 Task: Find connections with filter location Mārkāpur with filter topic #Startupcompanywith filter profile language English with filter current company Ontario Teachers' Pension Plan with filter school Maharashtra Public School with filter industry Biotechnology Research with filter service category Headshot Photography with filter keywords title Concierge
Action: Mouse moved to (699, 97)
Screenshot: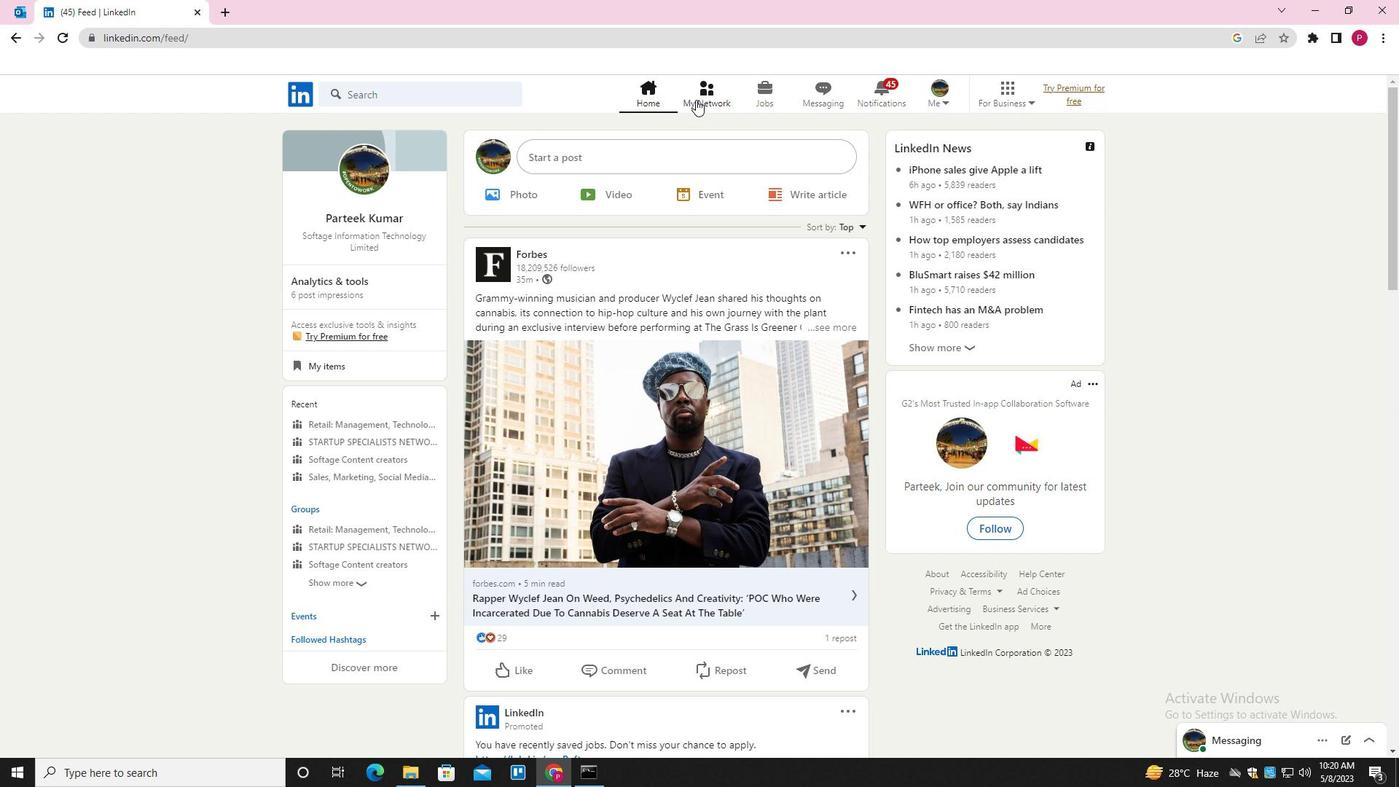 
Action: Mouse pressed left at (699, 97)
Screenshot: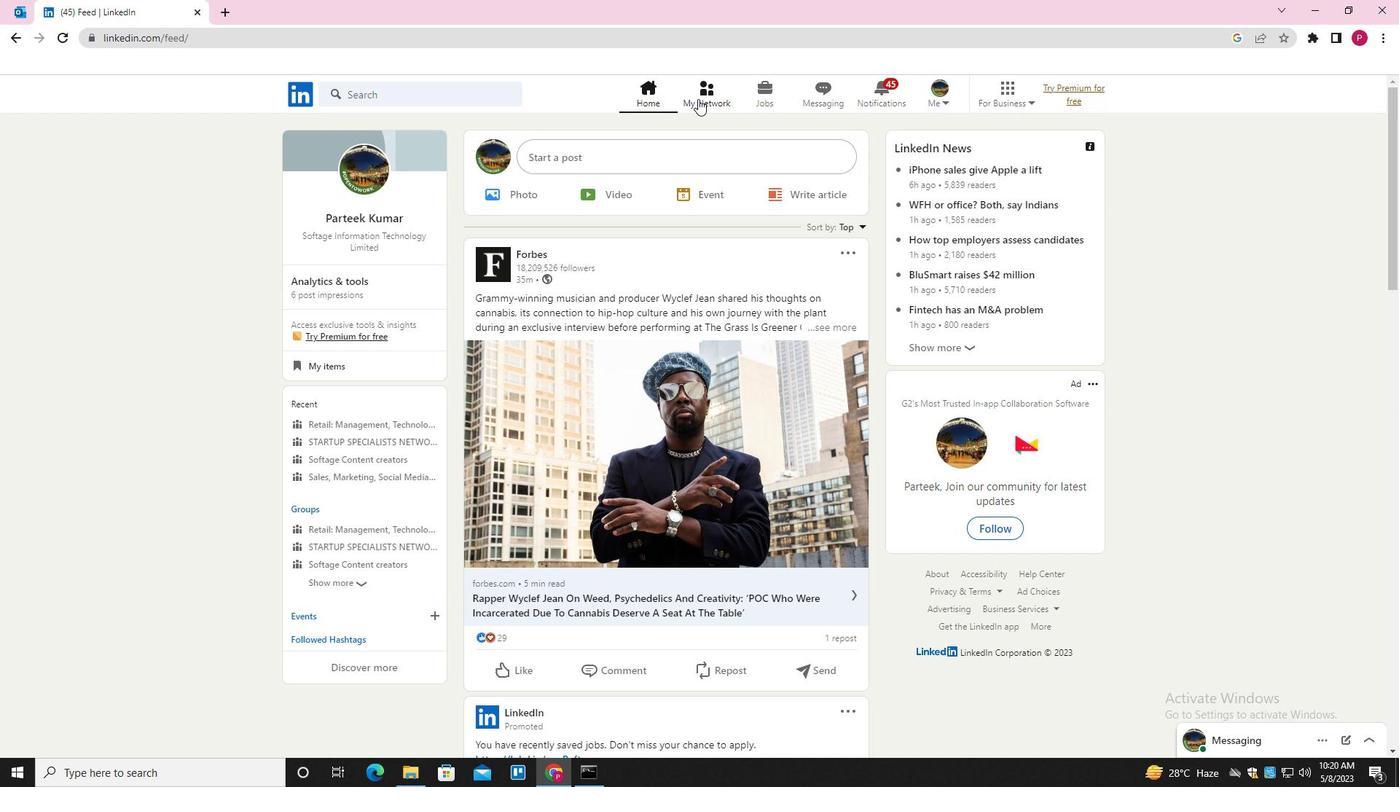 
Action: Mouse moved to (459, 184)
Screenshot: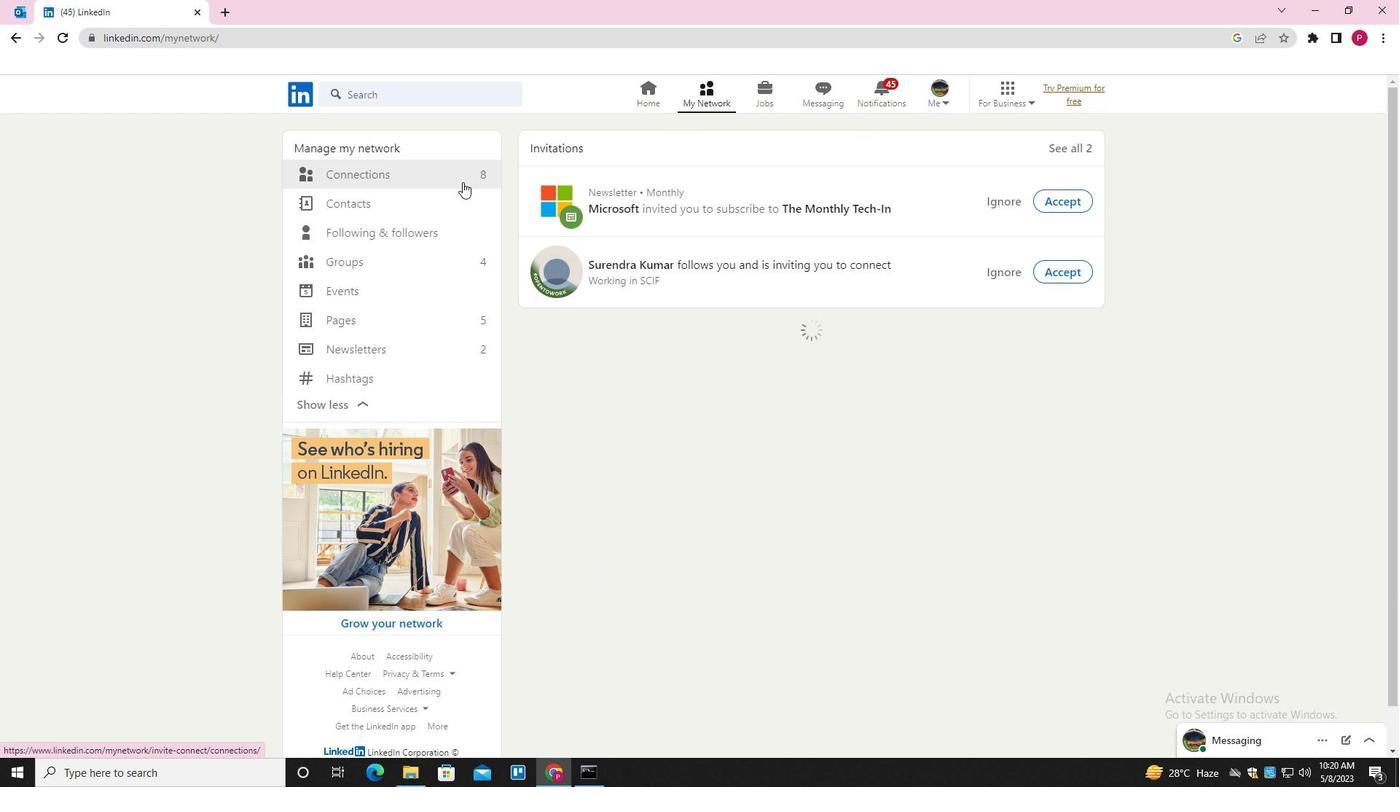 
Action: Mouse pressed left at (459, 184)
Screenshot: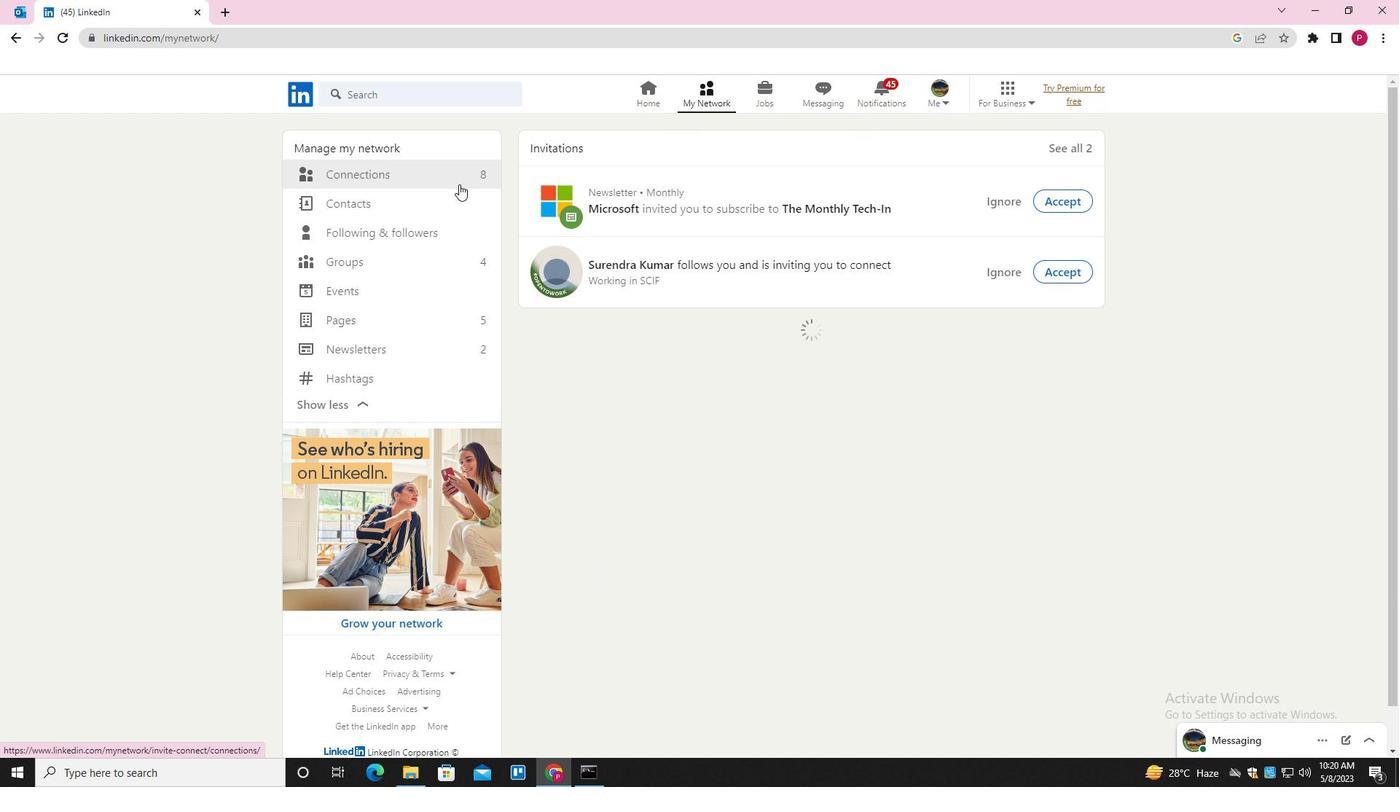 
Action: Mouse moved to (459, 177)
Screenshot: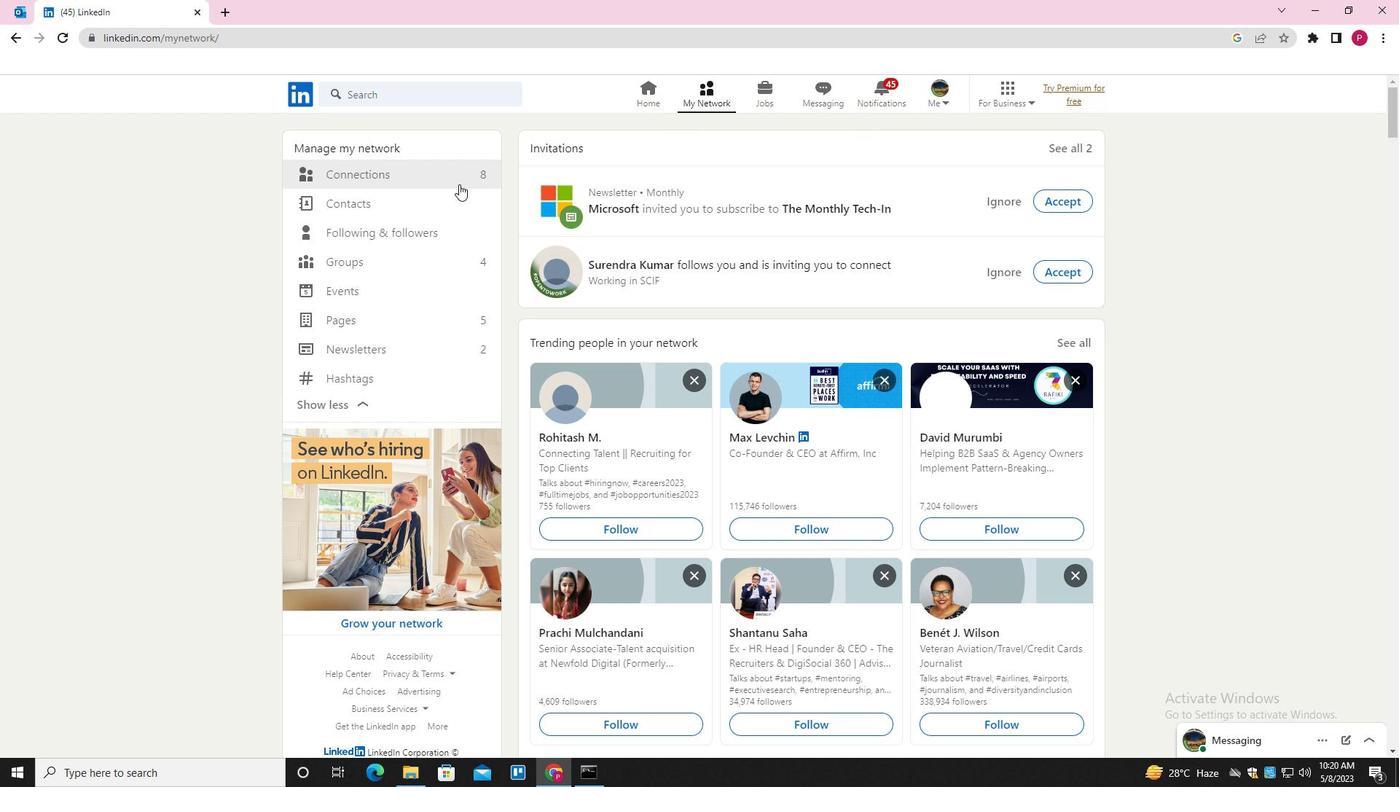 
Action: Mouse pressed left at (459, 177)
Screenshot: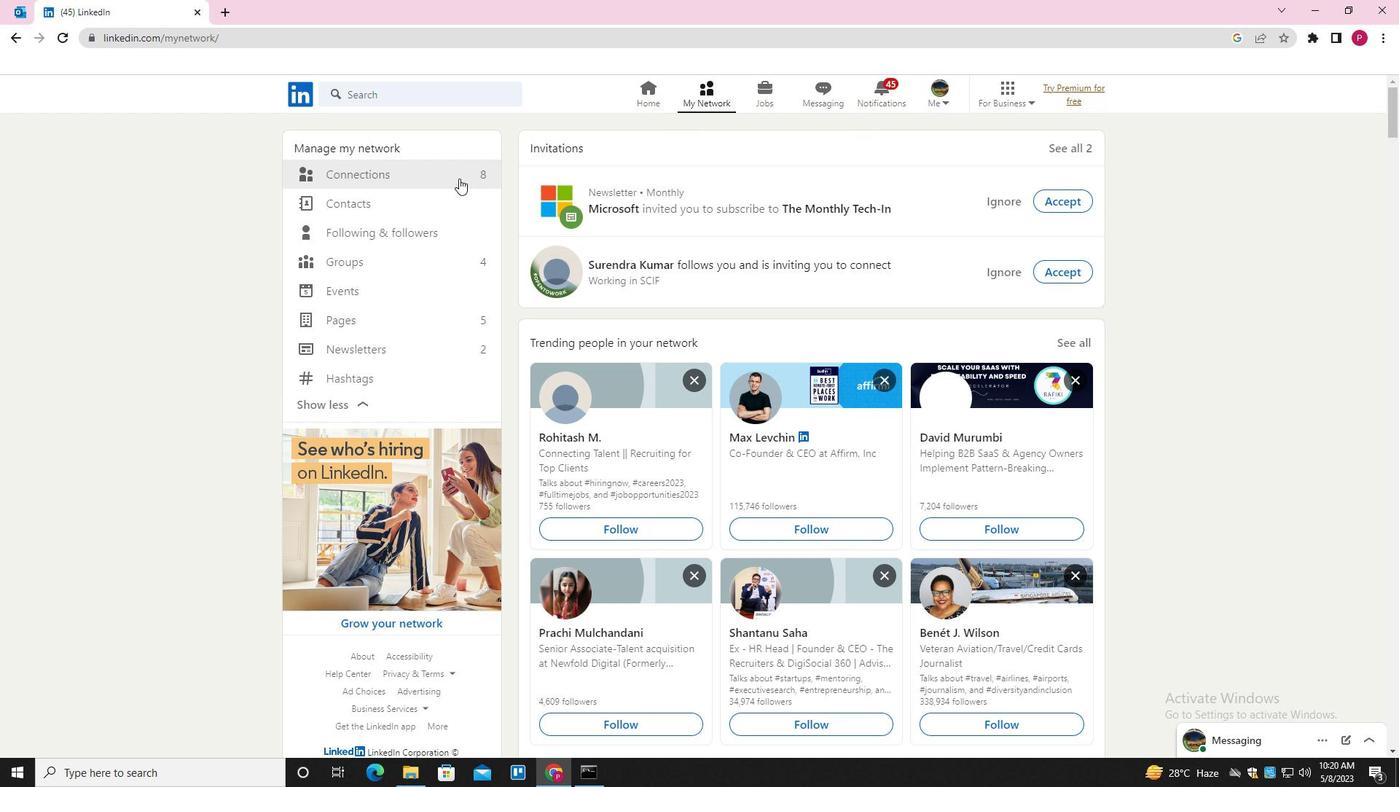 
Action: Mouse moved to (817, 176)
Screenshot: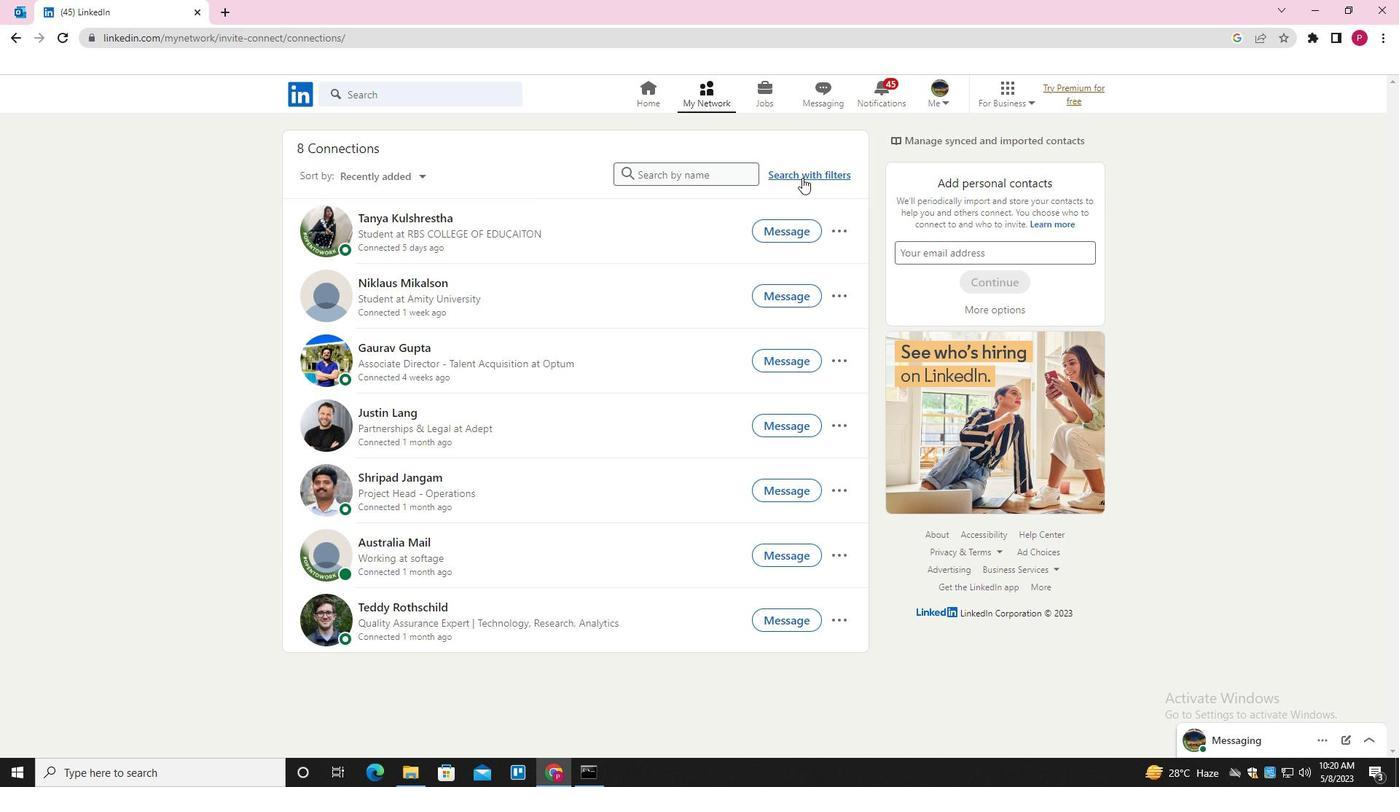 
Action: Mouse pressed left at (817, 176)
Screenshot: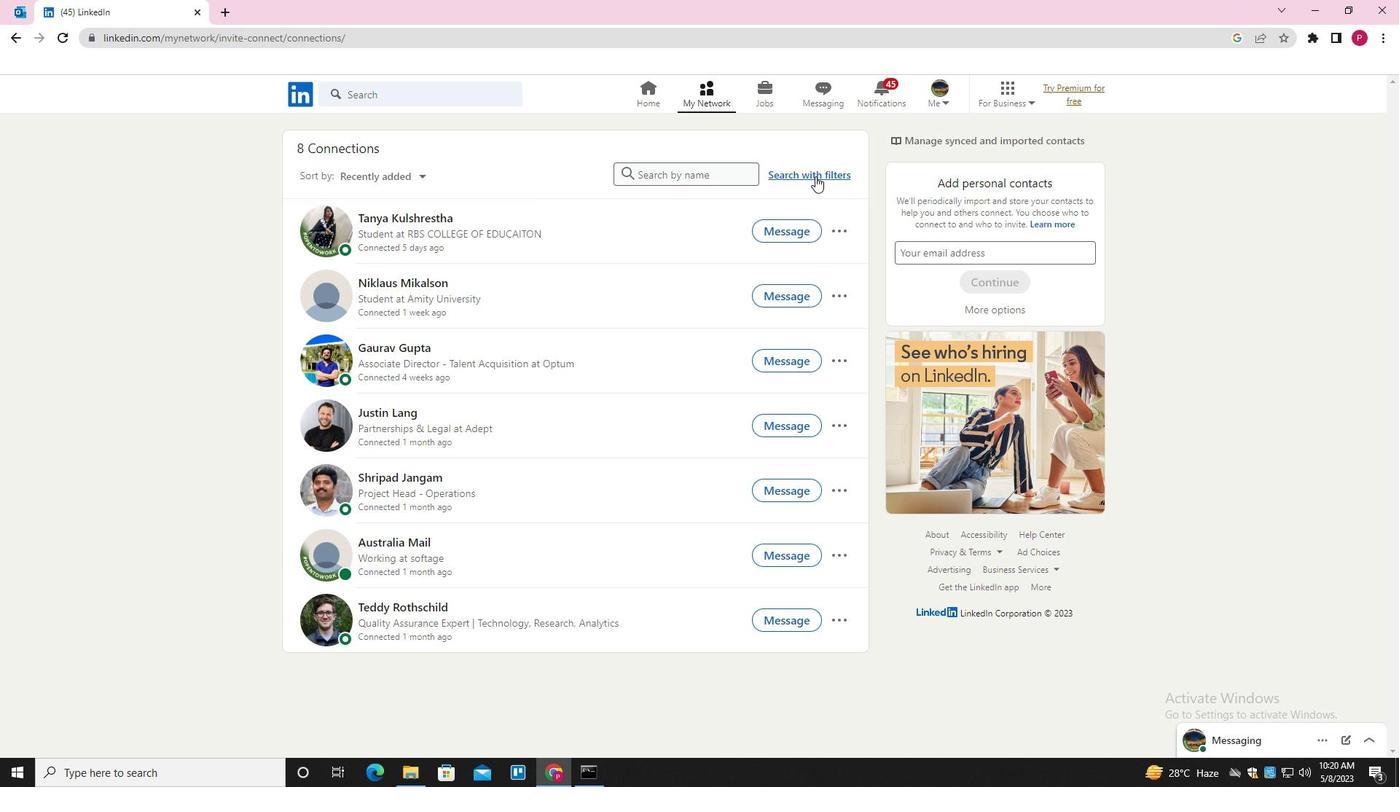 
Action: Mouse moved to (754, 134)
Screenshot: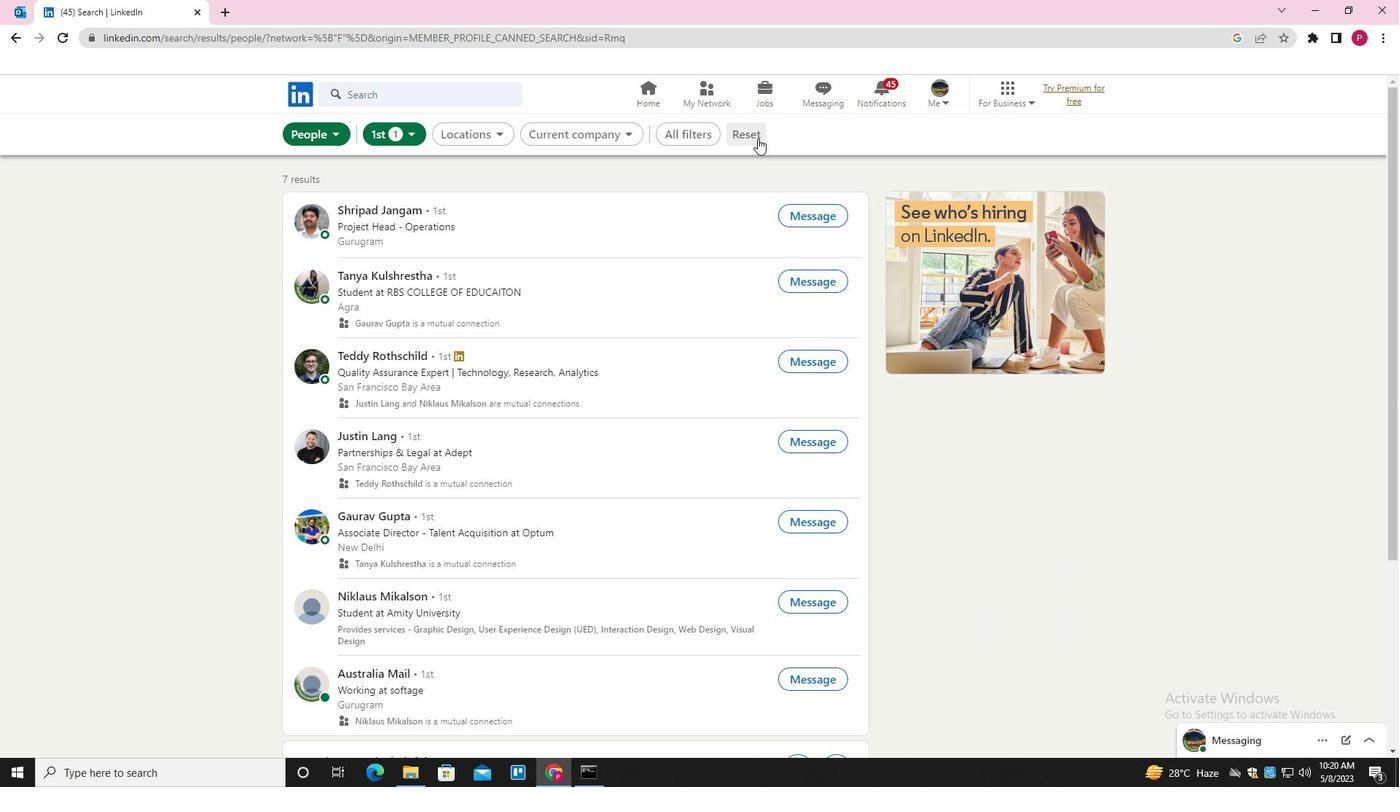 
Action: Mouse pressed left at (754, 134)
Screenshot: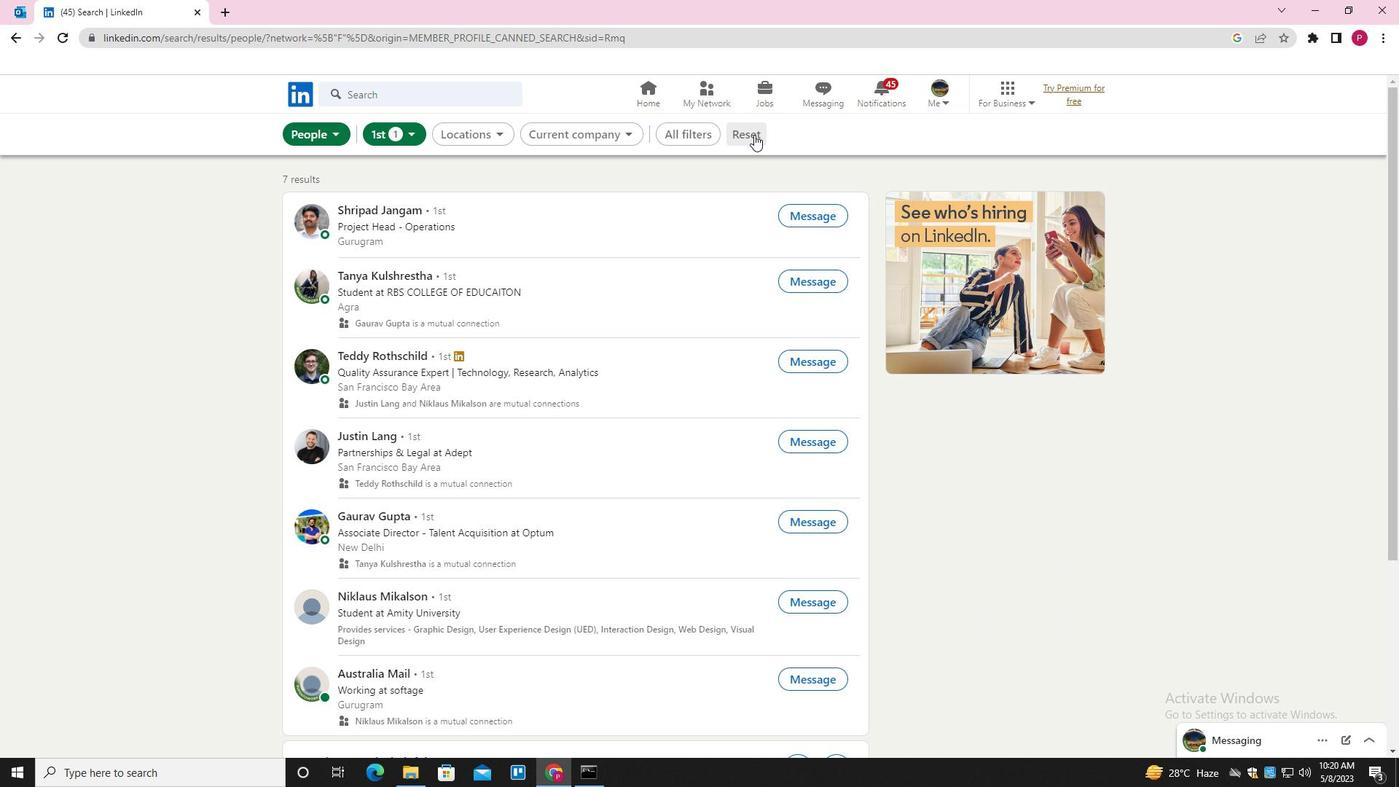 
Action: Mouse moved to (725, 136)
Screenshot: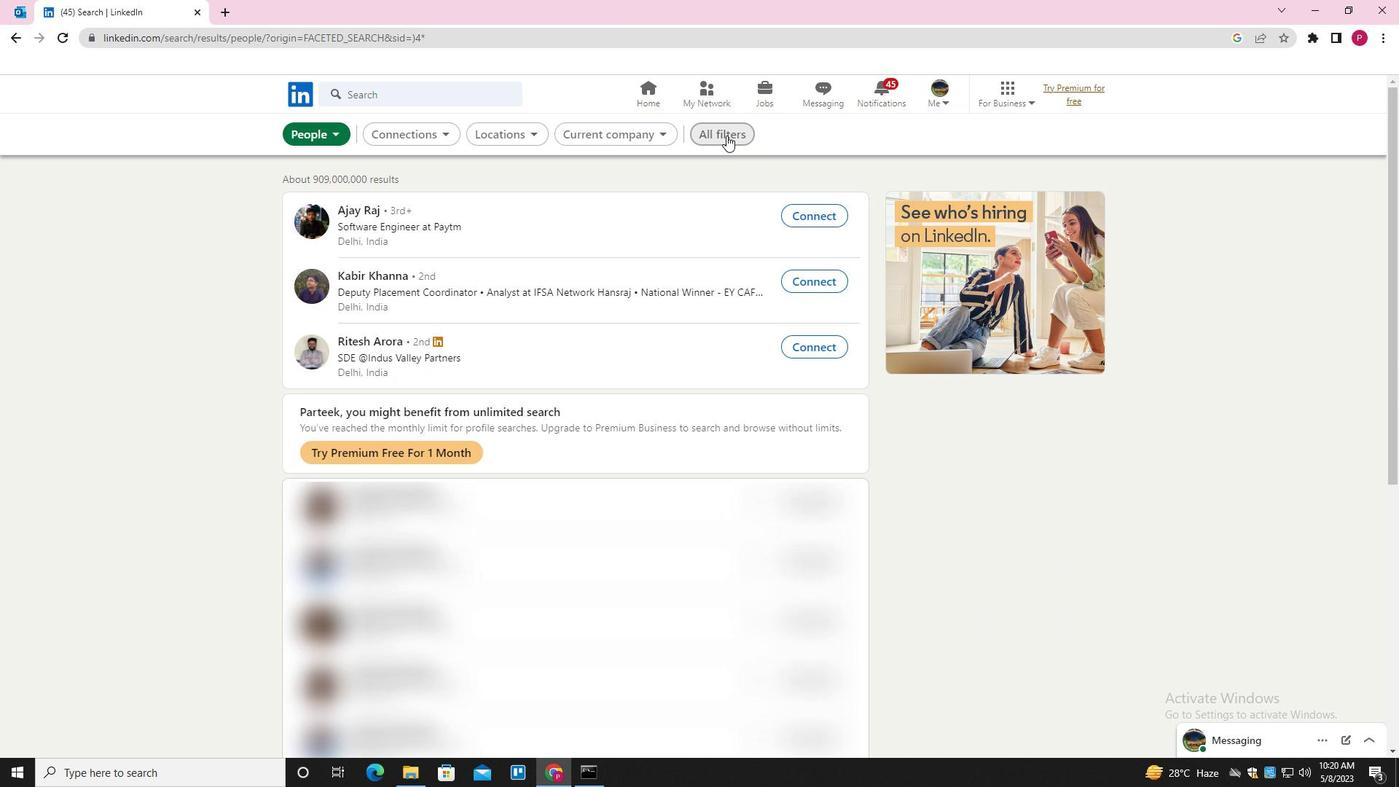 
Action: Mouse pressed left at (725, 136)
Screenshot: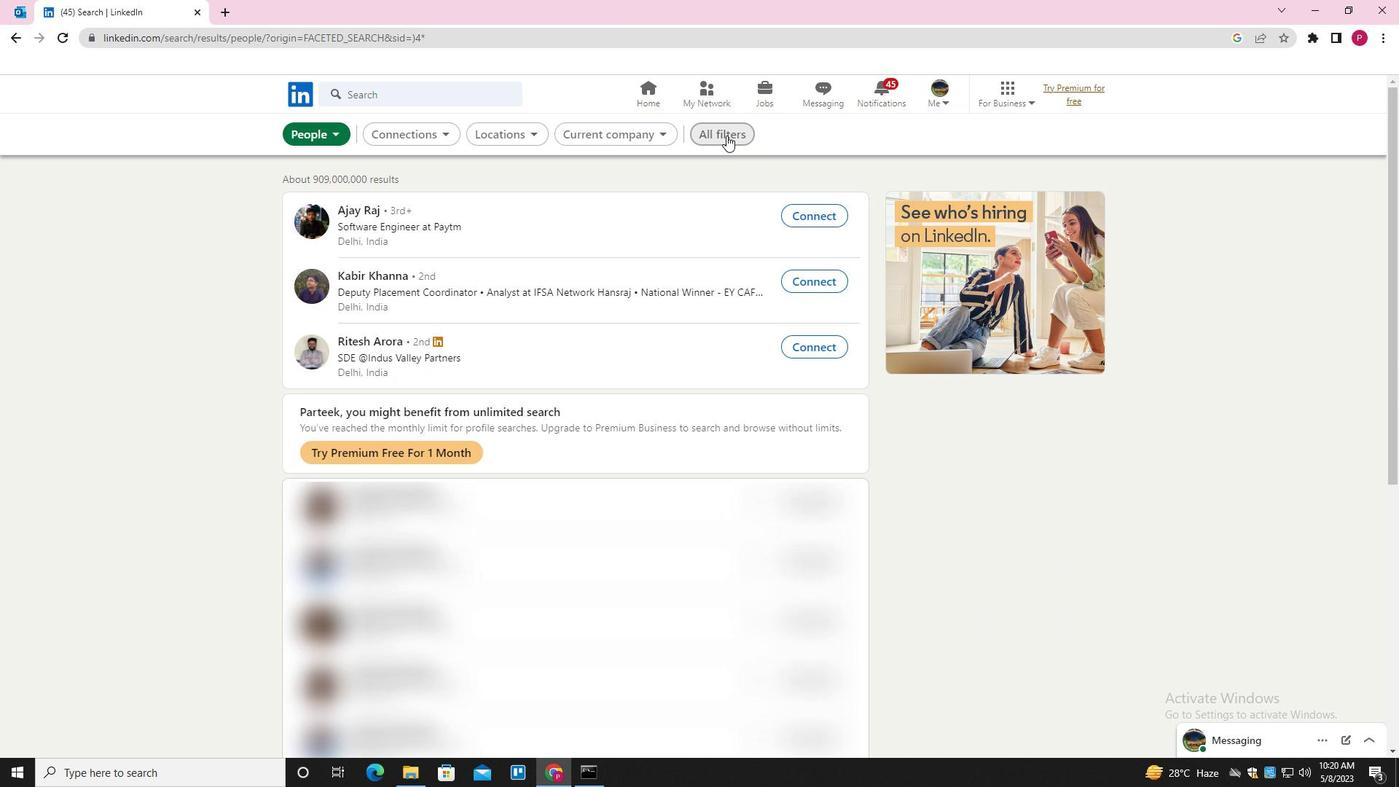 
Action: Mouse moved to (1055, 334)
Screenshot: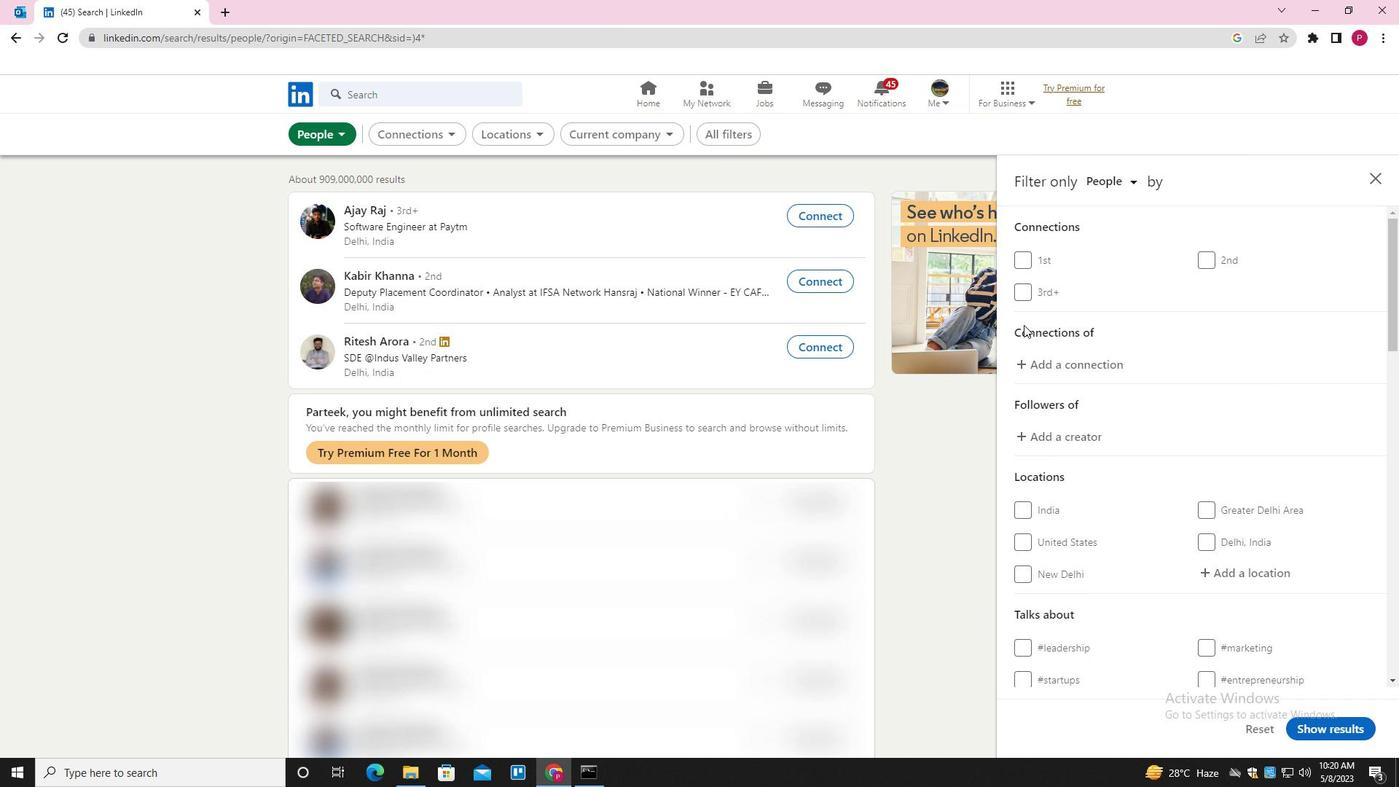 
Action: Mouse scrolled (1055, 333) with delta (0, 0)
Screenshot: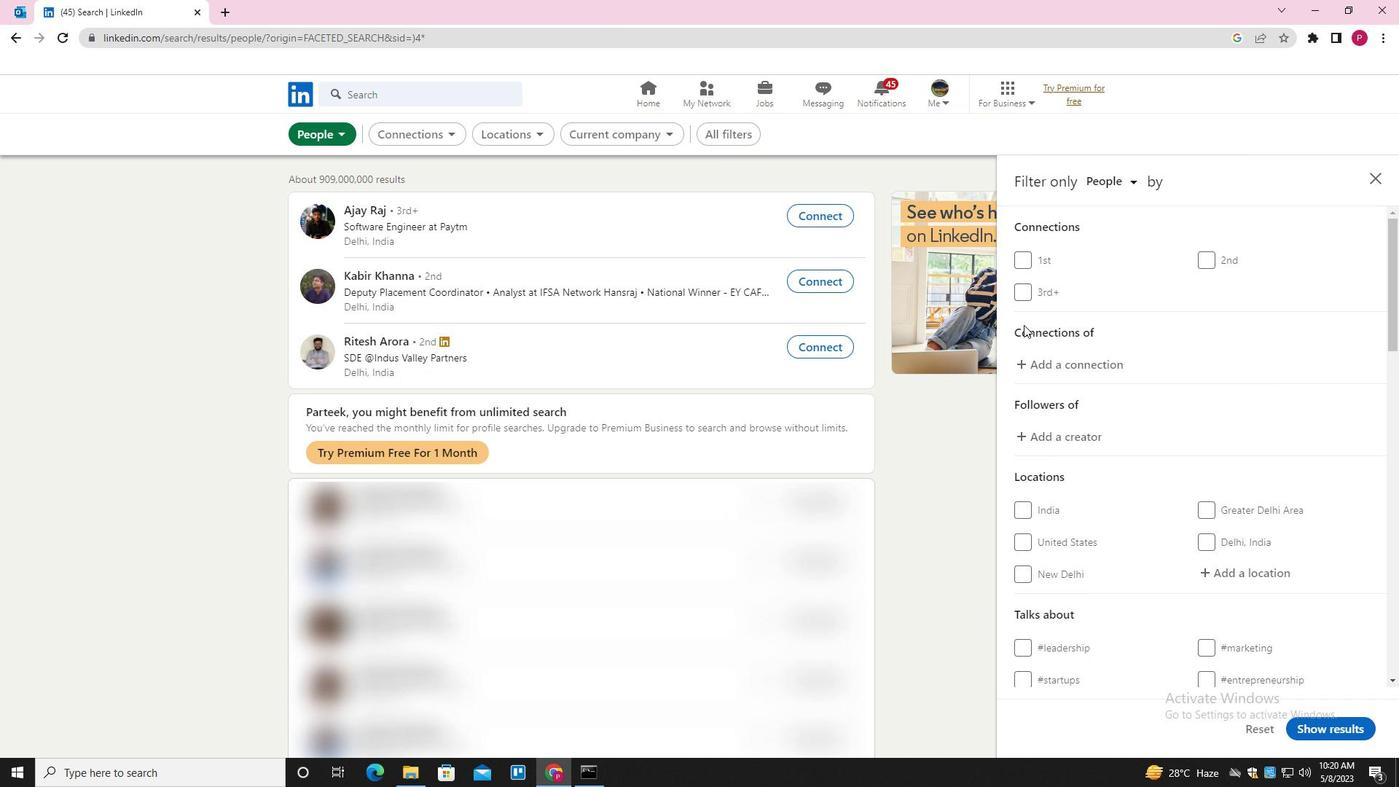 
Action: Mouse moved to (1072, 341)
Screenshot: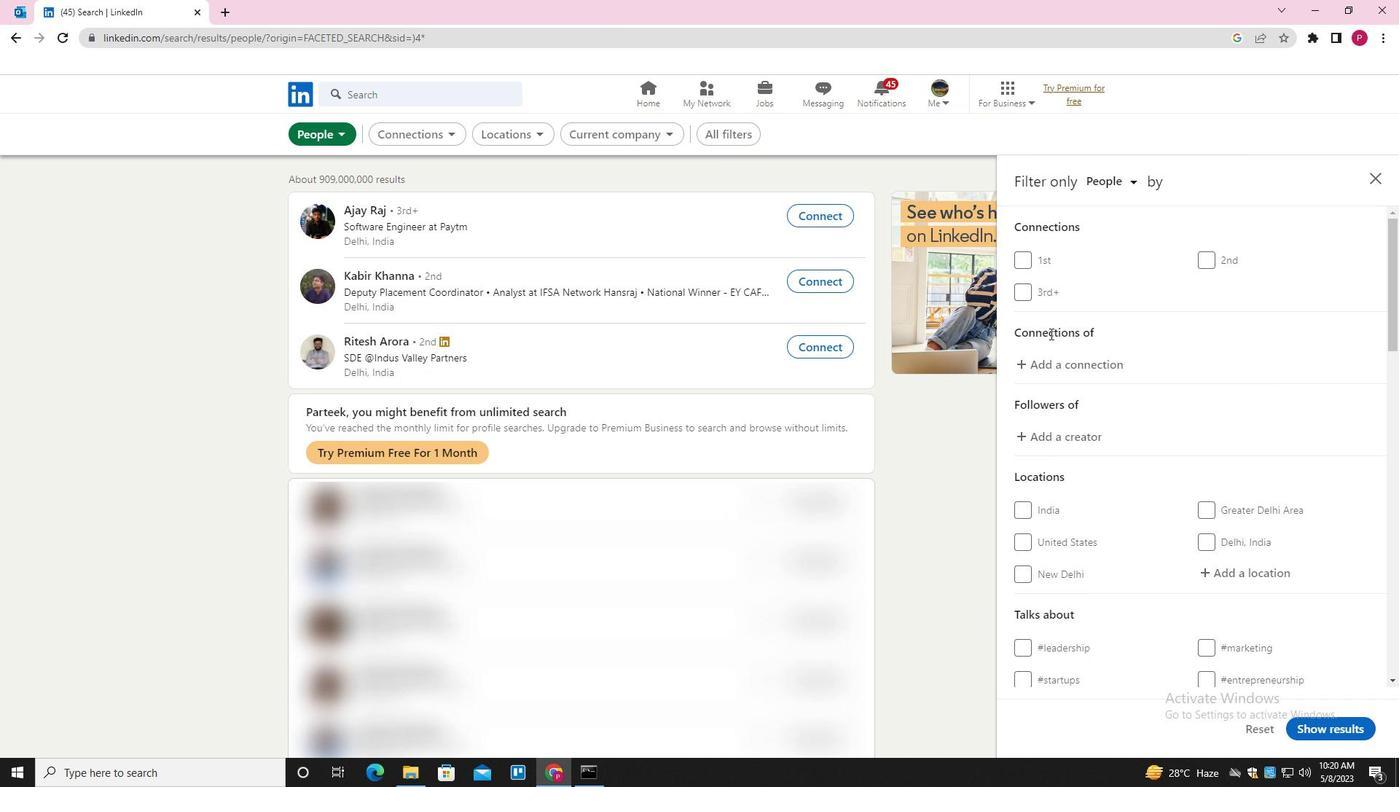 
Action: Mouse scrolled (1072, 340) with delta (0, 0)
Screenshot: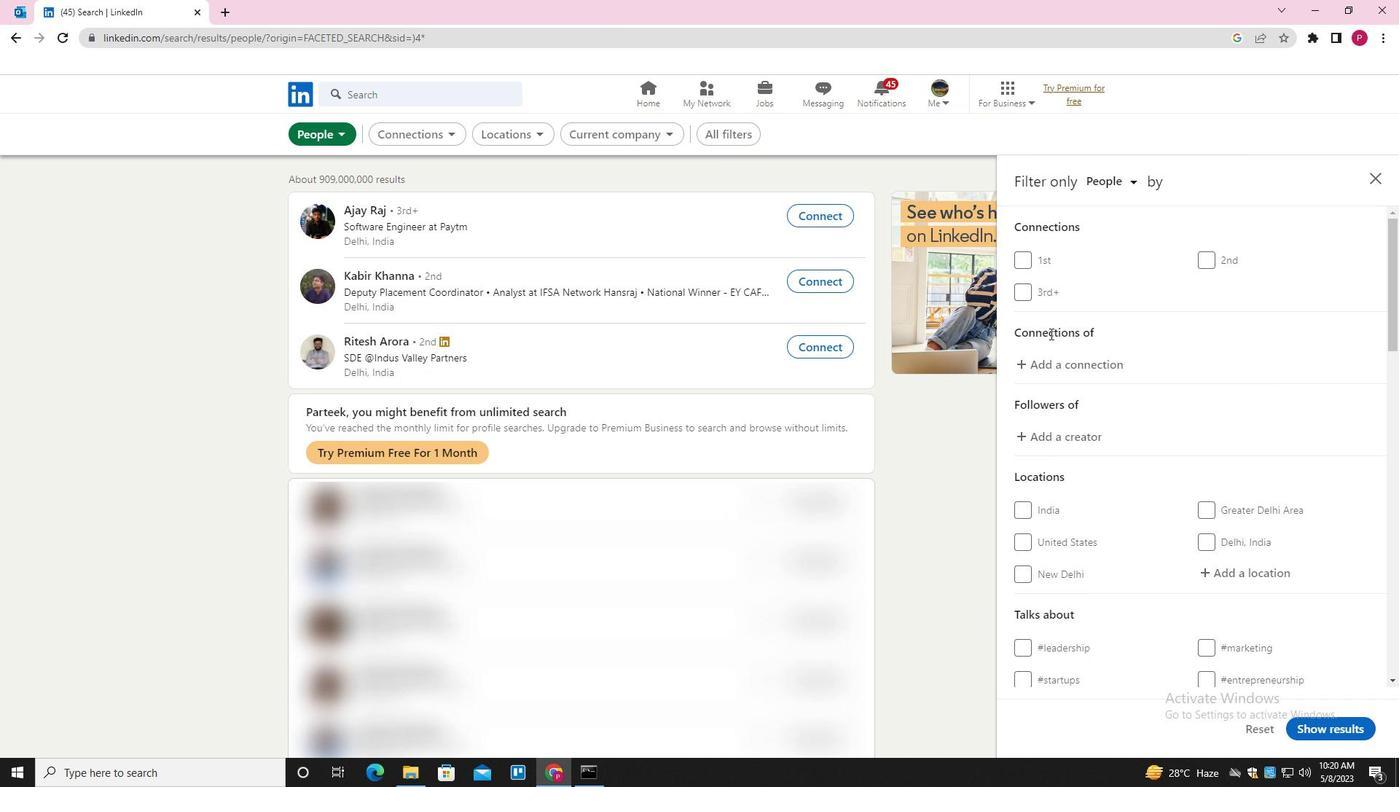
Action: Mouse moved to (1082, 344)
Screenshot: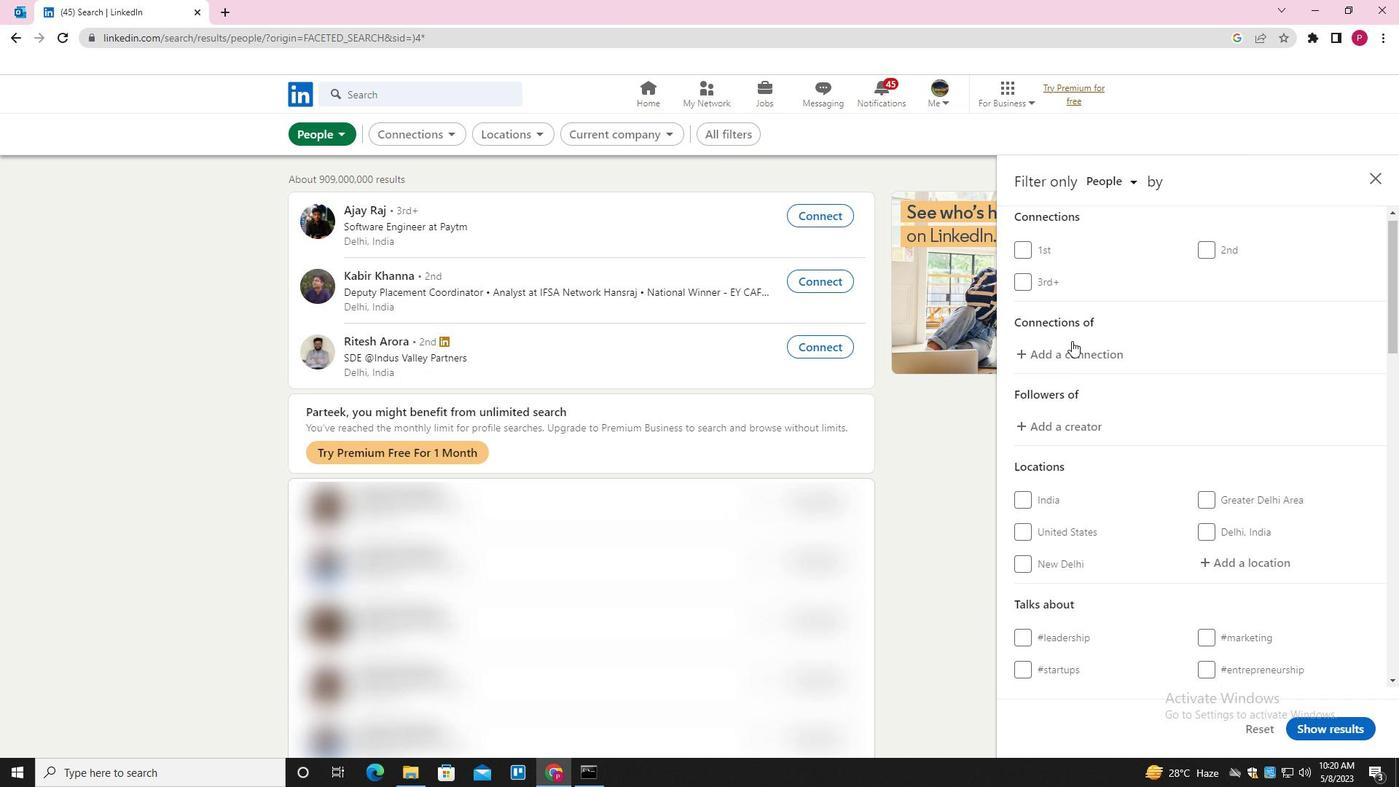 
Action: Mouse scrolled (1082, 344) with delta (0, 0)
Screenshot: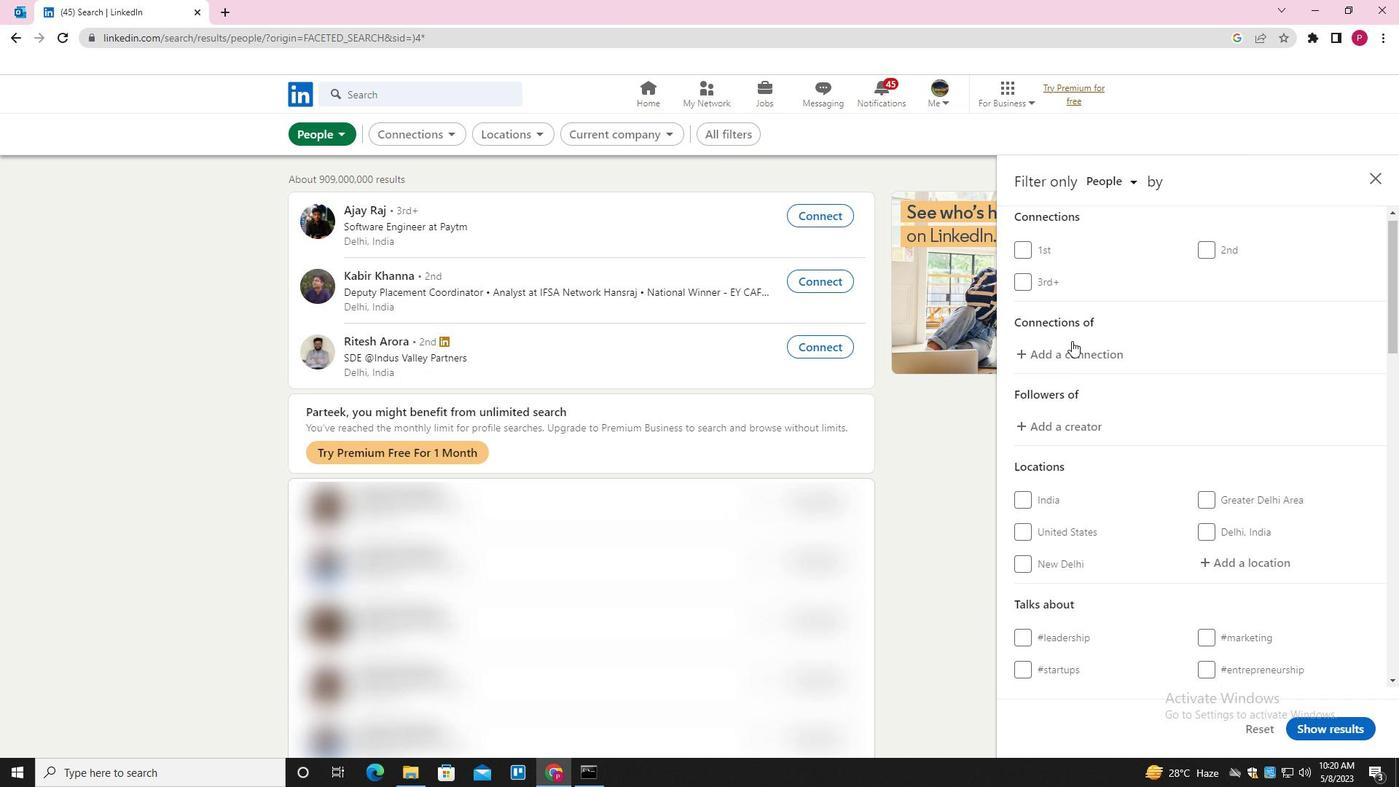
Action: Mouse moved to (1214, 353)
Screenshot: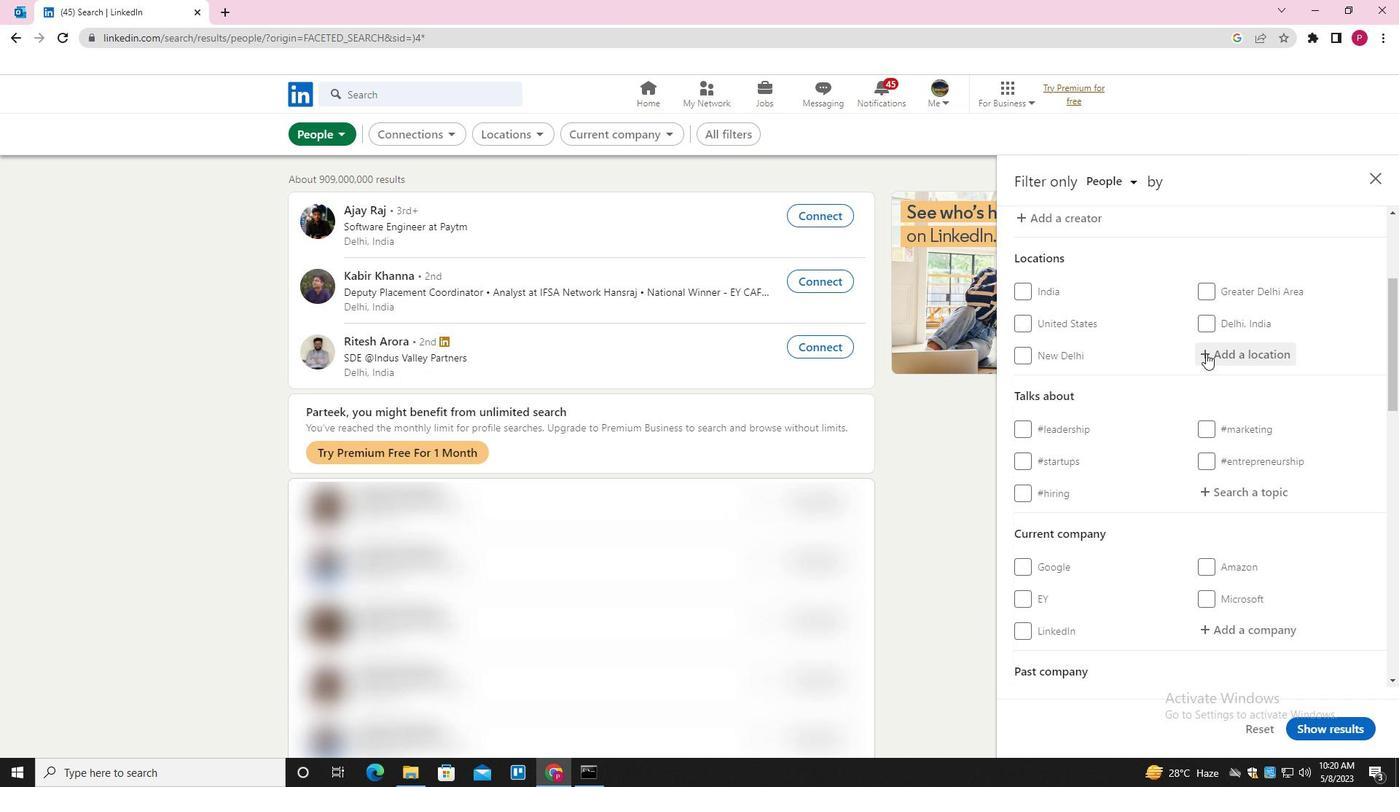 
Action: Mouse pressed left at (1214, 353)
Screenshot: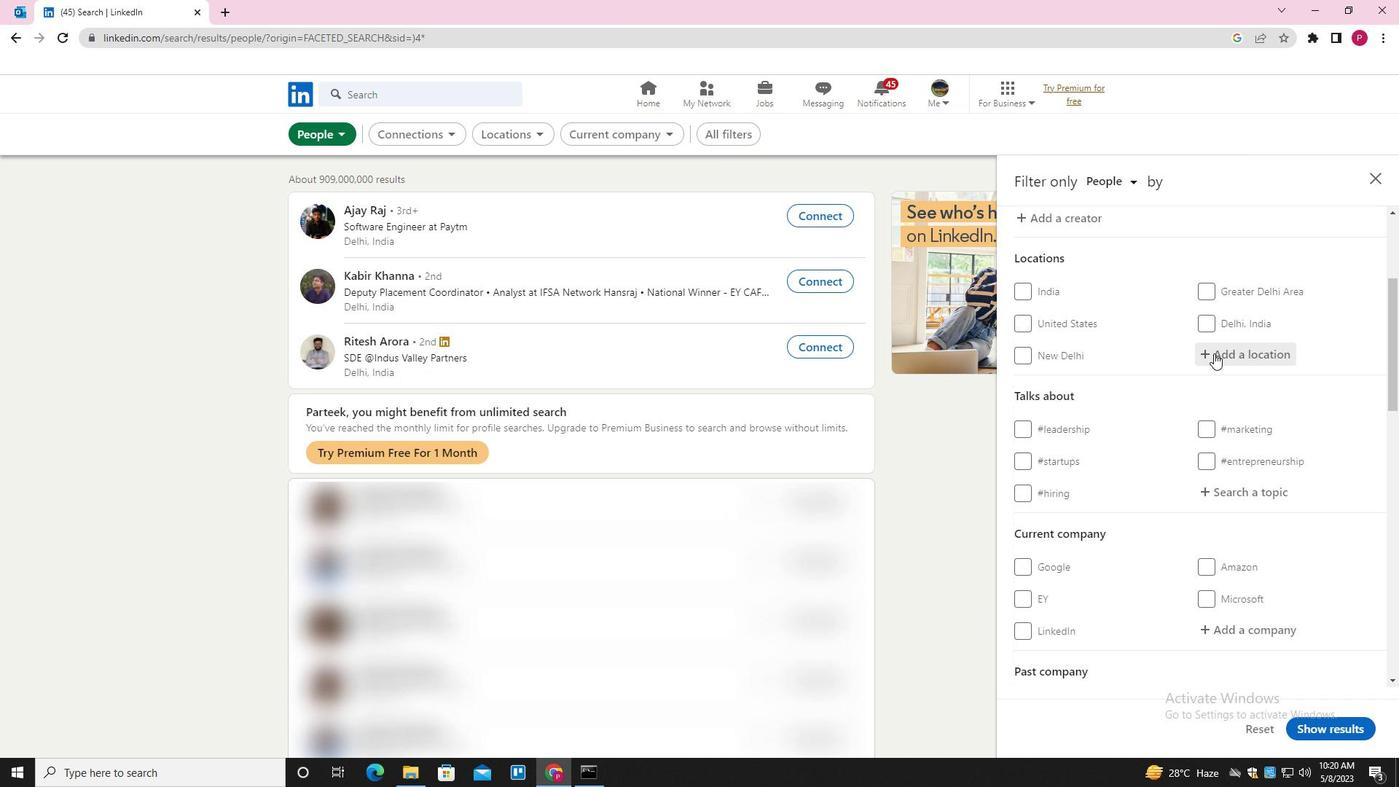 
Action: Key pressed <Key.shift>MARKAPUR<Key.down><Key.enter>
Screenshot: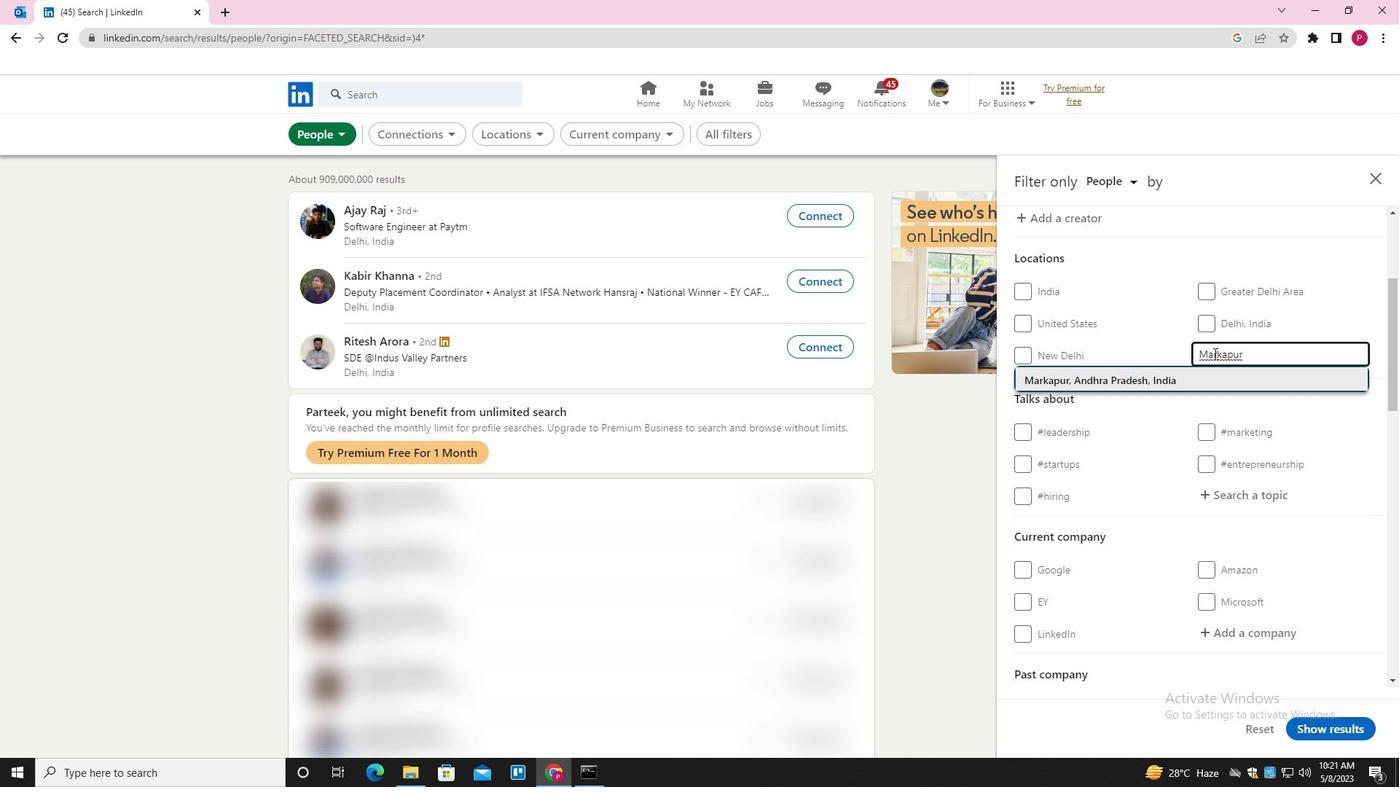
Action: Mouse moved to (1237, 394)
Screenshot: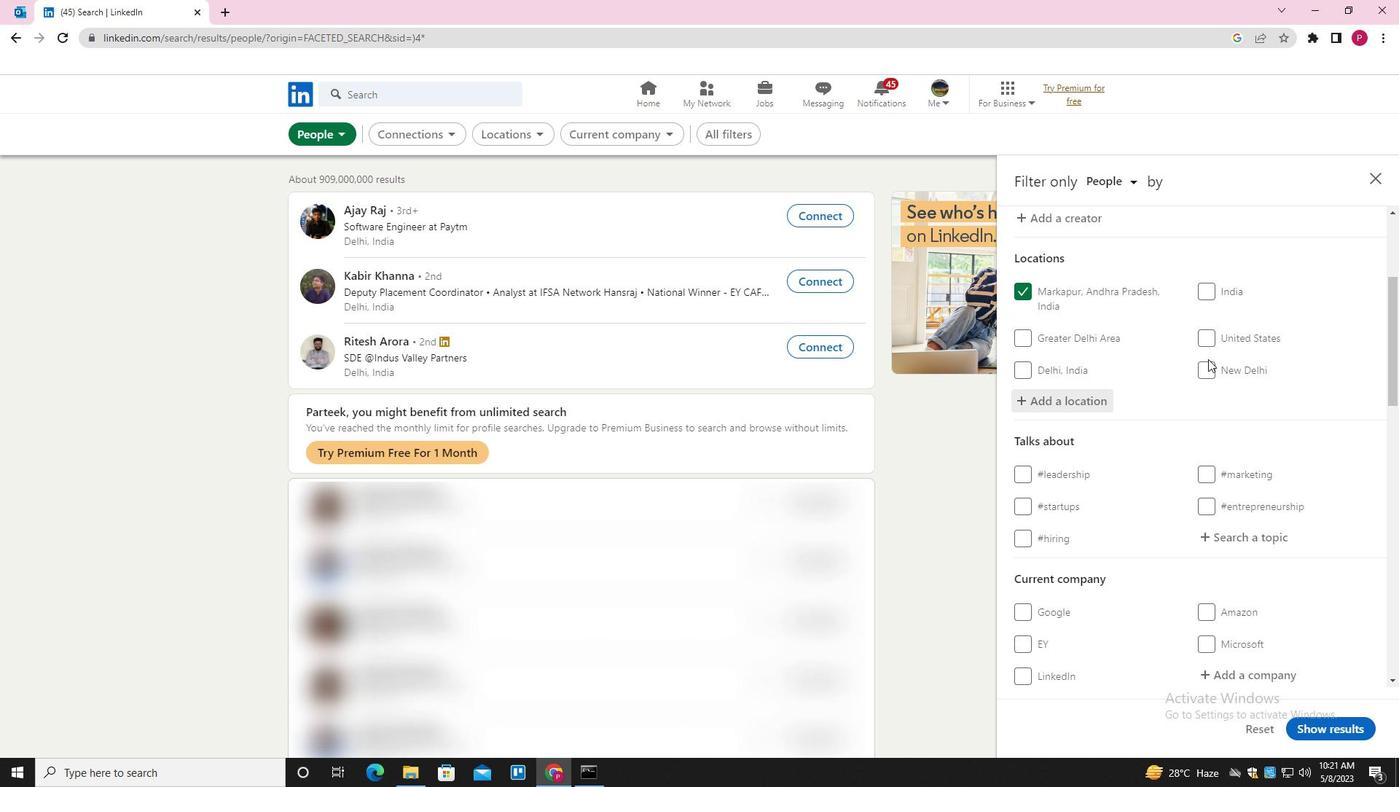 
Action: Mouse scrolled (1237, 393) with delta (0, 0)
Screenshot: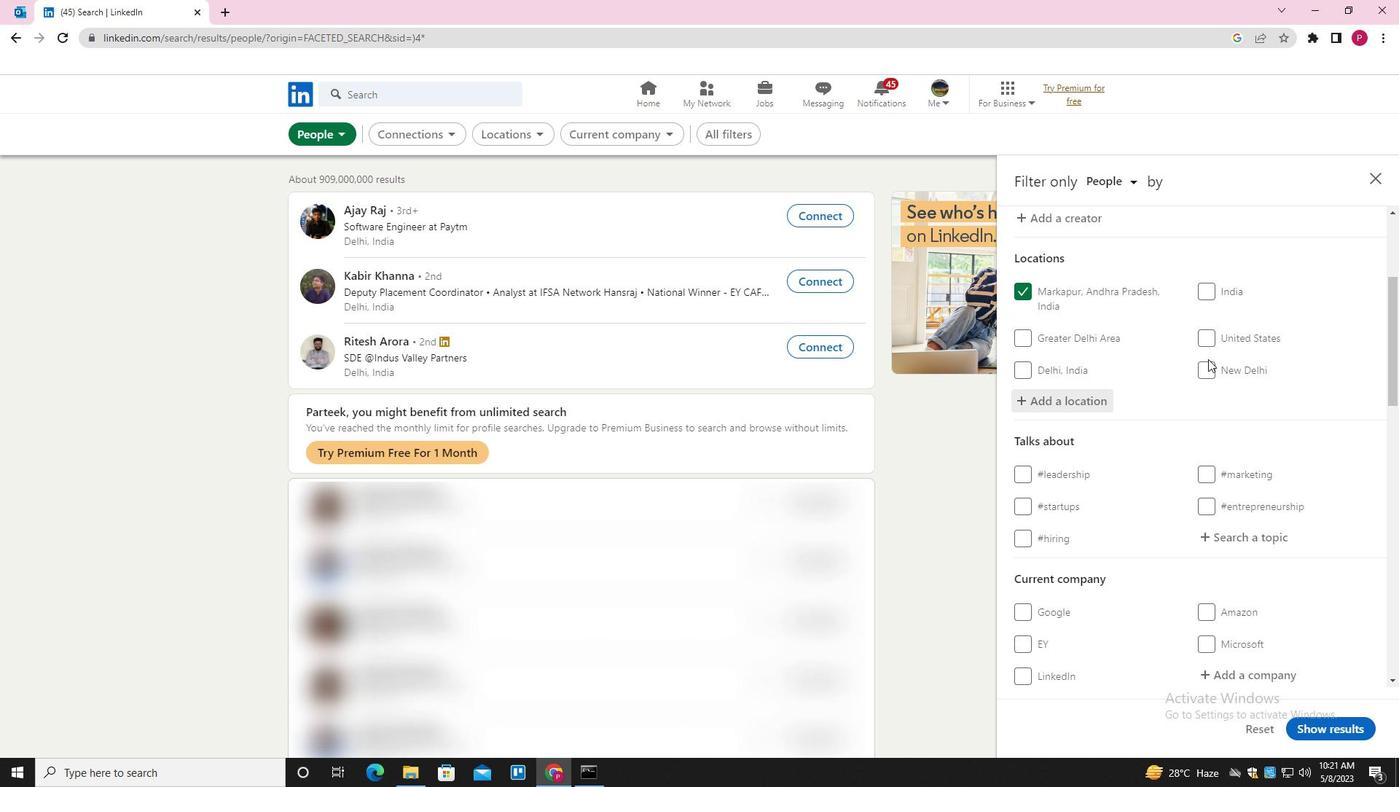 
Action: Mouse moved to (1240, 402)
Screenshot: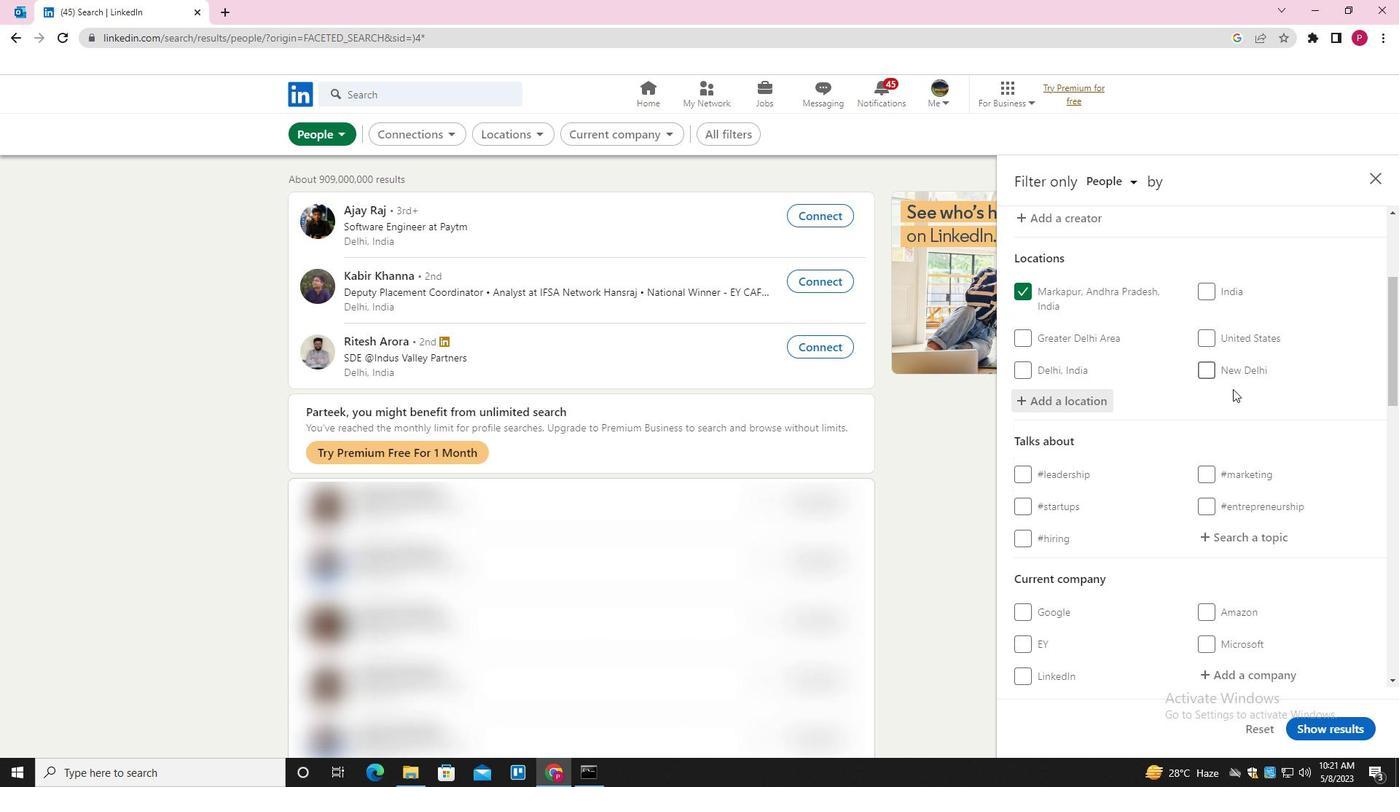 
Action: Mouse scrolled (1240, 401) with delta (0, 0)
Screenshot: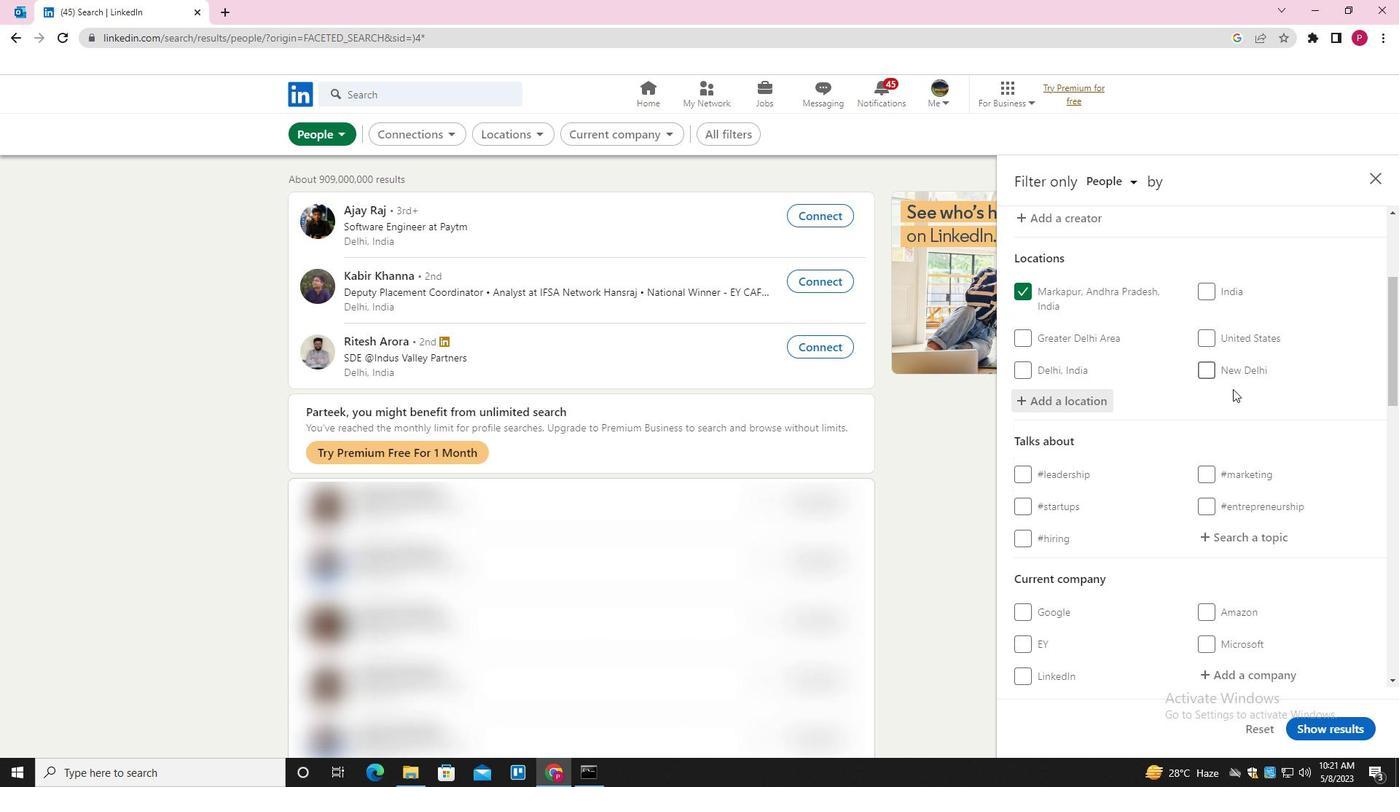 
Action: Mouse moved to (1275, 390)
Screenshot: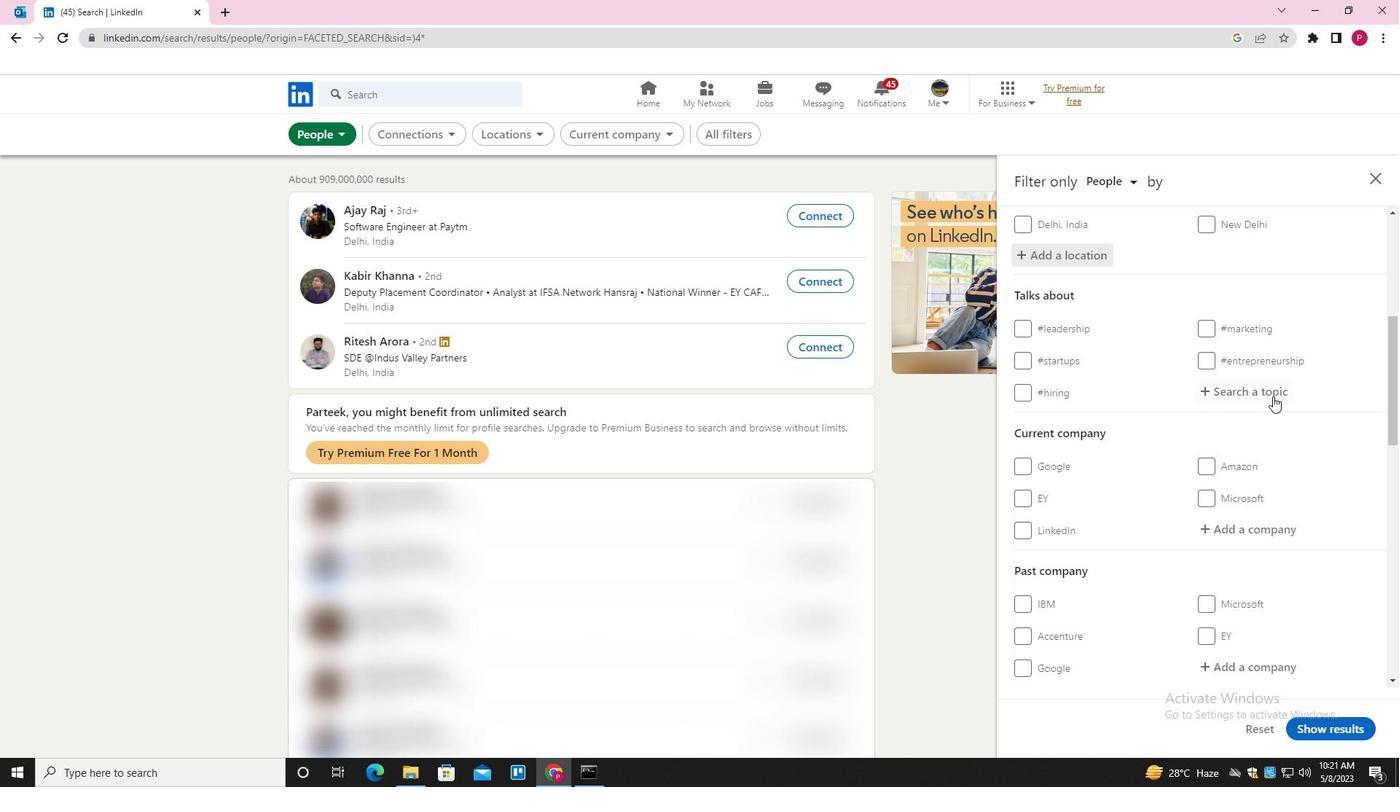 
Action: Mouse pressed left at (1275, 390)
Screenshot: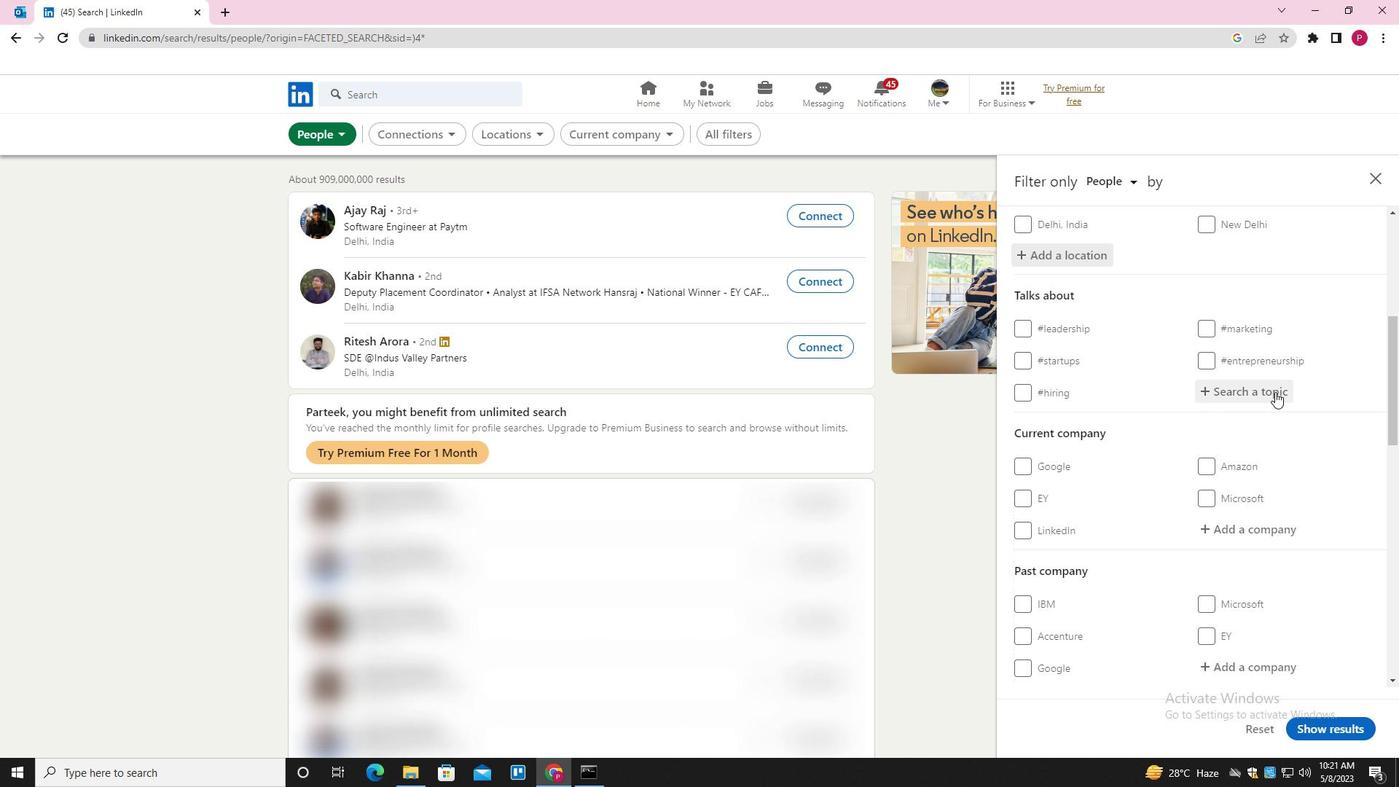 
Action: Key pressed <Key.shift>STARTUPCOMPANY<Key.down><Key.down><Key.enter>
Screenshot: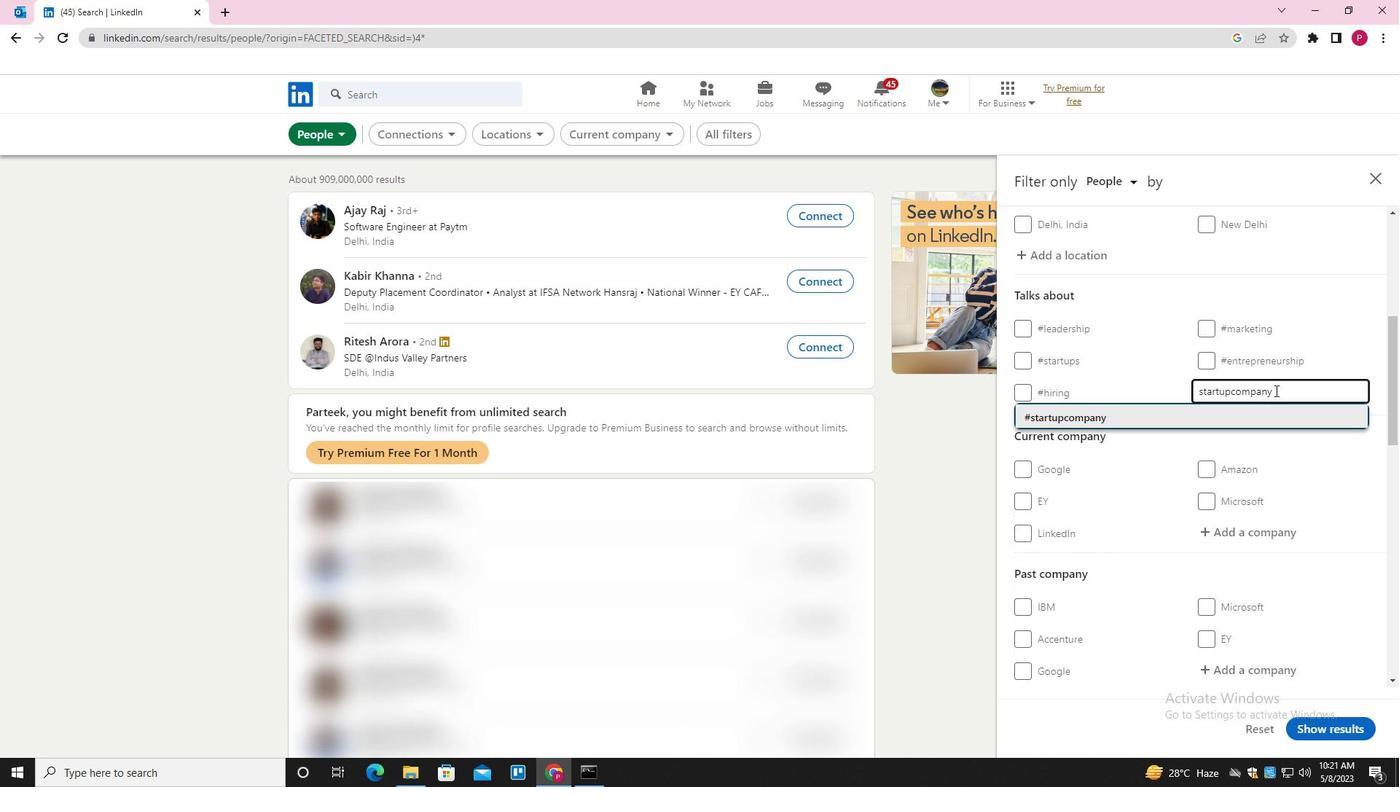 
Action: Mouse moved to (1112, 430)
Screenshot: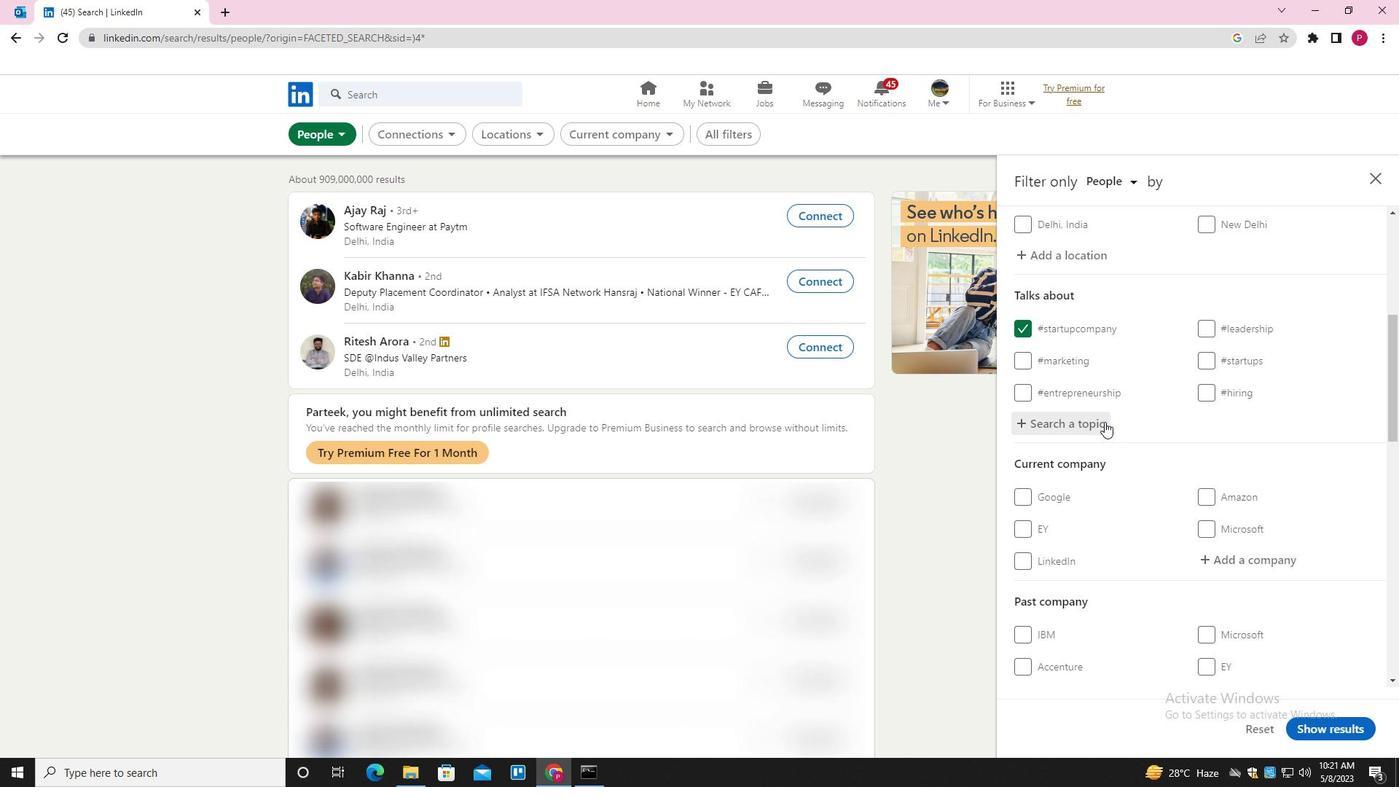 
Action: Mouse scrolled (1112, 430) with delta (0, 0)
Screenshot: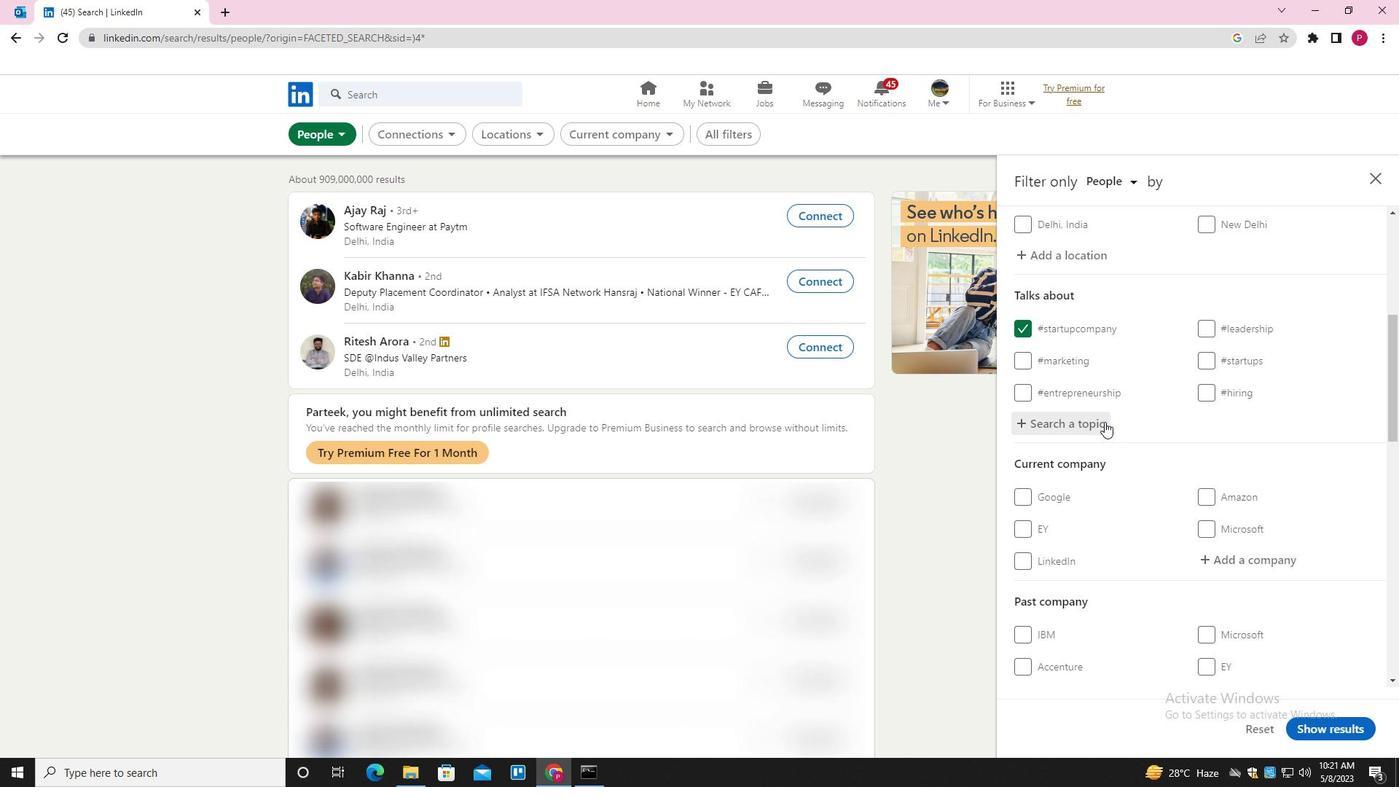 
Action: Mouse moved to (1114, 432)
Screenshot: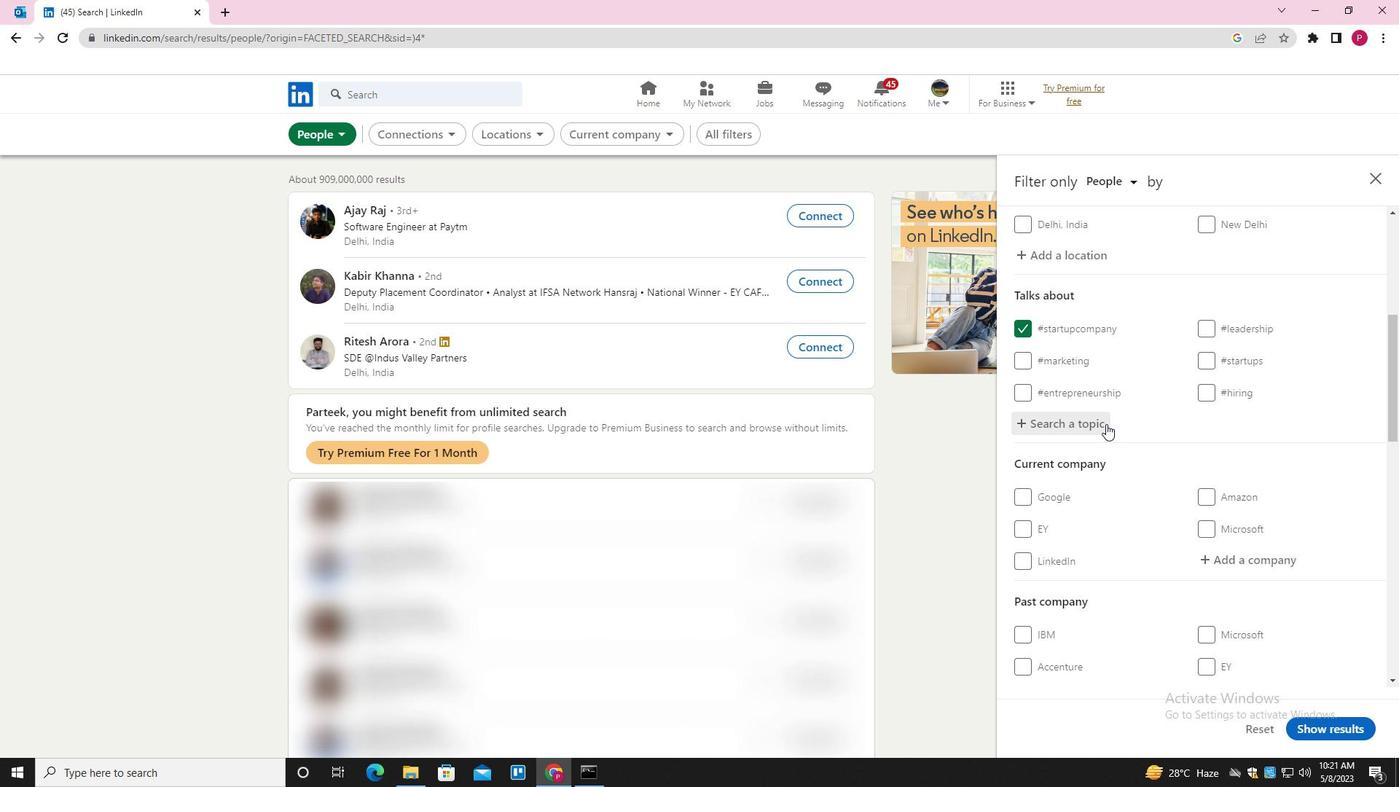 
Action: Mouse scrolled (1114, 431) with delta (0, 0)
Screenshot: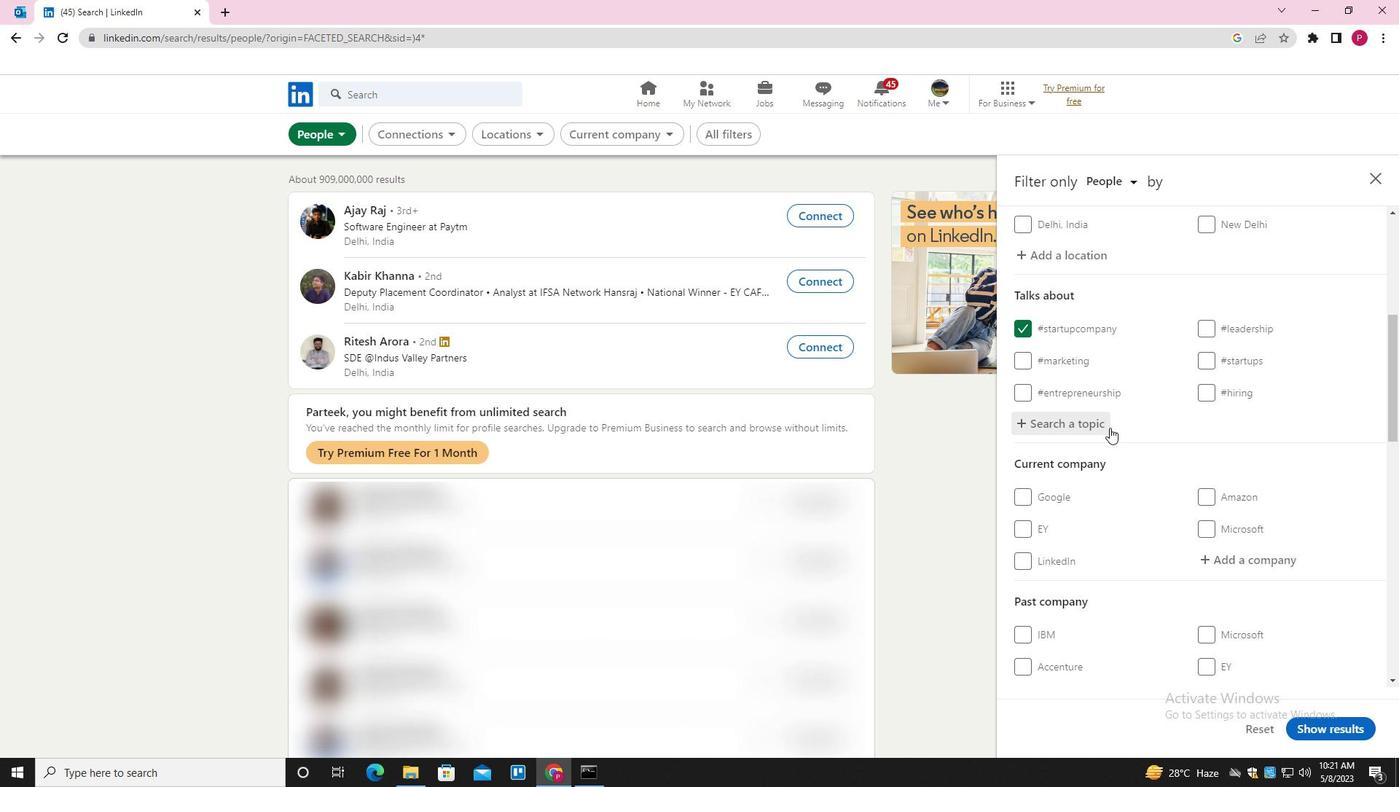 
Action: Mouse moved to (1117, 436)
Screenshot: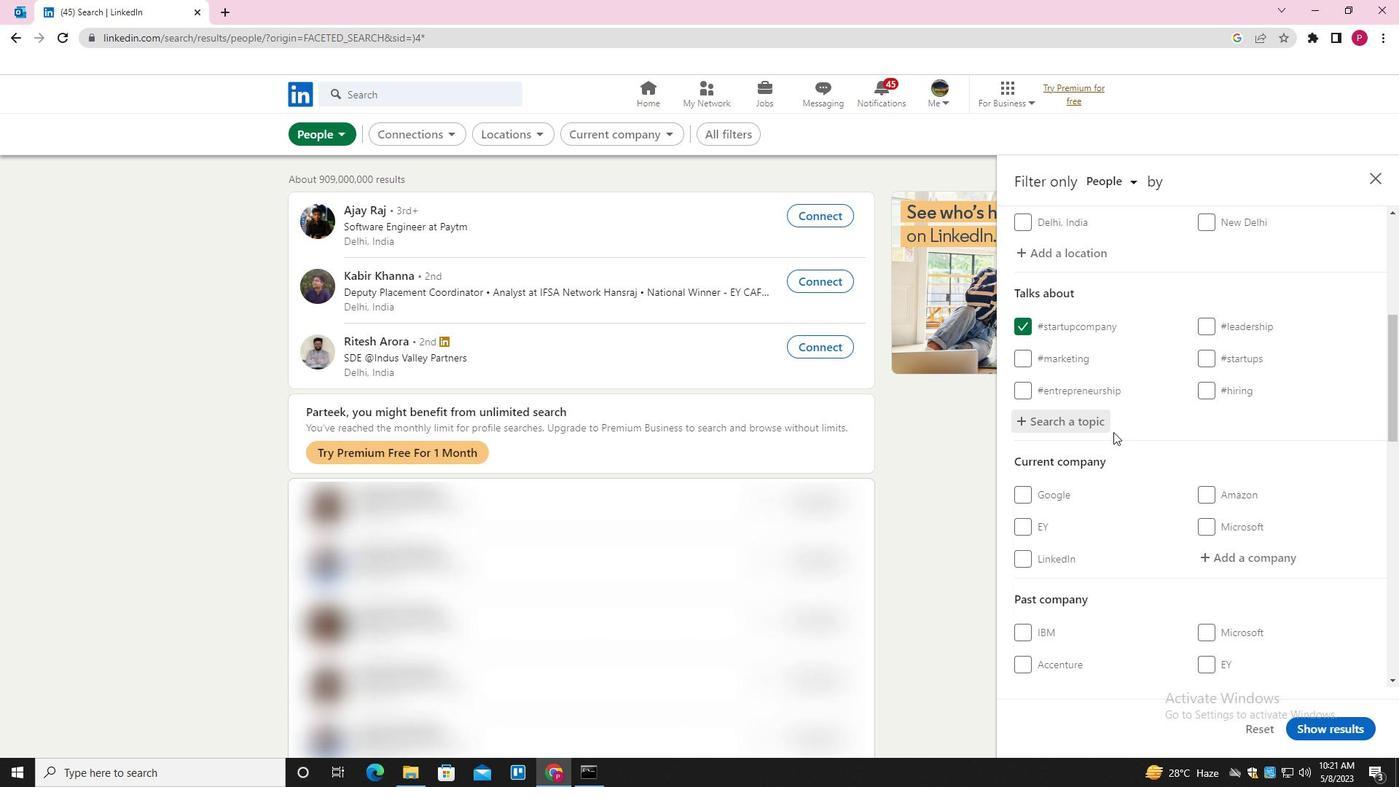 
Action: Mouse scrolled (1117, 435) with delta (0, 0)
Screenshot: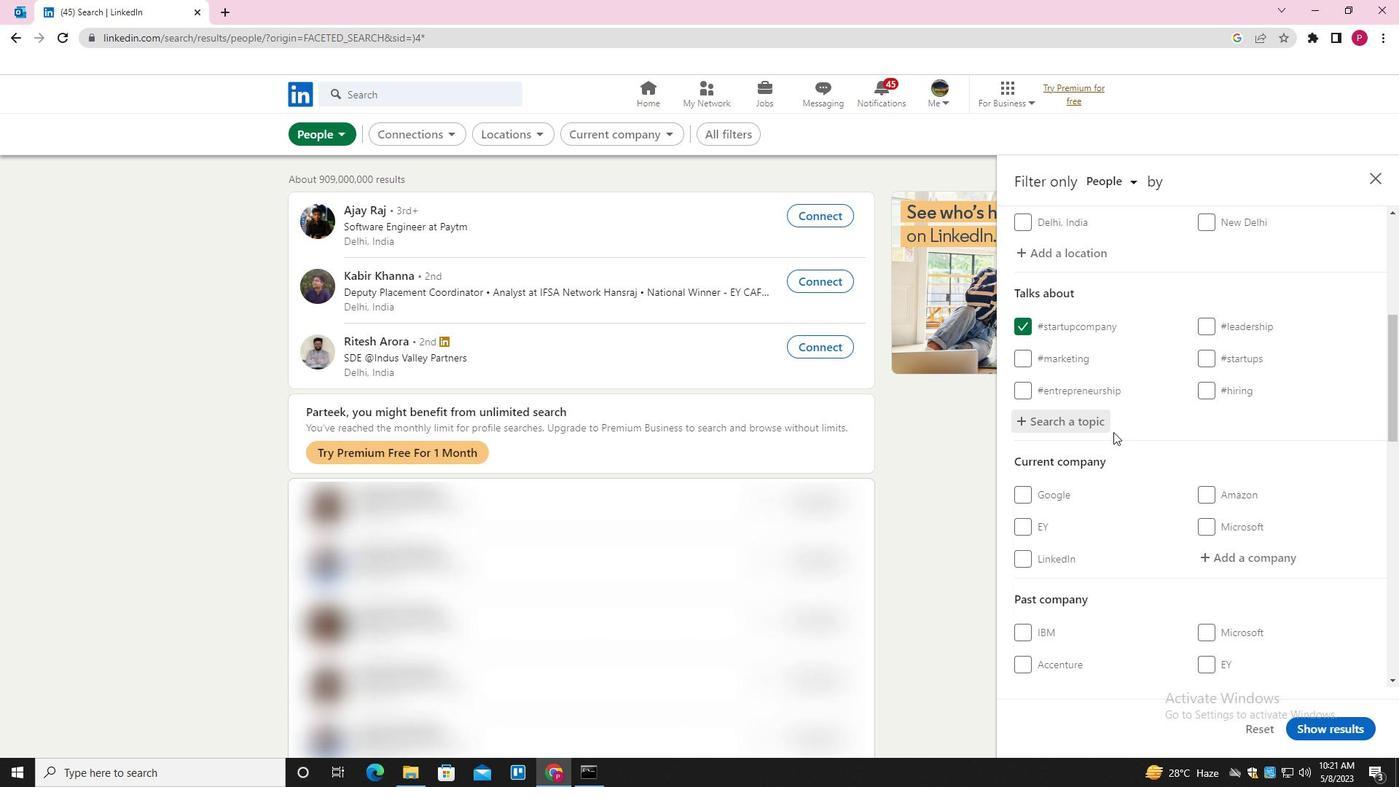 
Action: Mouse moved to (1118, 436)
Screenshot: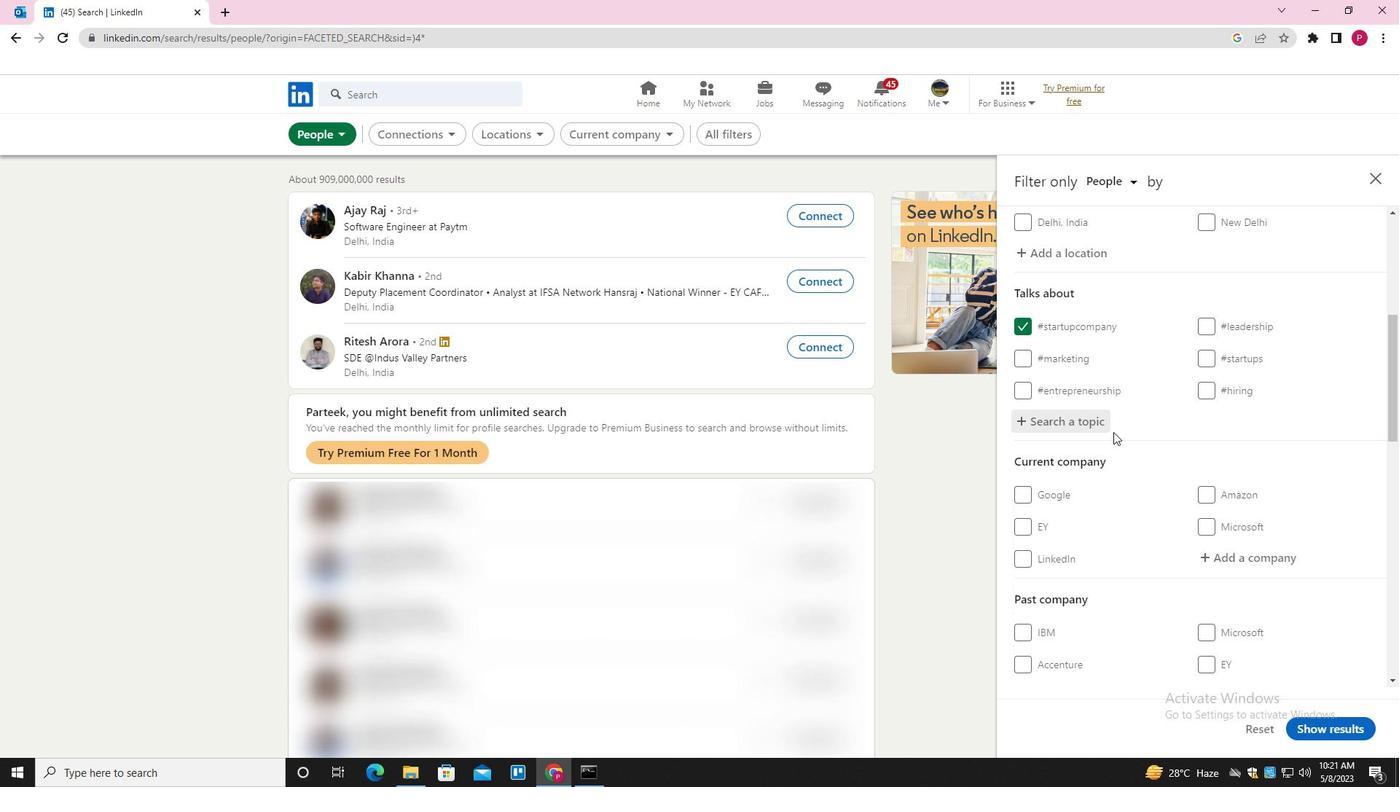 
Action: Mouse scrolled (1118, 435) with delta (0, 0)
Screenshot: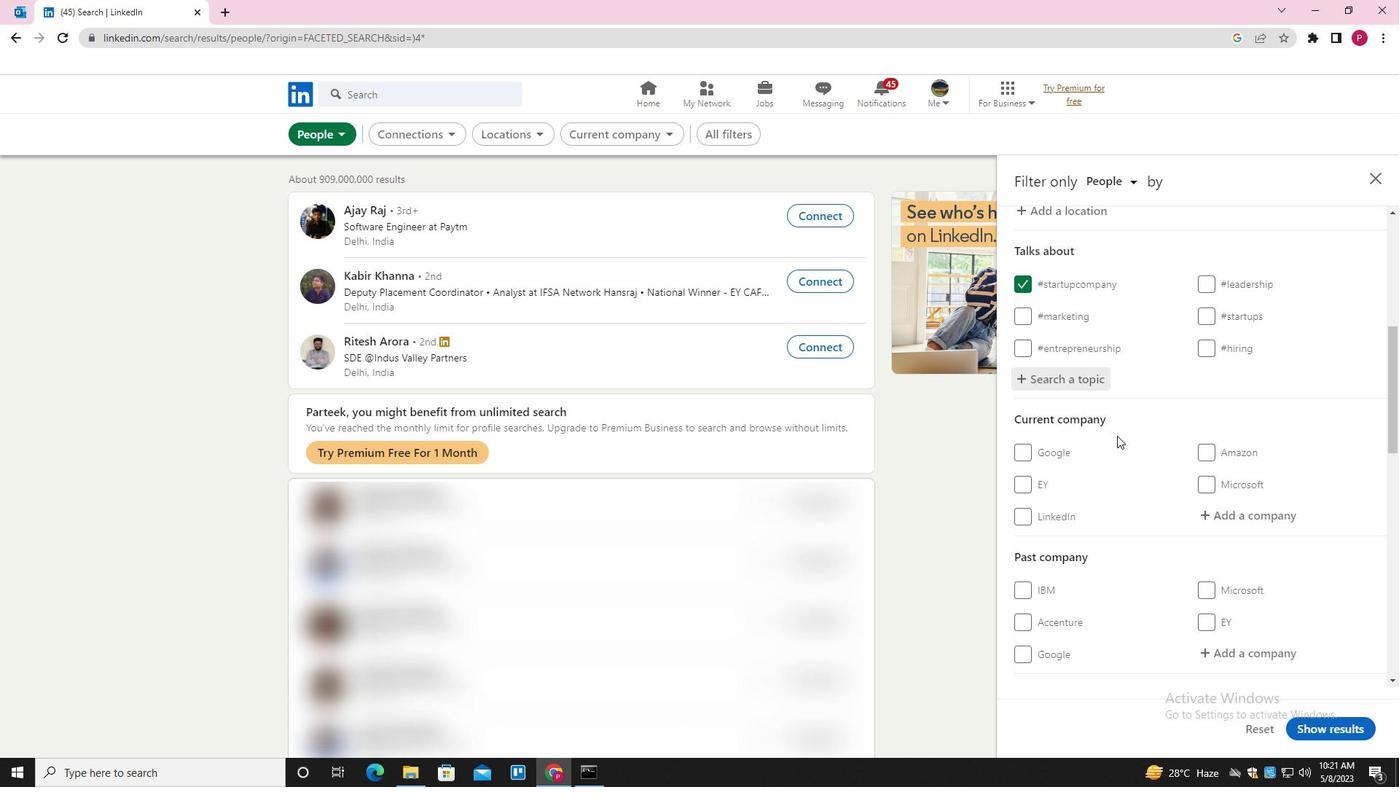 
Action: Mouse moved to (1118, 436)
Screenshot: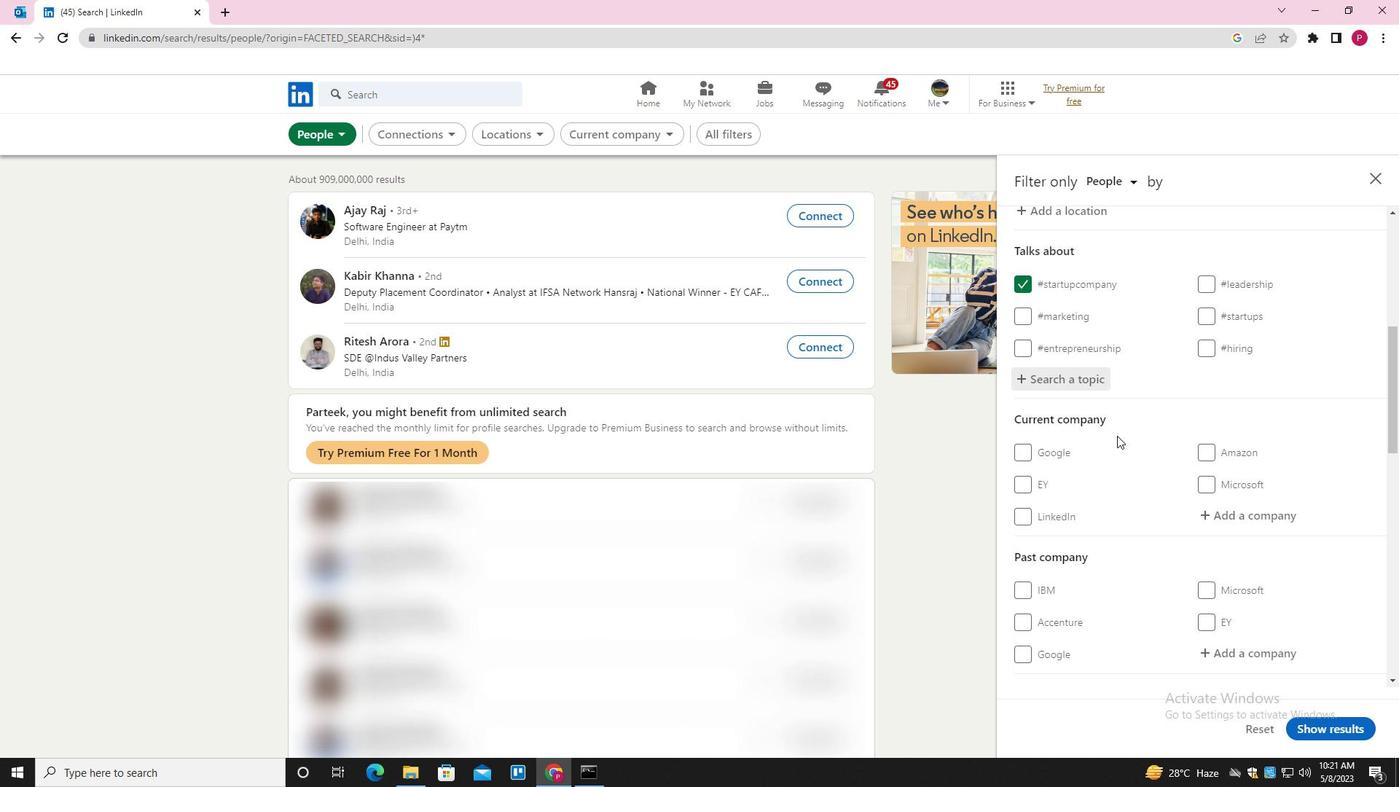 
Action: Mouse scrolled (1118, 436) with delta (0, 0)
Screenshot: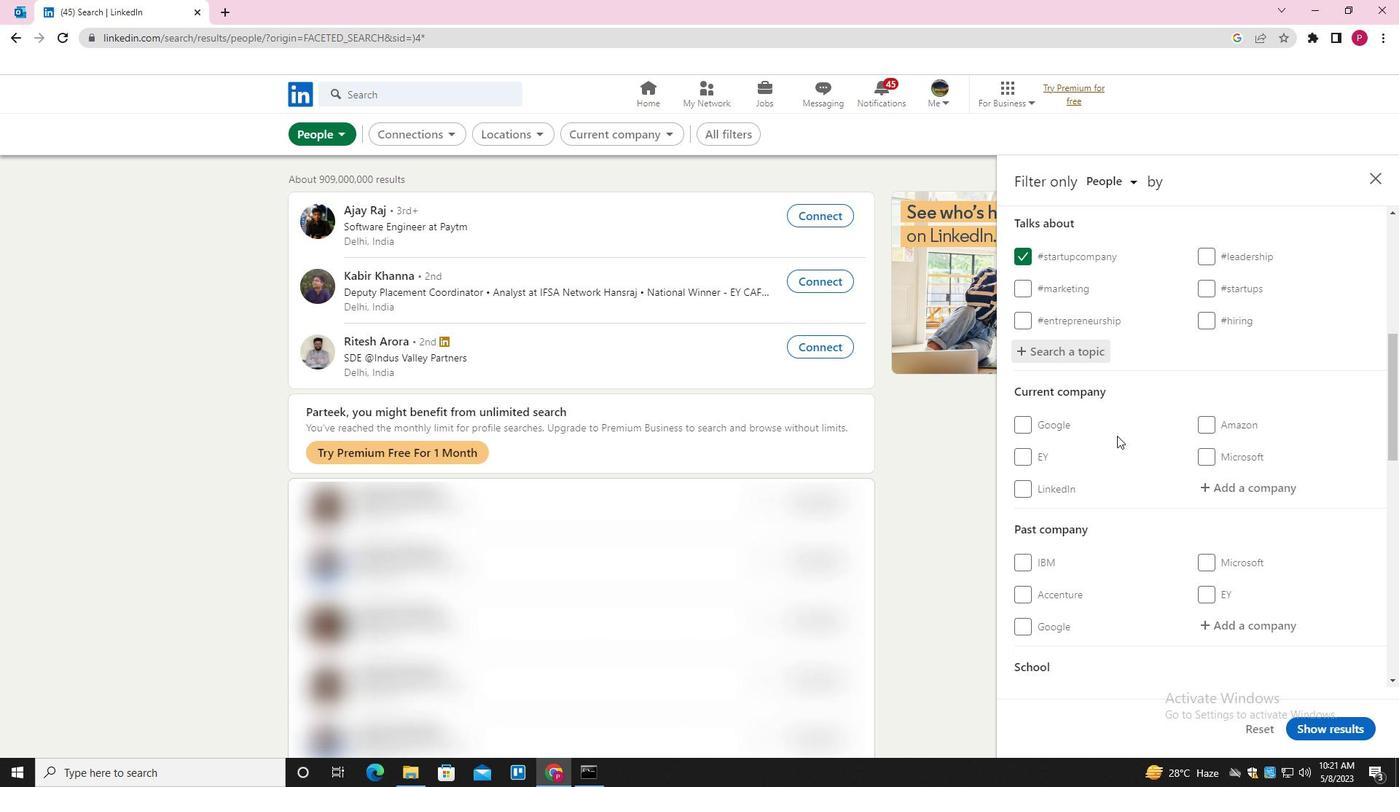 
Action: Mouse moved to (1121, 438)
Screenshot: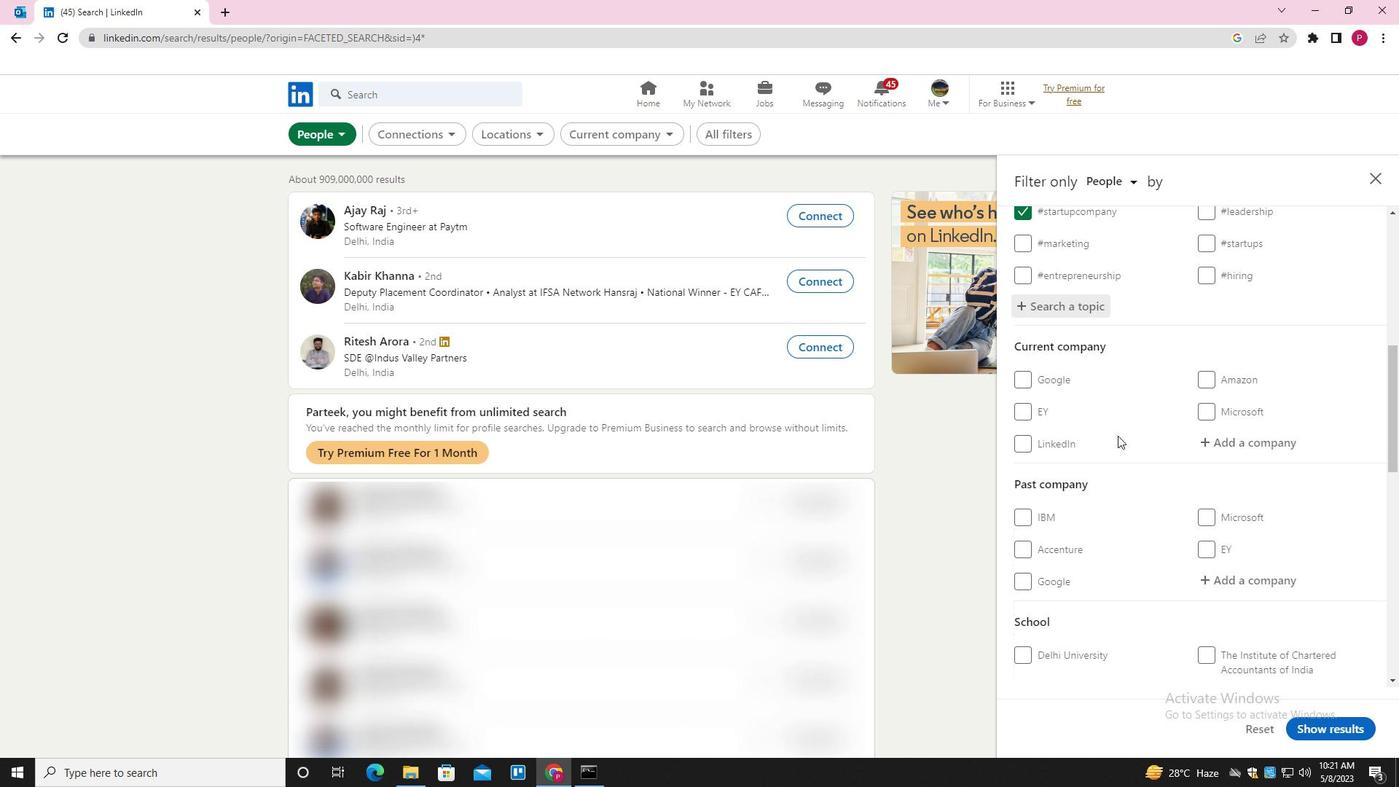 
Action: Mouse scrolled (1121, 438) with delta (0, 0)
Screenshot: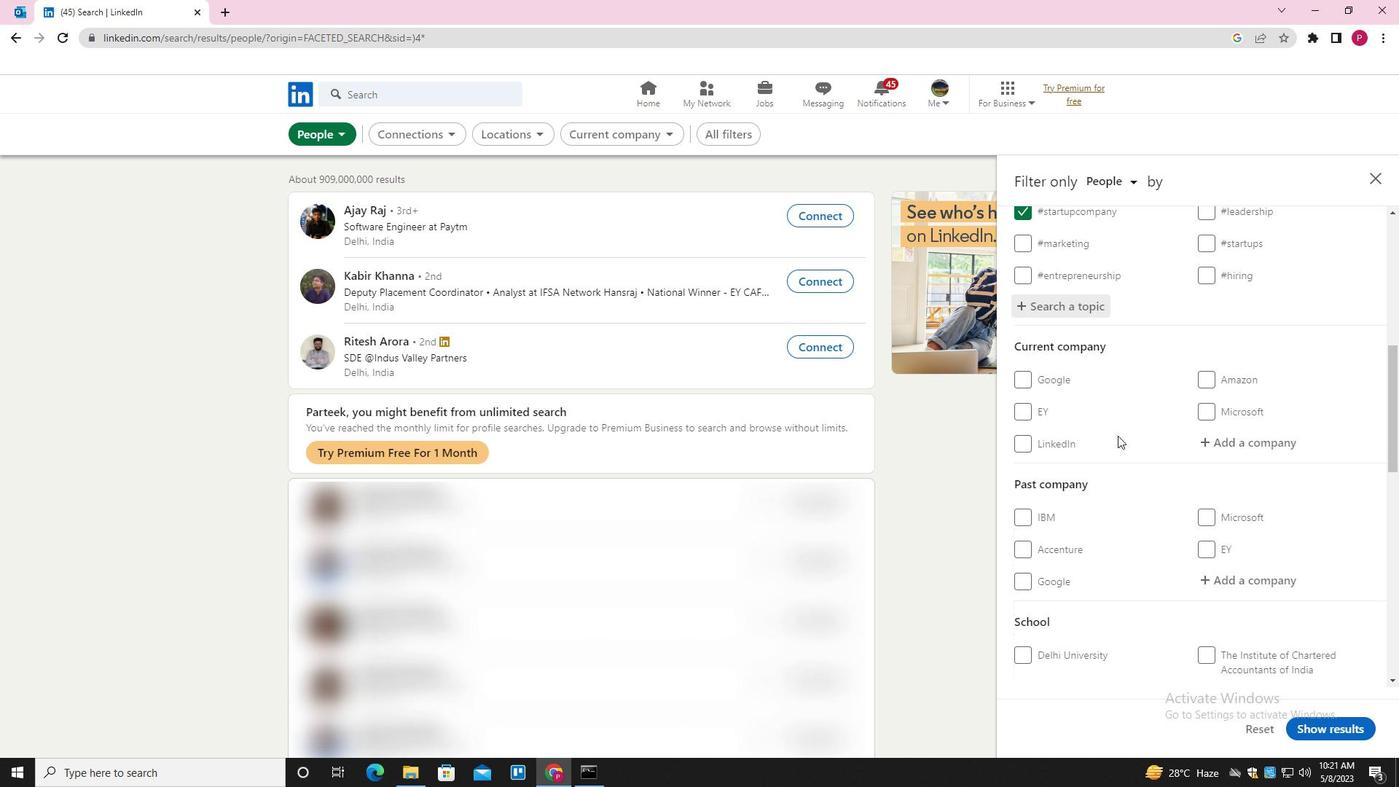 
Action: Mouse moved to (1122, 446)
Screenshot: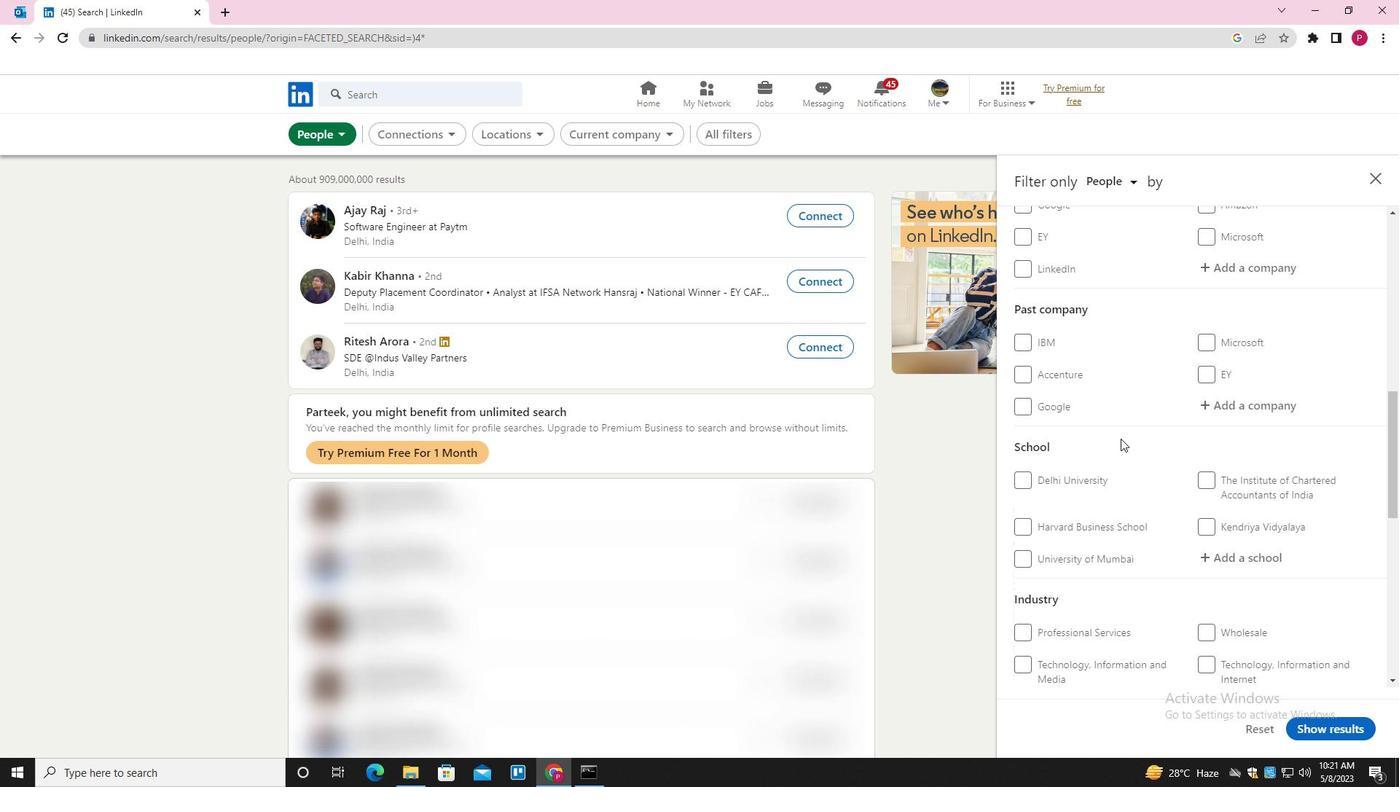 
Action: Mouse scrolled (1122, 445) with delta (0, 0)
Screenshot: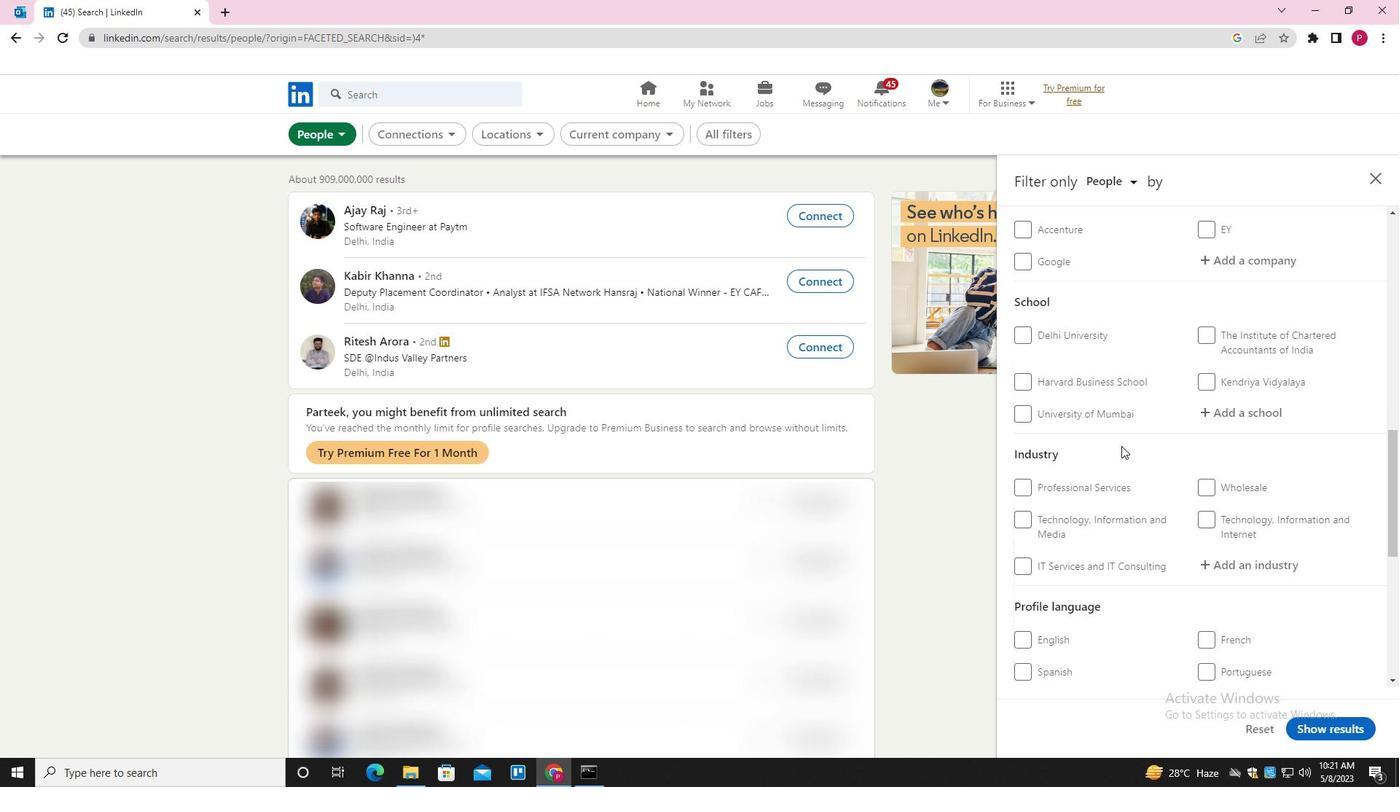 
Action: Mouse scrolled (1122, 445) with delta (0, 0)
Screenshot: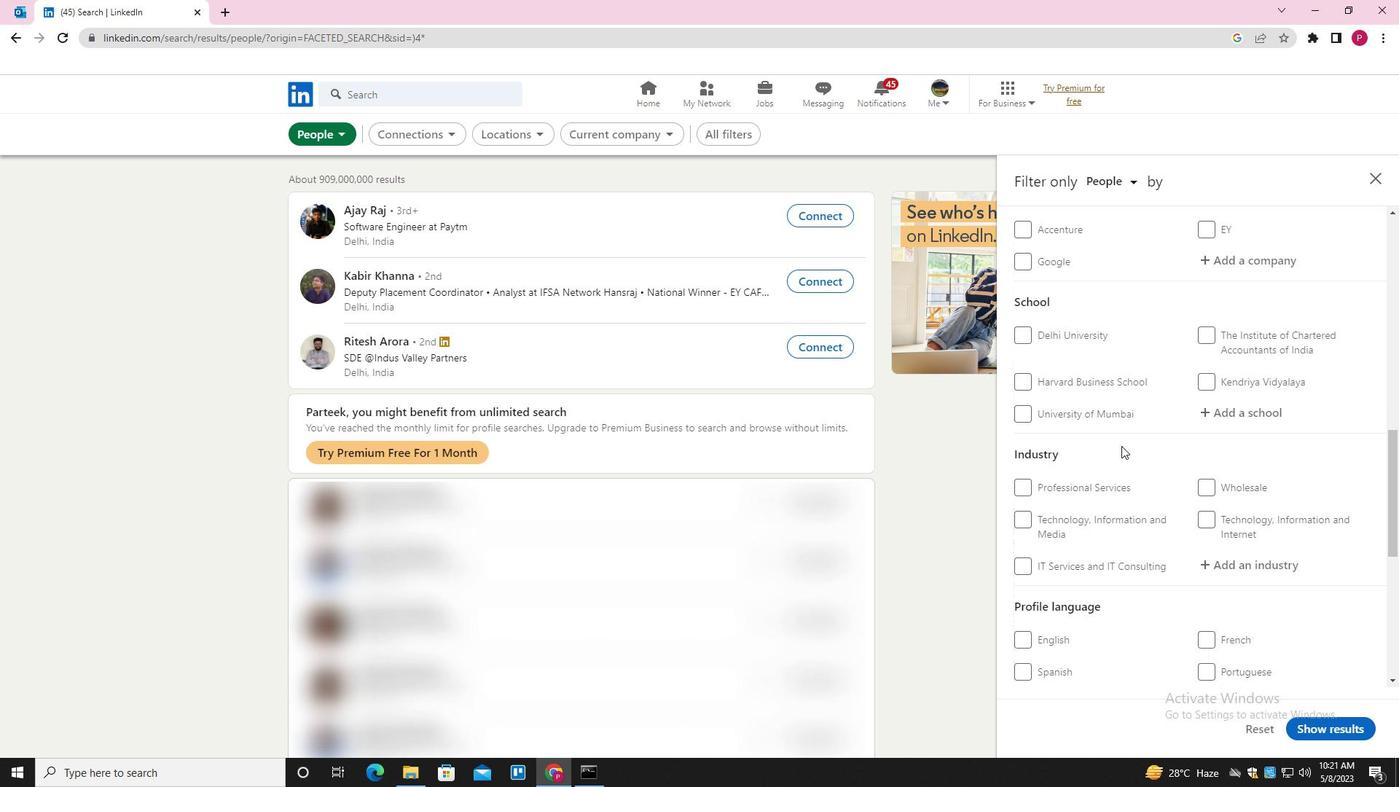 
Action: Mouse scrolled (1122, 445) with delta (0, 0)
Screenshot: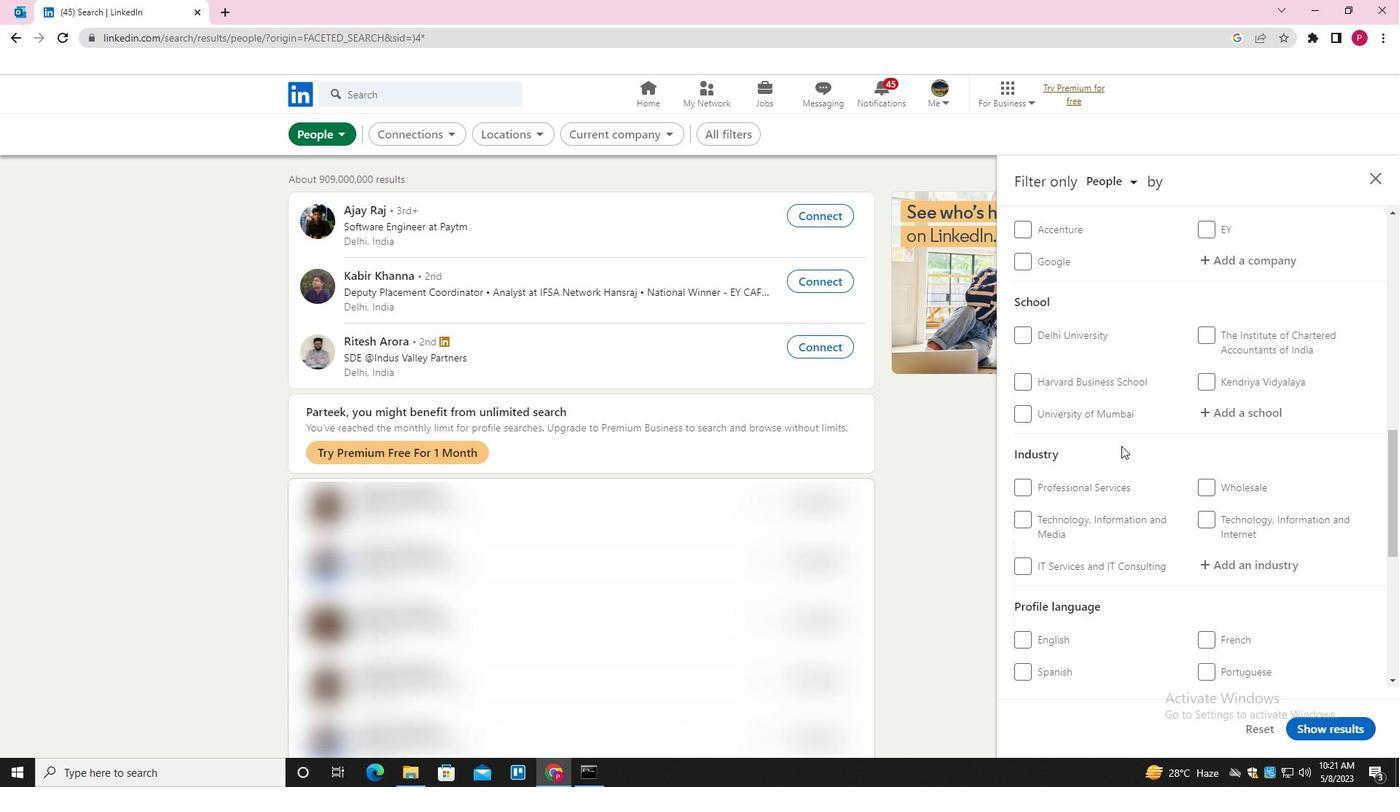 
Action: Mouse moved to (1024, 425)
Screenshot: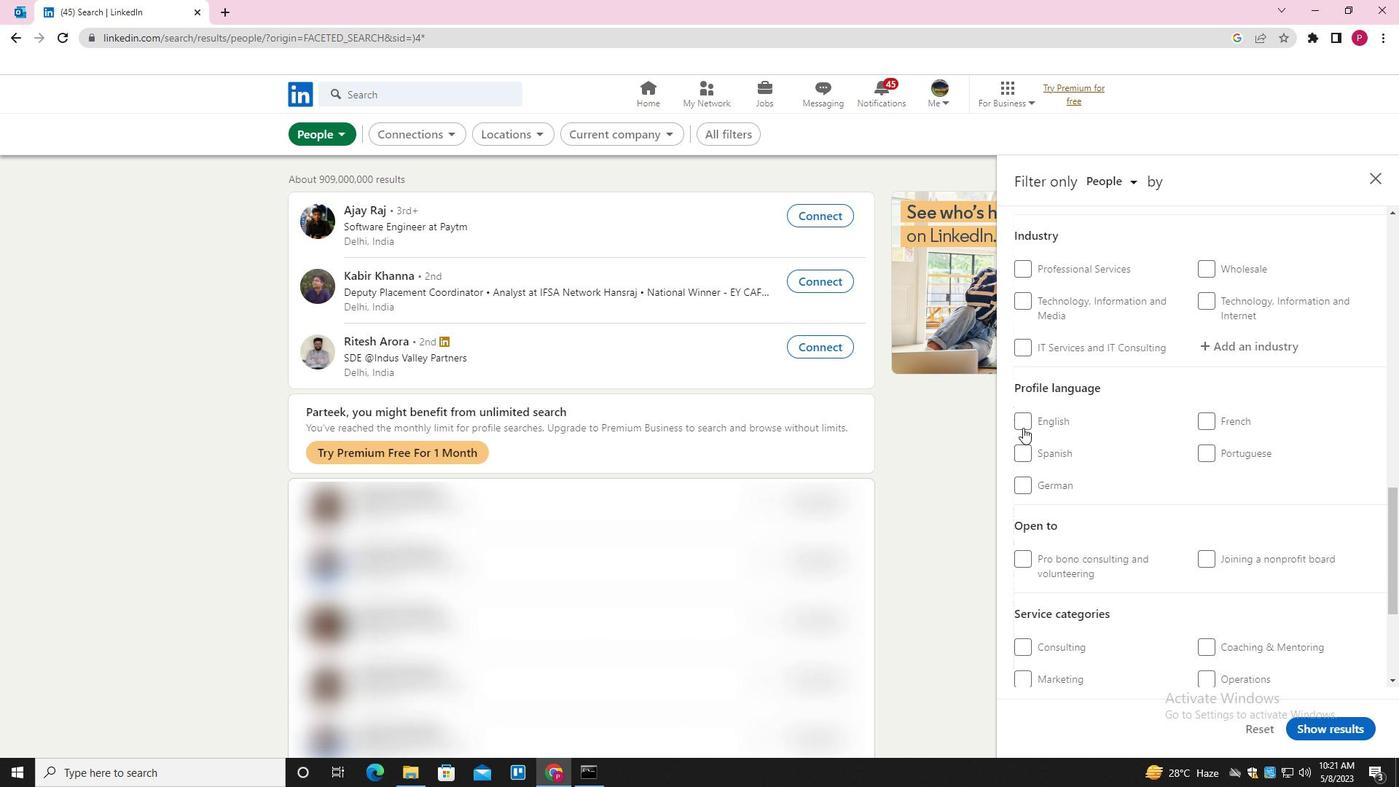 
Action: Mouse pressed left at (1024, 425)
Screenshot: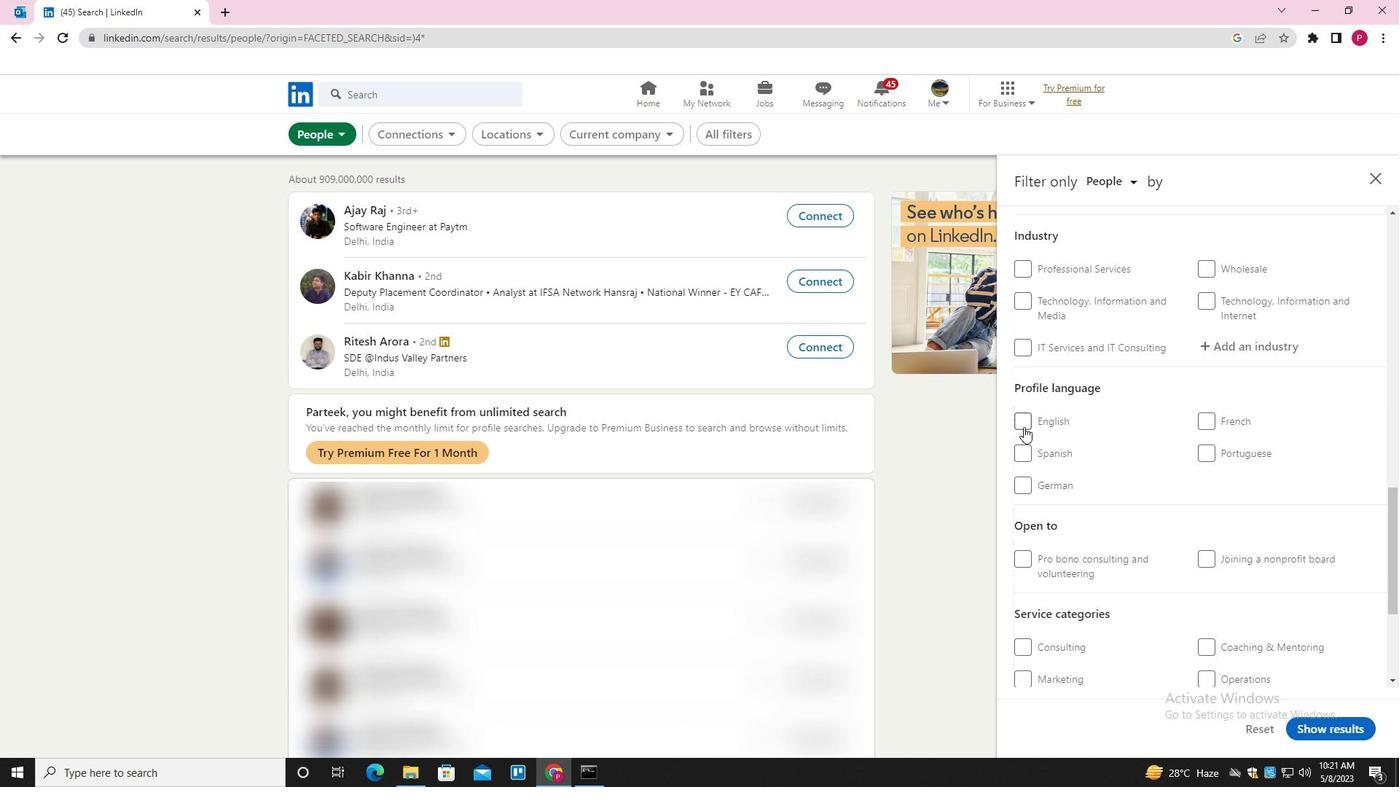 
Action: Mouse moved to (1064, 446)
Screenshot: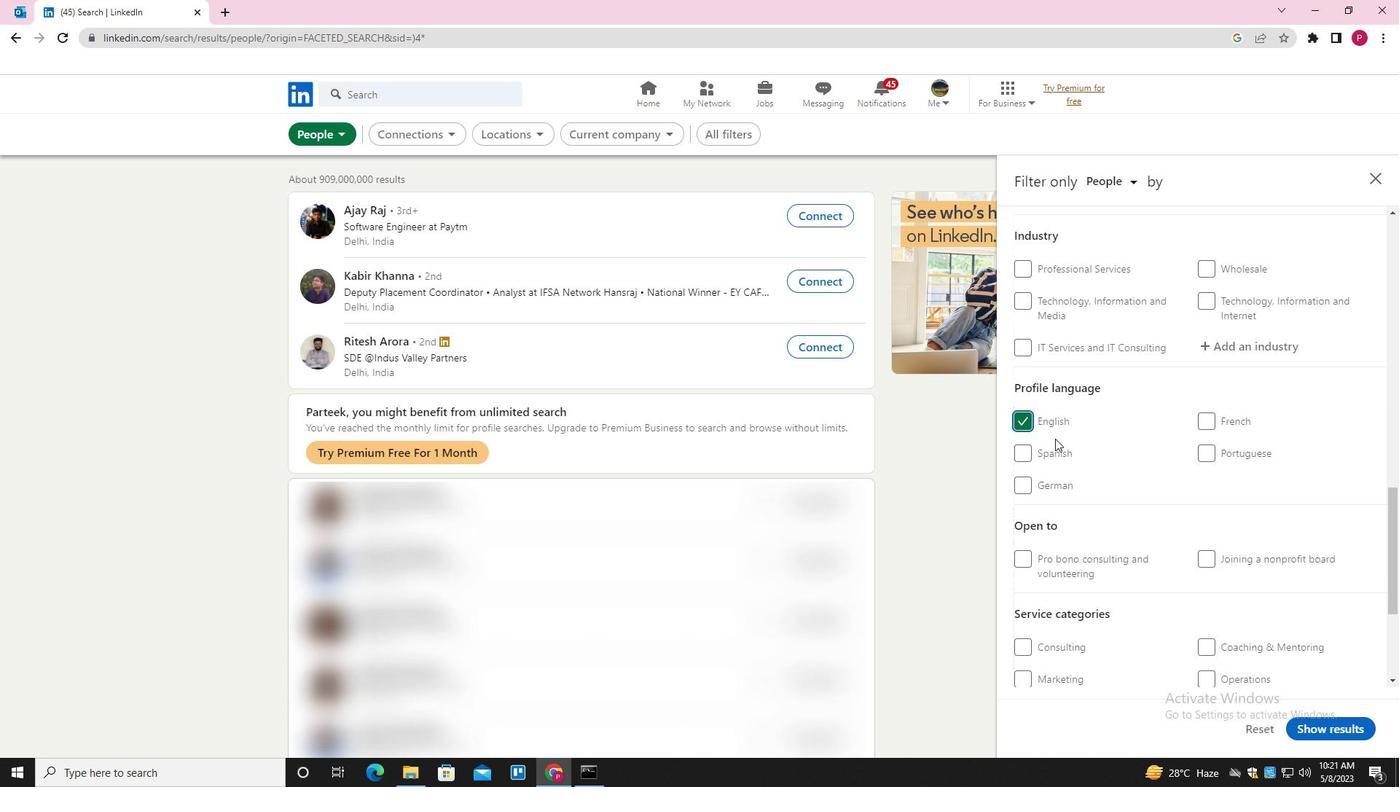 
Action: Mouse scrolled (1064, 446) with delta (0, 0)
Screenshot: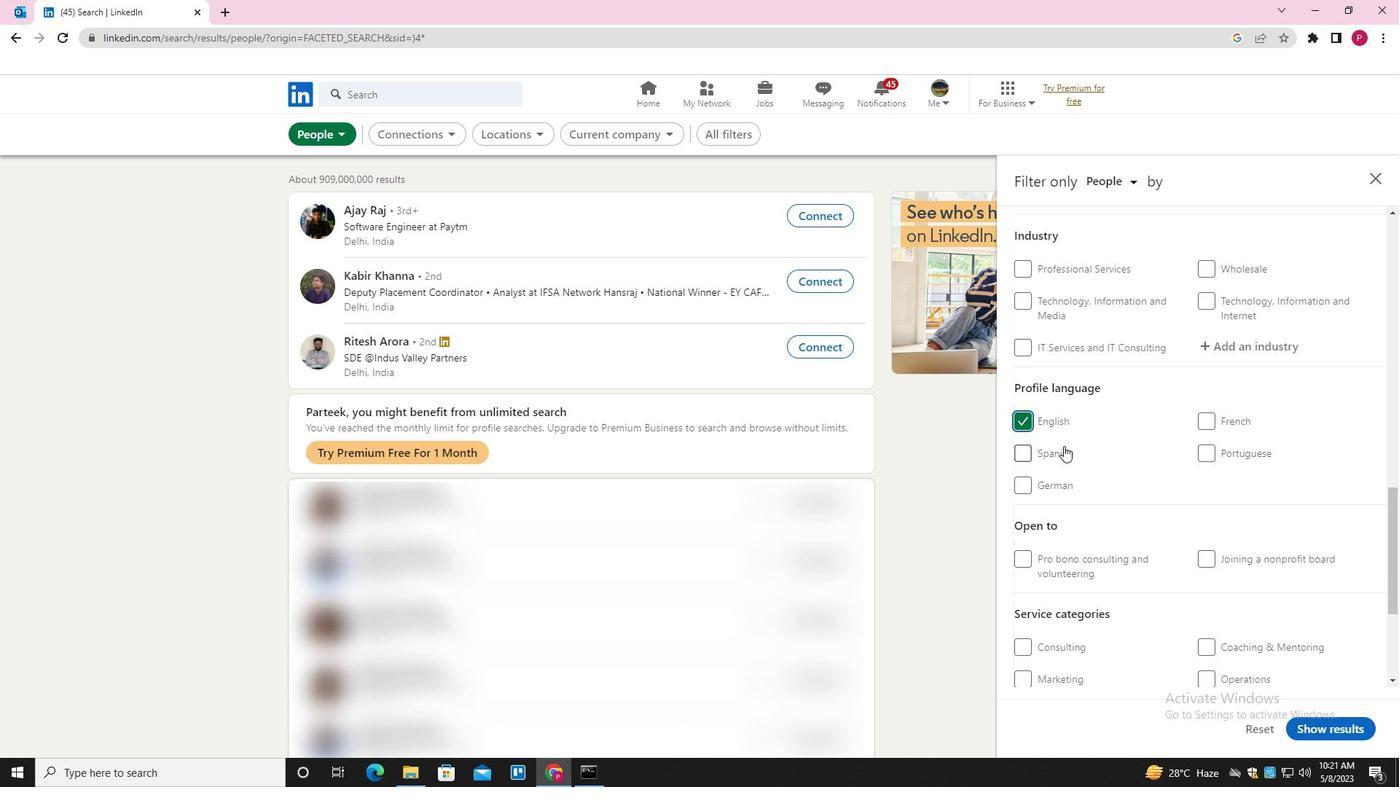 
Action: Mouse scrolled (1064, 446) with delta (0, 0)
Screenshot: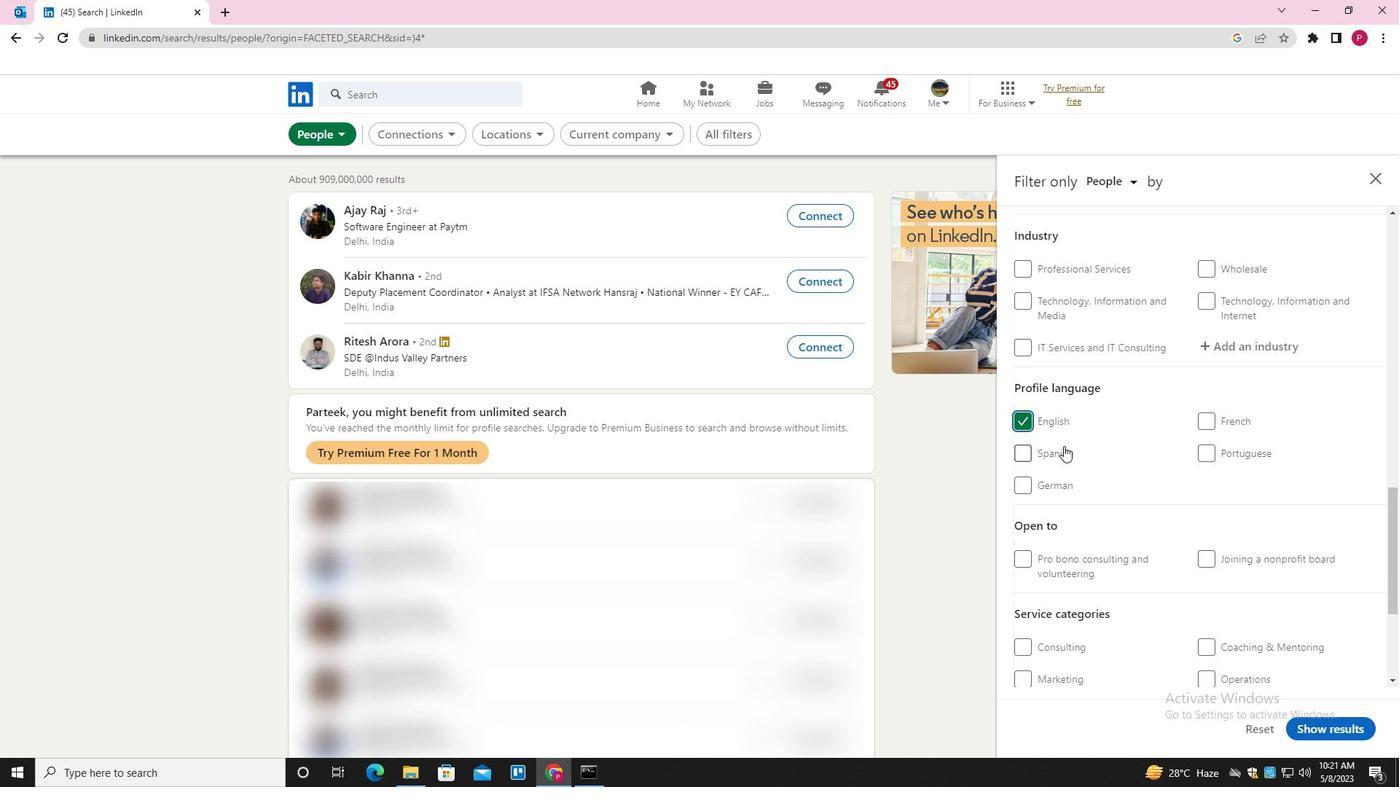 
Action: Mouse scrolled (1064, 446) with delta (0, 0)
Screenshot: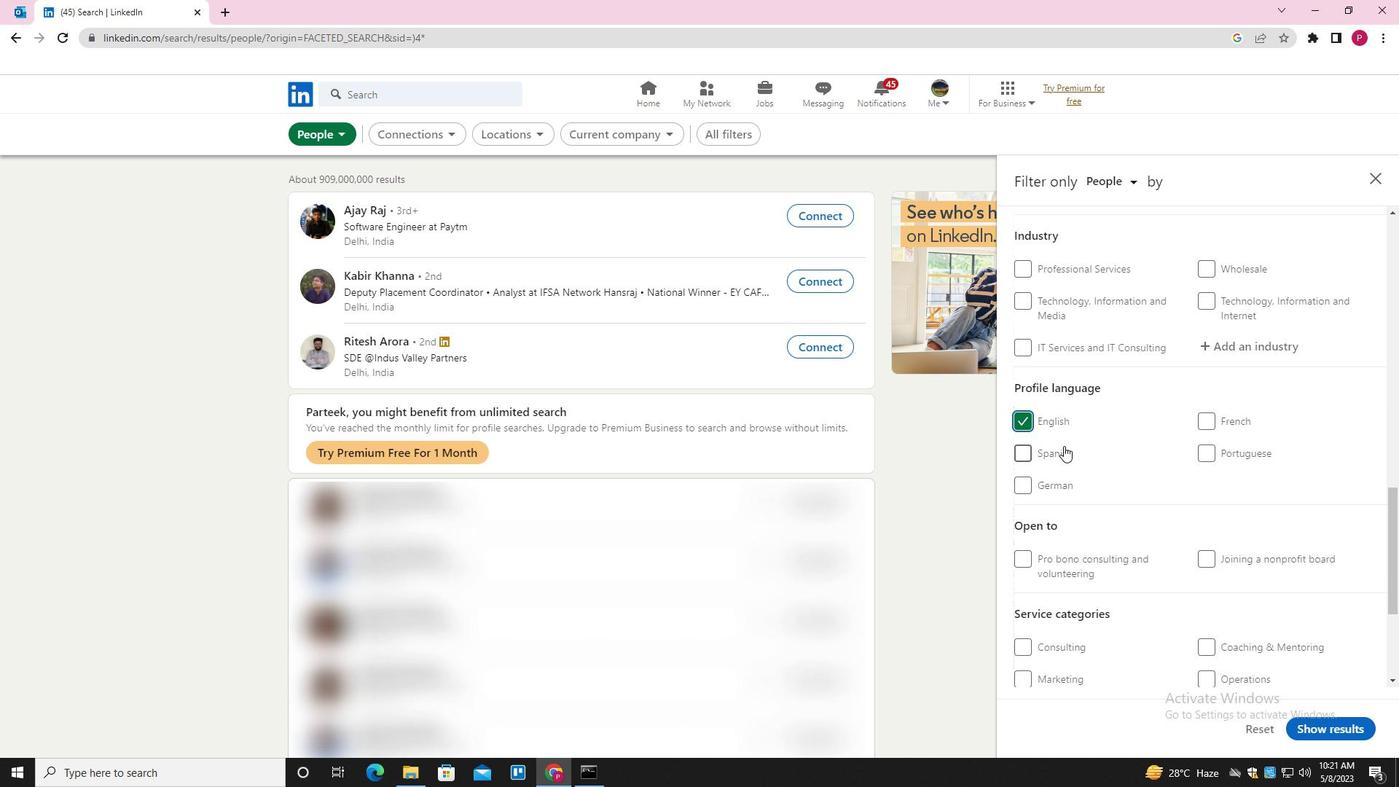 
Action: Mouse scrolled (1064, 446) with delta (0, 0)
Screenshot: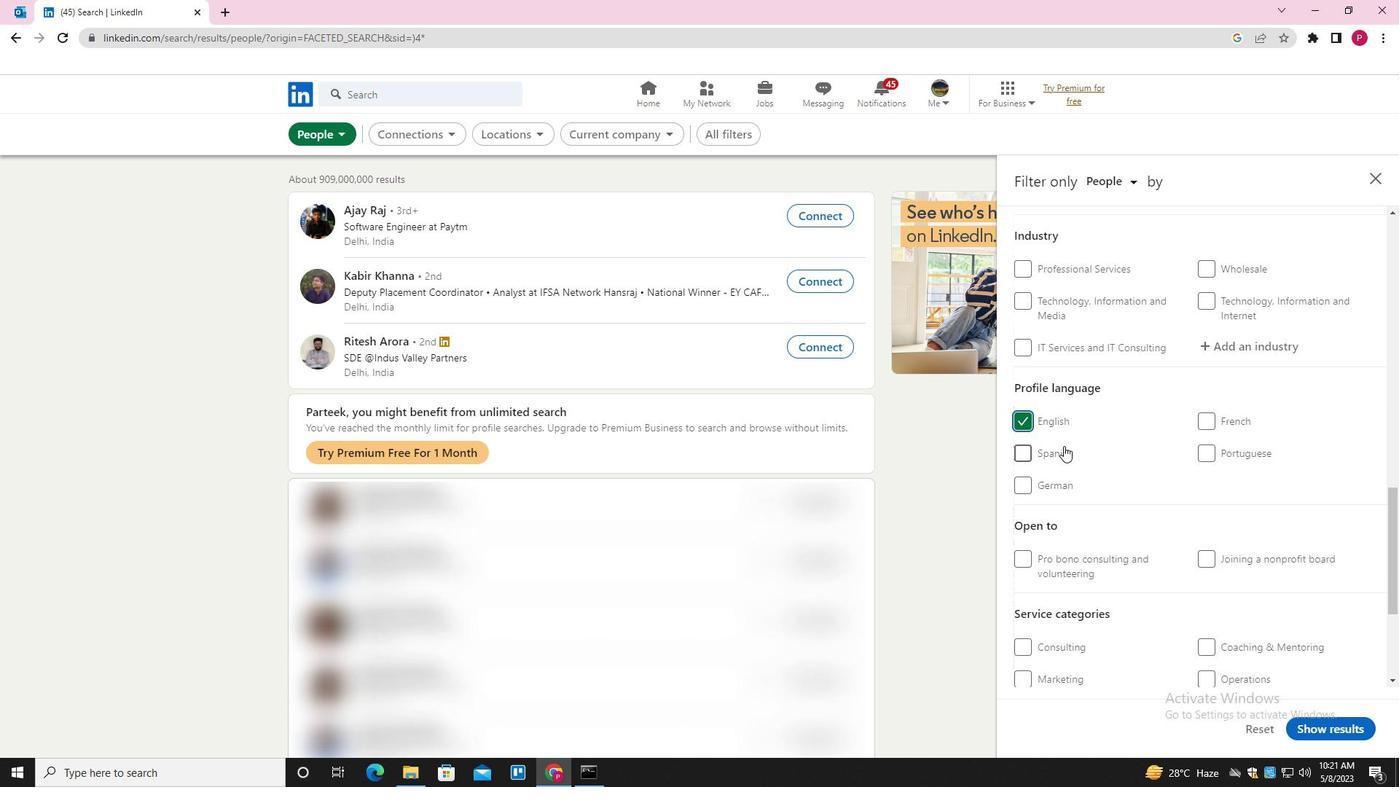 
Action: Mouse scrolled (1064, 446) with delta (0, 0)
Screenshot: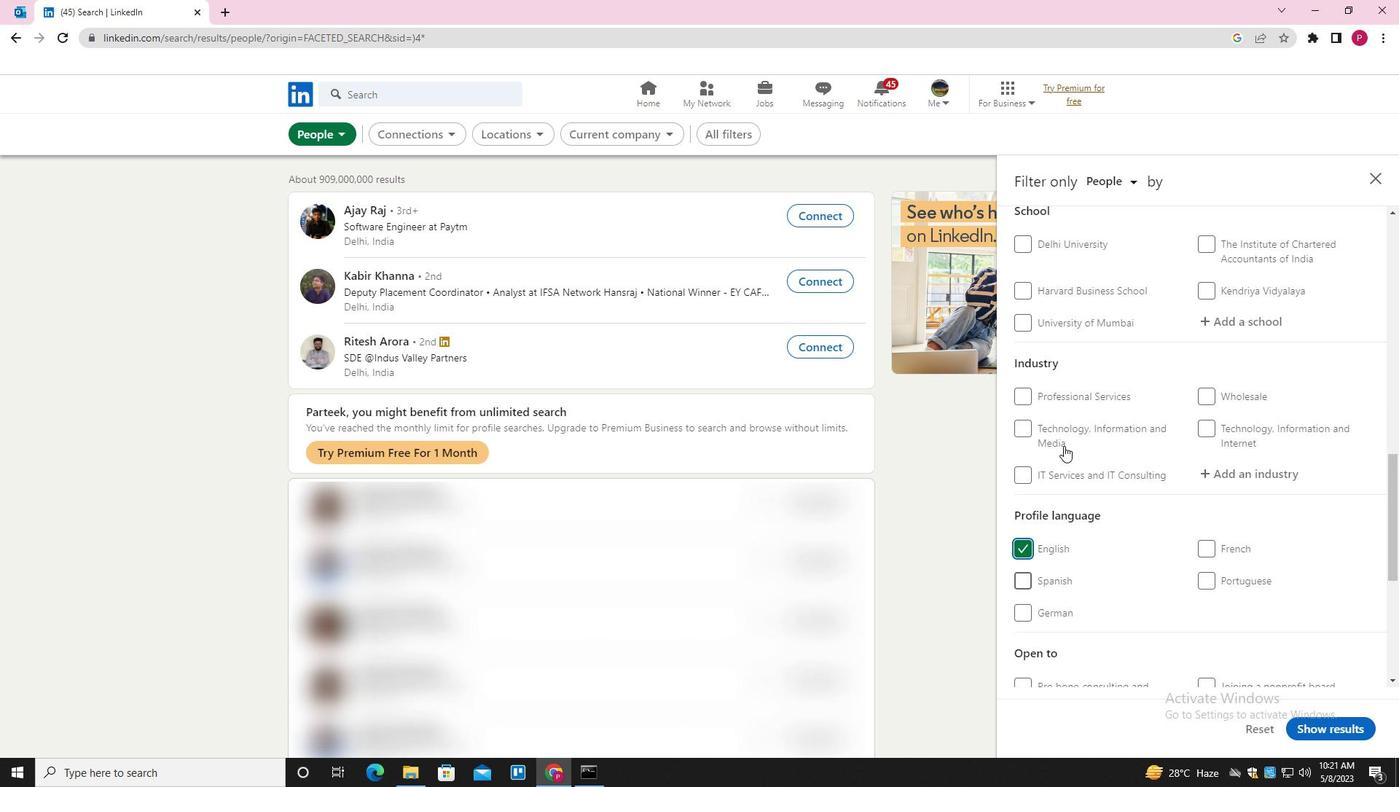 
Action: Mouse scrolled (1064, 446) with delta (0, 0)
Screenshot: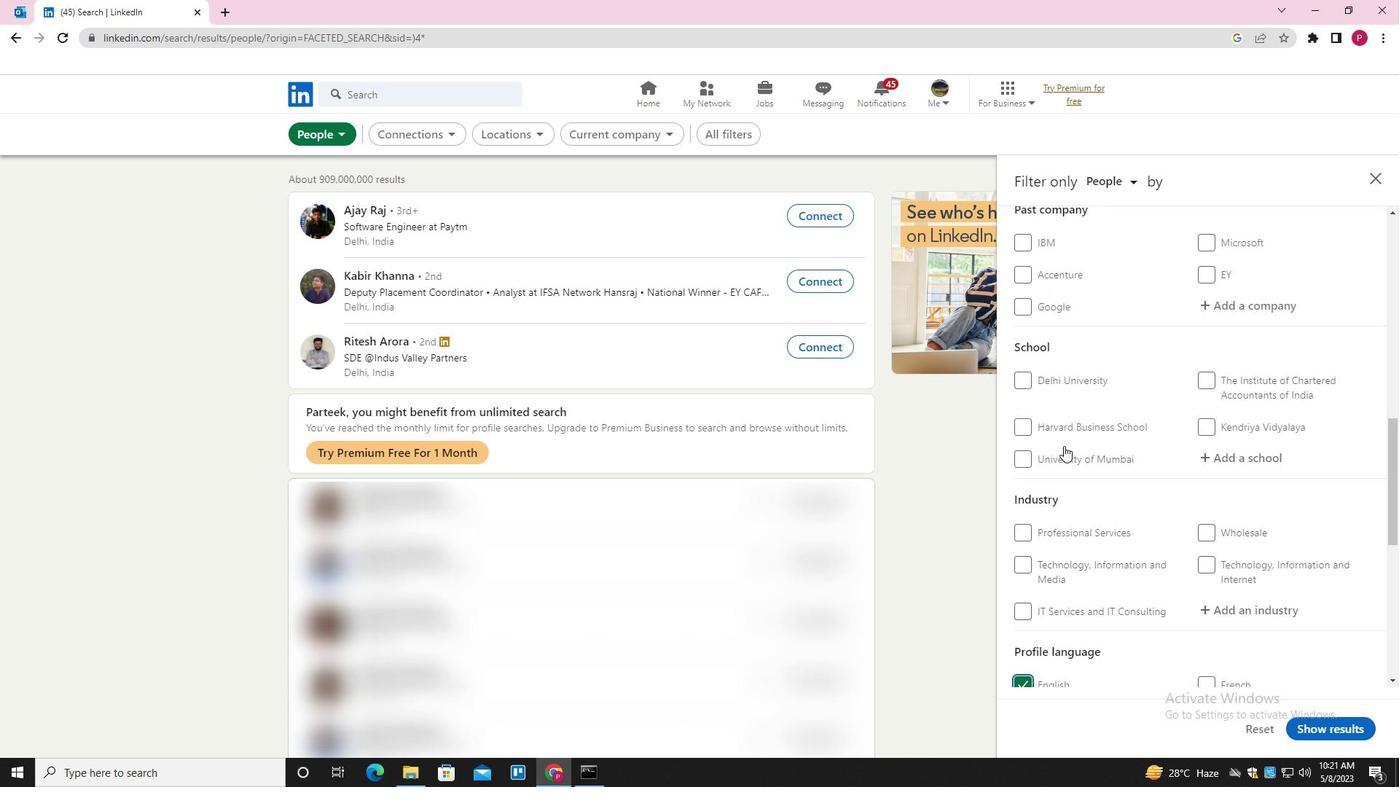 
Action: Mouse moved to (1233, 348)
Screenshot: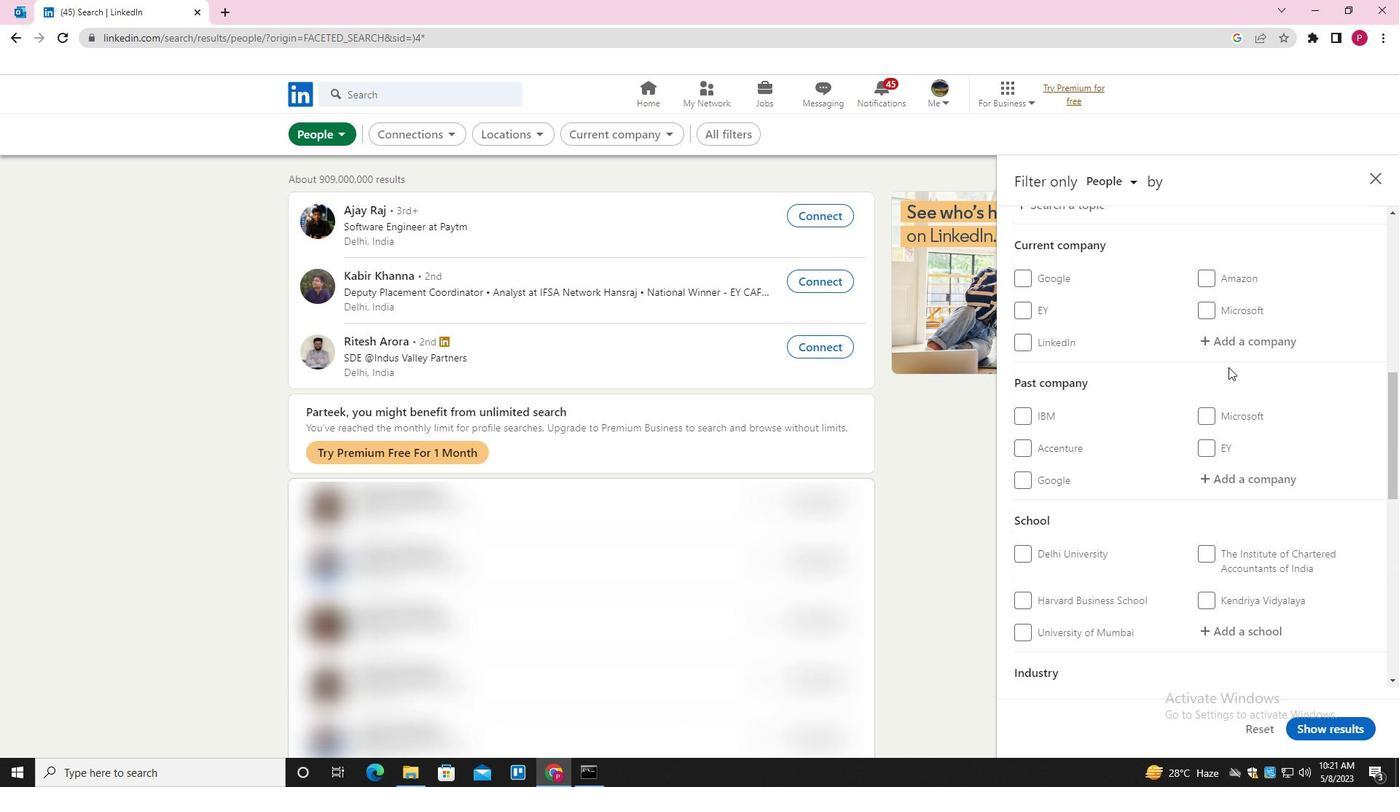 
Action: Mouse pressed left at (1233, 348)
Screenshot: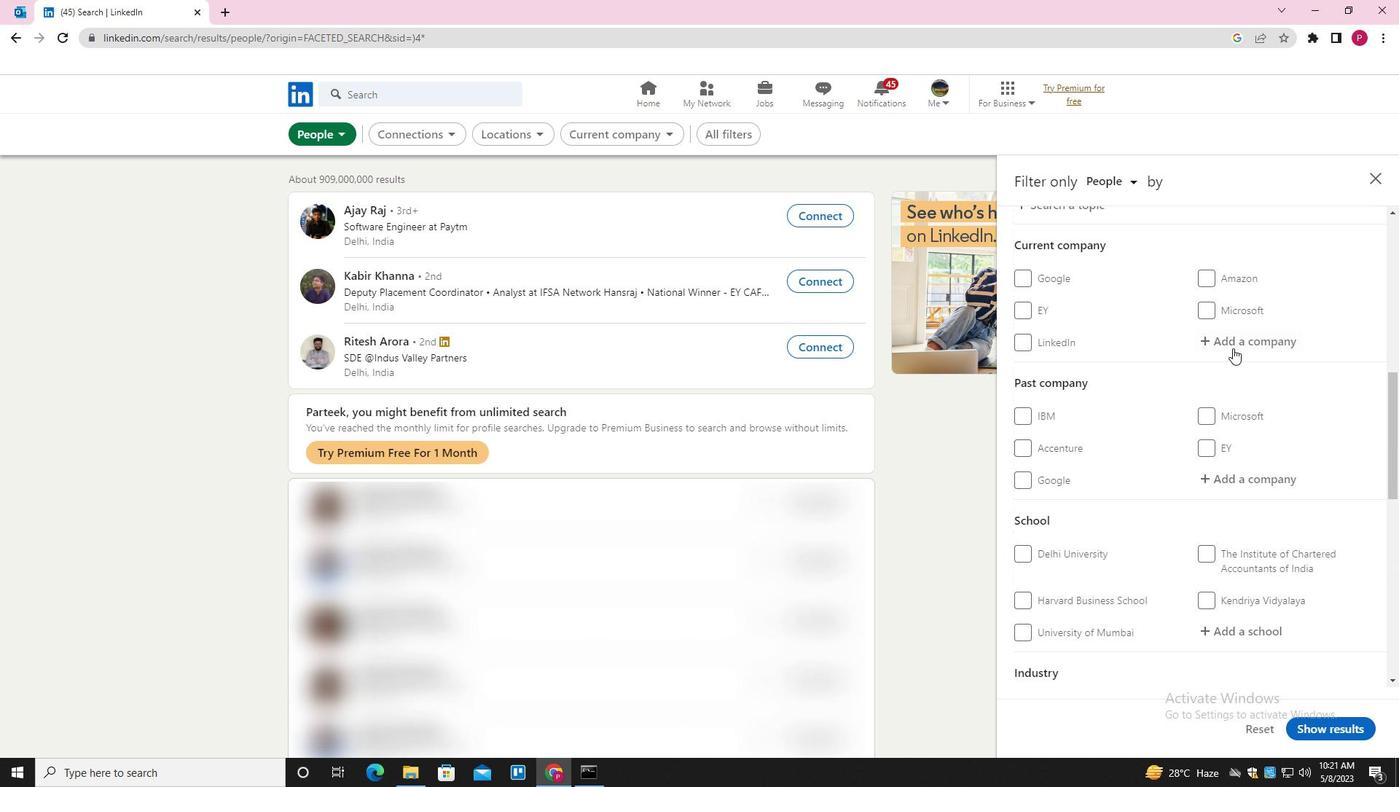 
Action: Key pressed <Key.shift>ONTARIO<Key.space><Key.shift><Key.shift>TEACHER'S<Key.space><Key.shift><Key.shift>PENSION<Key.space><Key.backspace><Key.backspace><Key.backspace><Key.backspace><Key.backspace><Key.backspace><Key.backspace><Key.backspace><Key.backspace><Key.space><Key.shift>PENSION<Key.space><Key.shift>PLAN
Screenshot: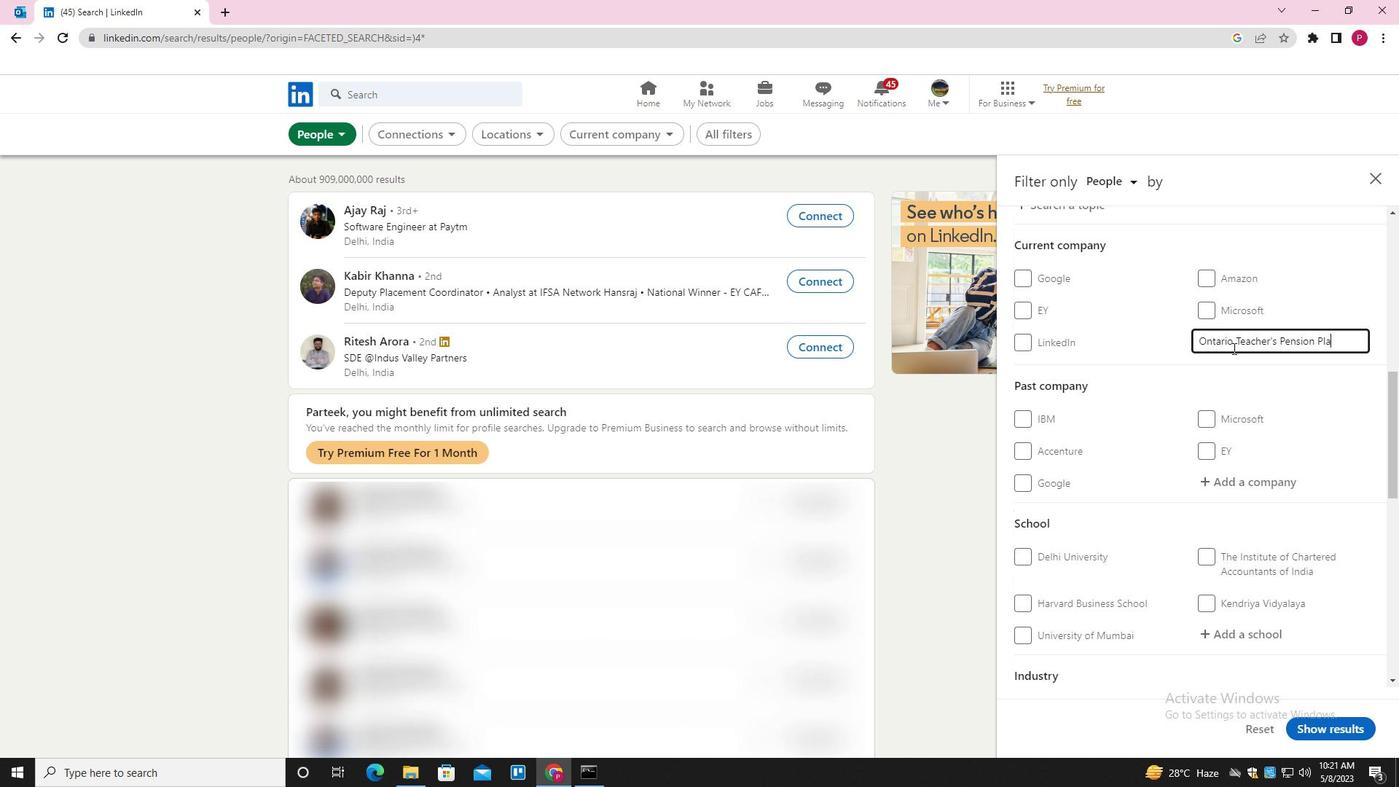 
Action: Mouse moved to (1181, 538)
Screenshot: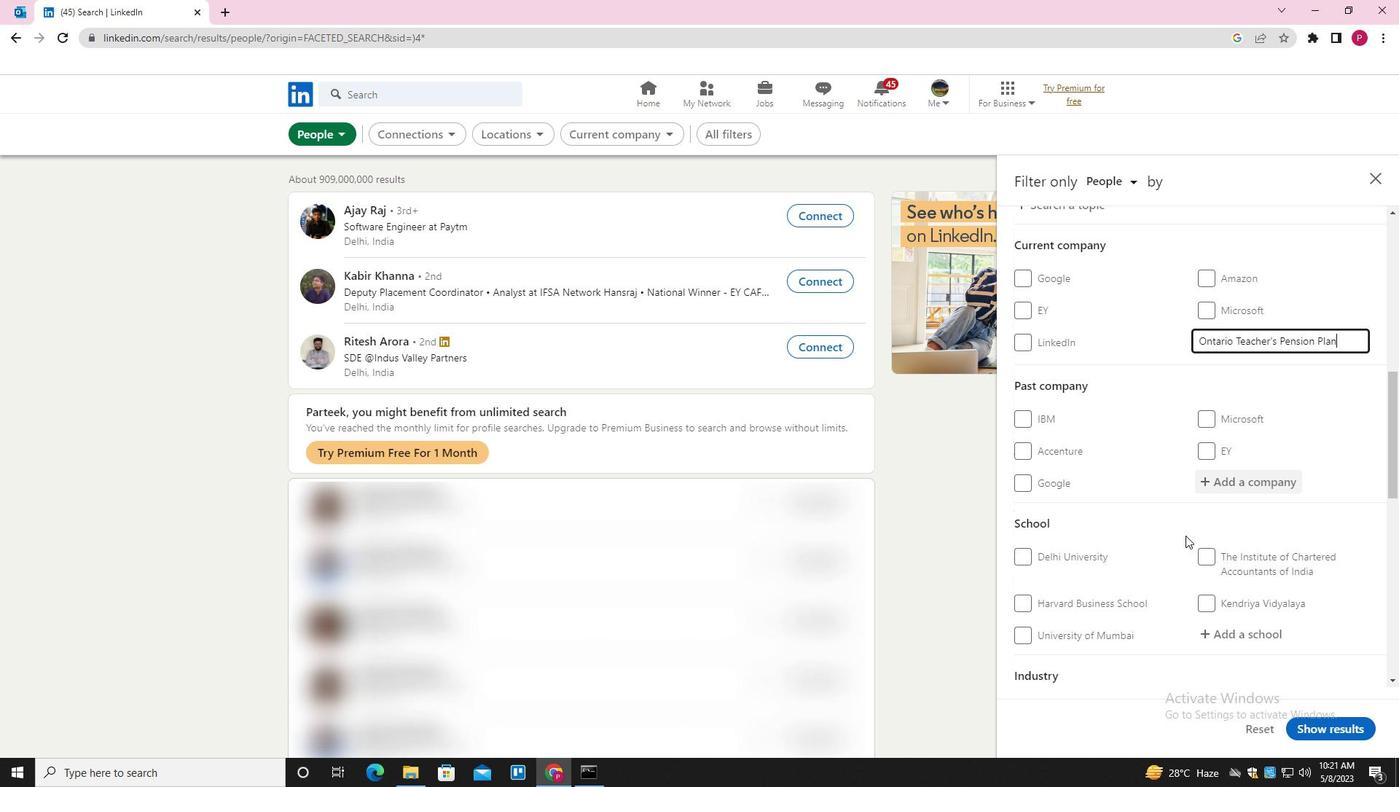 
Action: Mouse scrolled (1181, 538) with delta (0, 0)
Screenshot: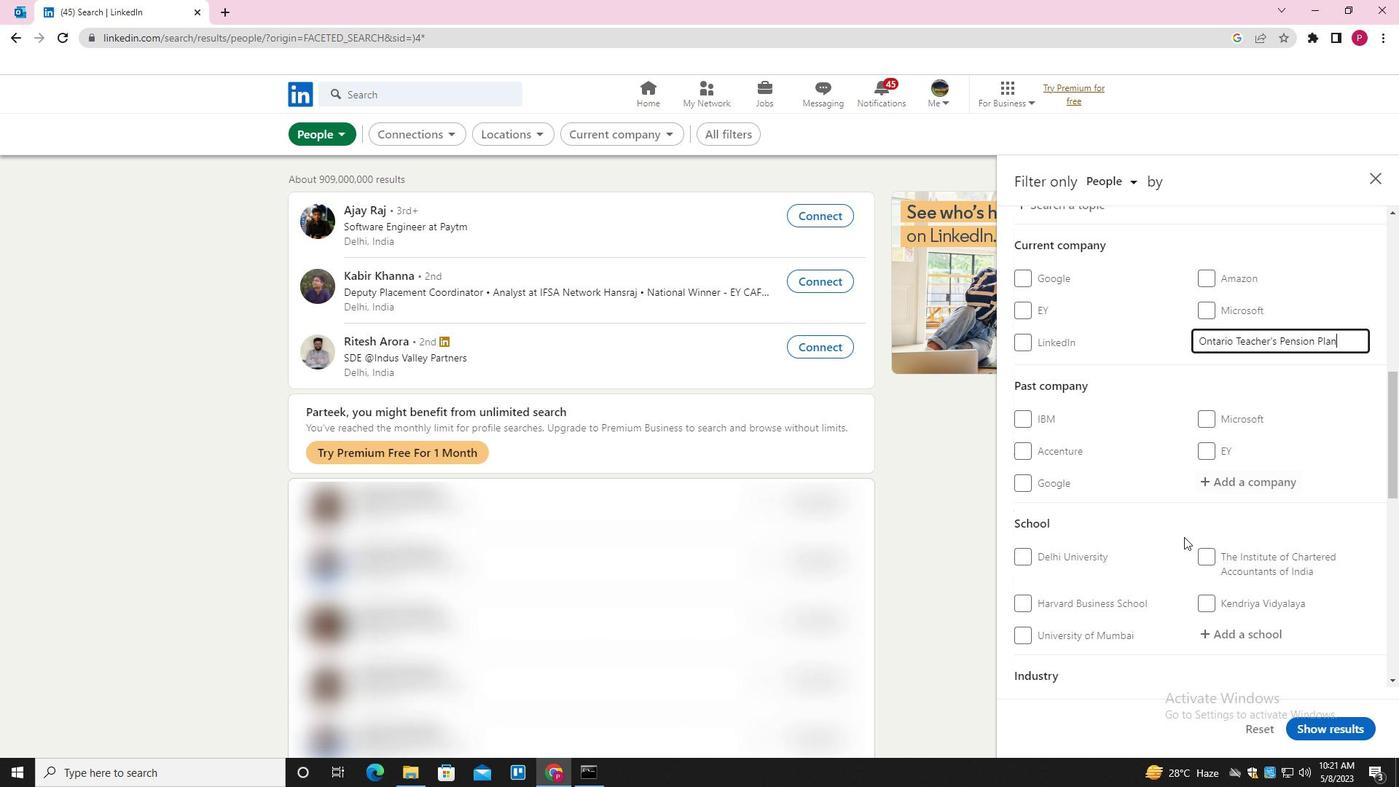 
Action: Mouse moved to (1181, 539)
Screenshot: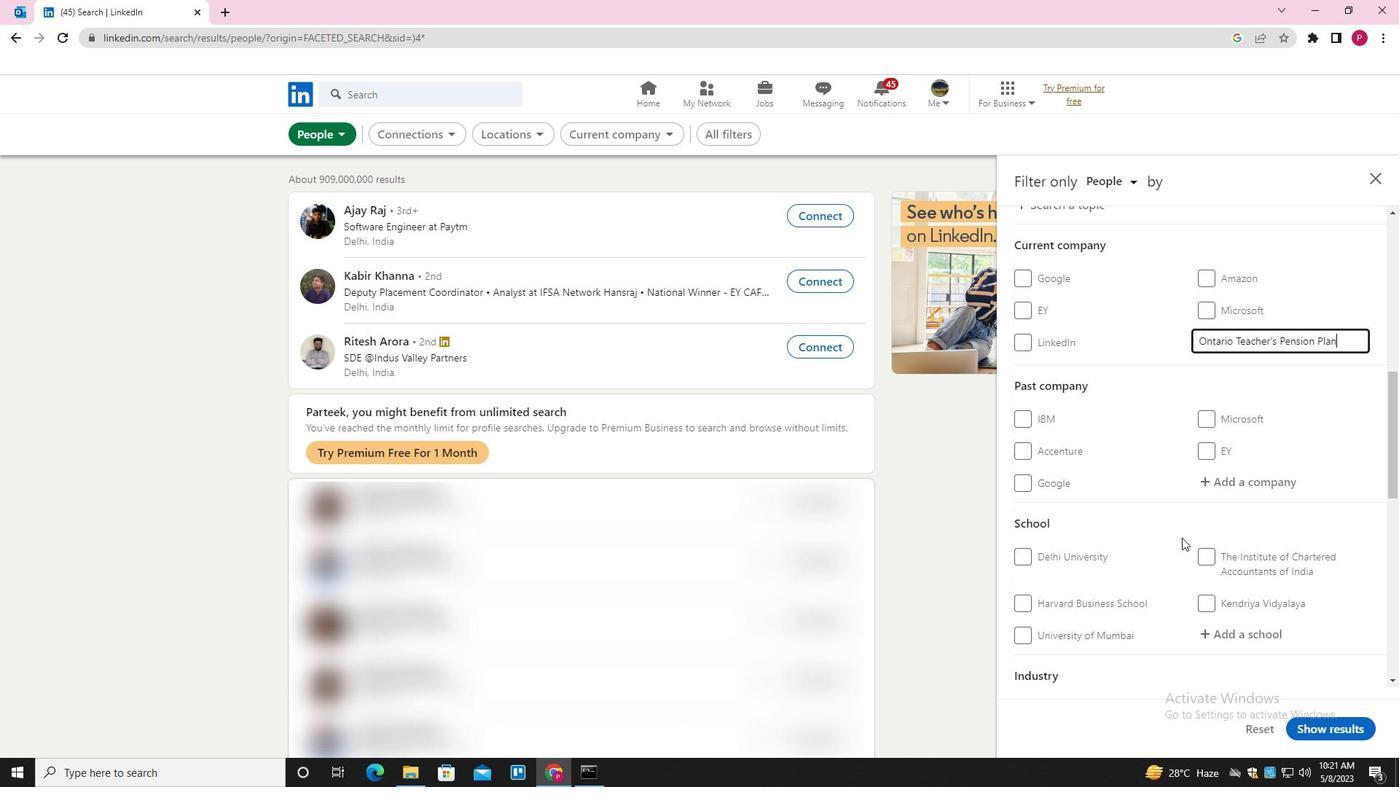 
Action: Mouse scrolled (1181, 538) with delta (0, 0)
Screenshot: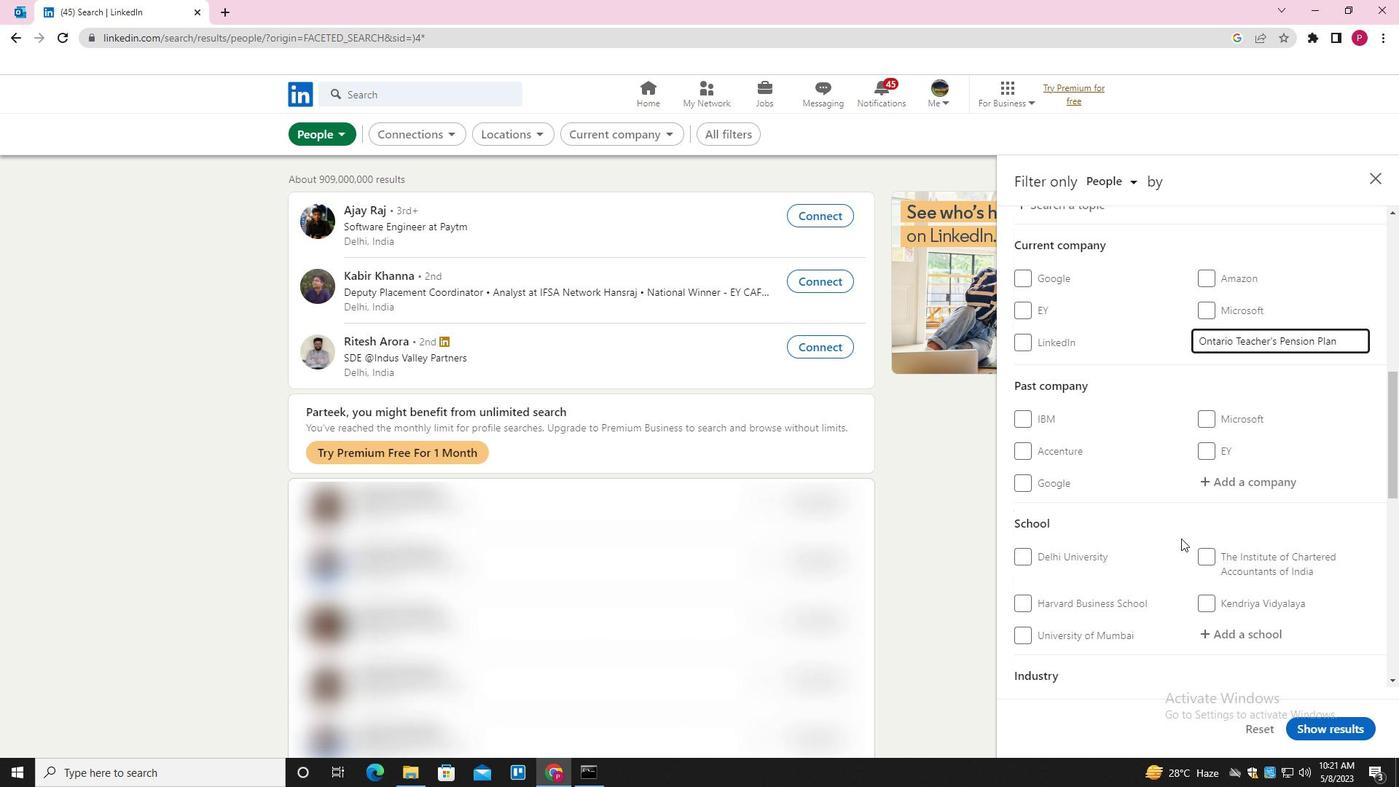 
Action: Mouse moved to (1187, 538)
Screenshot: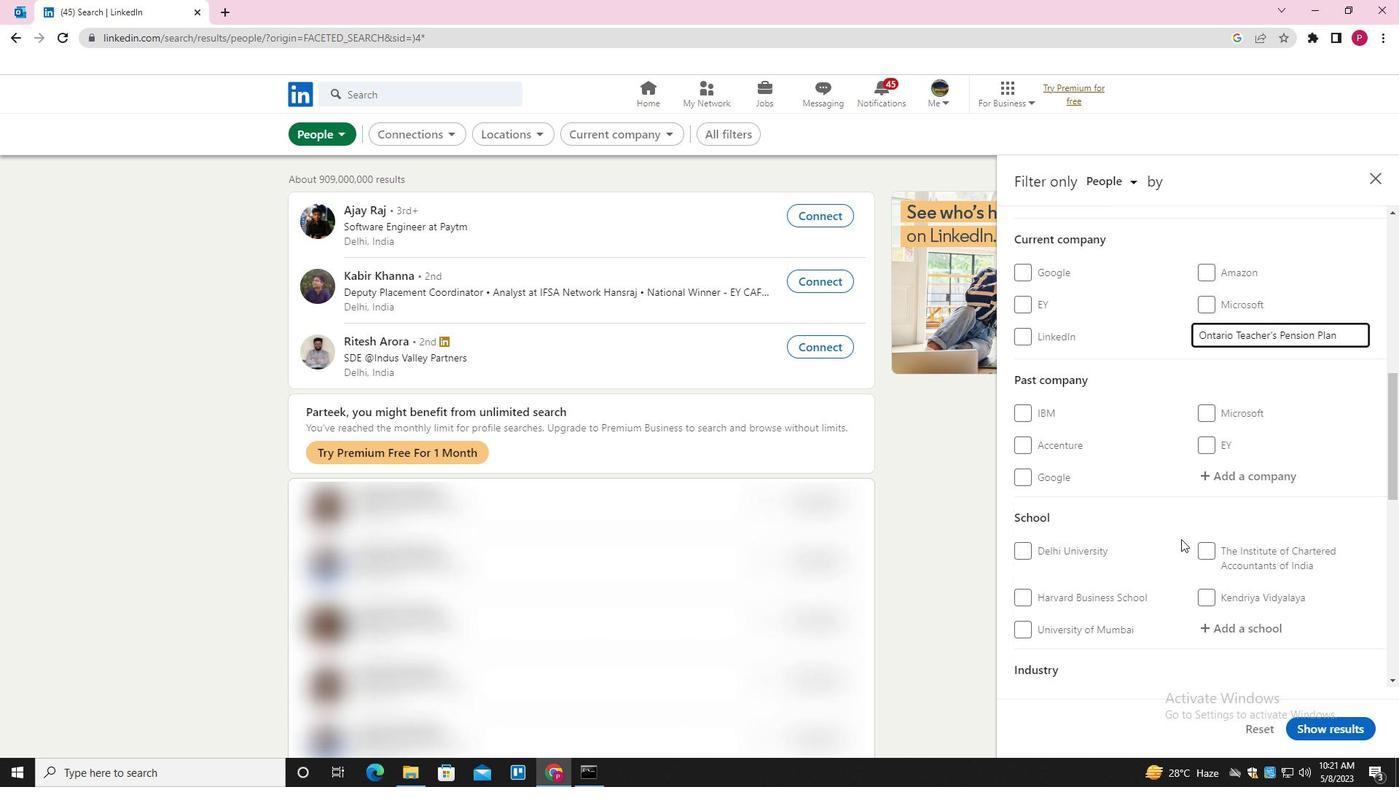 
Action: Mouse scrolled (1187, 538) with delta (0, 0)
Screenshot: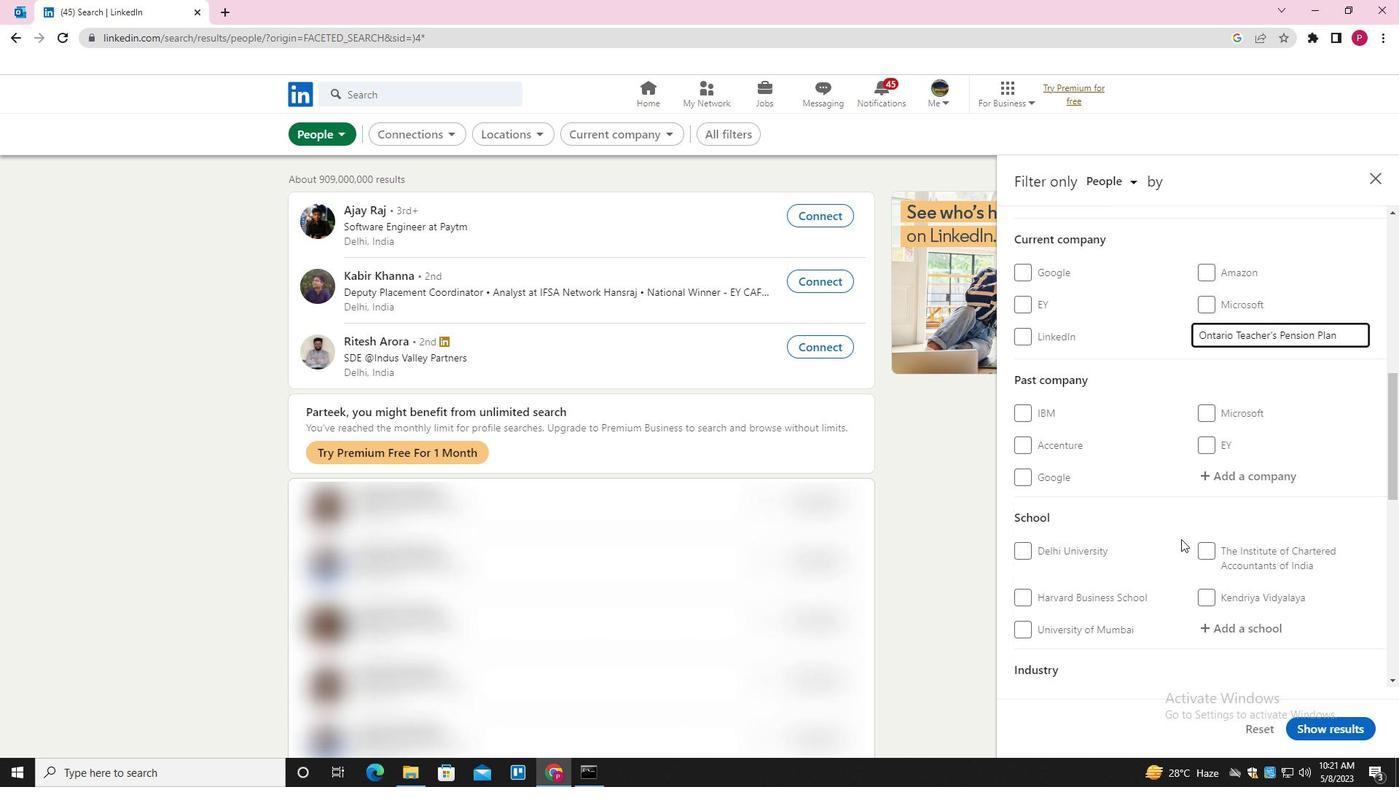 
Action: Mouse moved to (1240, 425)
Screenshot: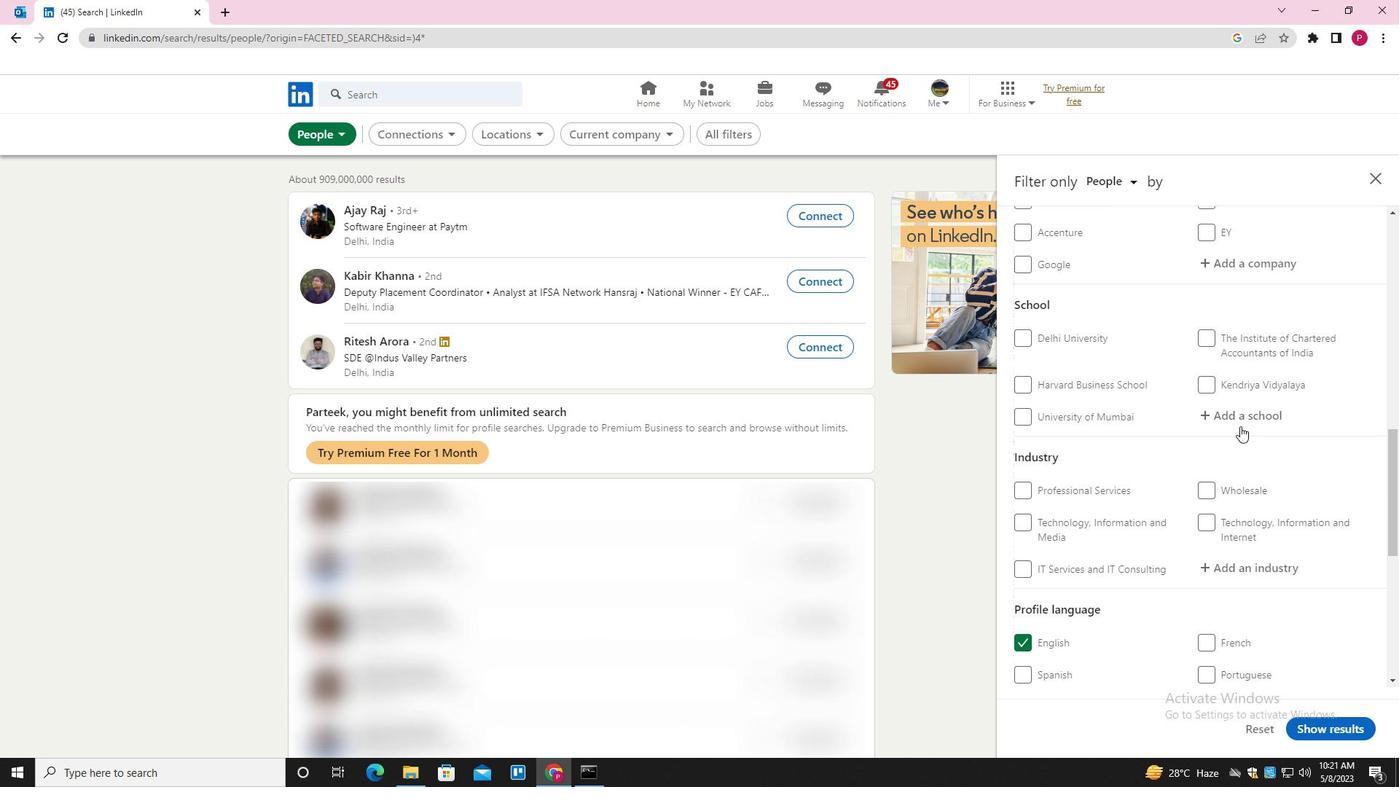 
Action: Mouse pressed left at (1240, 425)
Screenshot: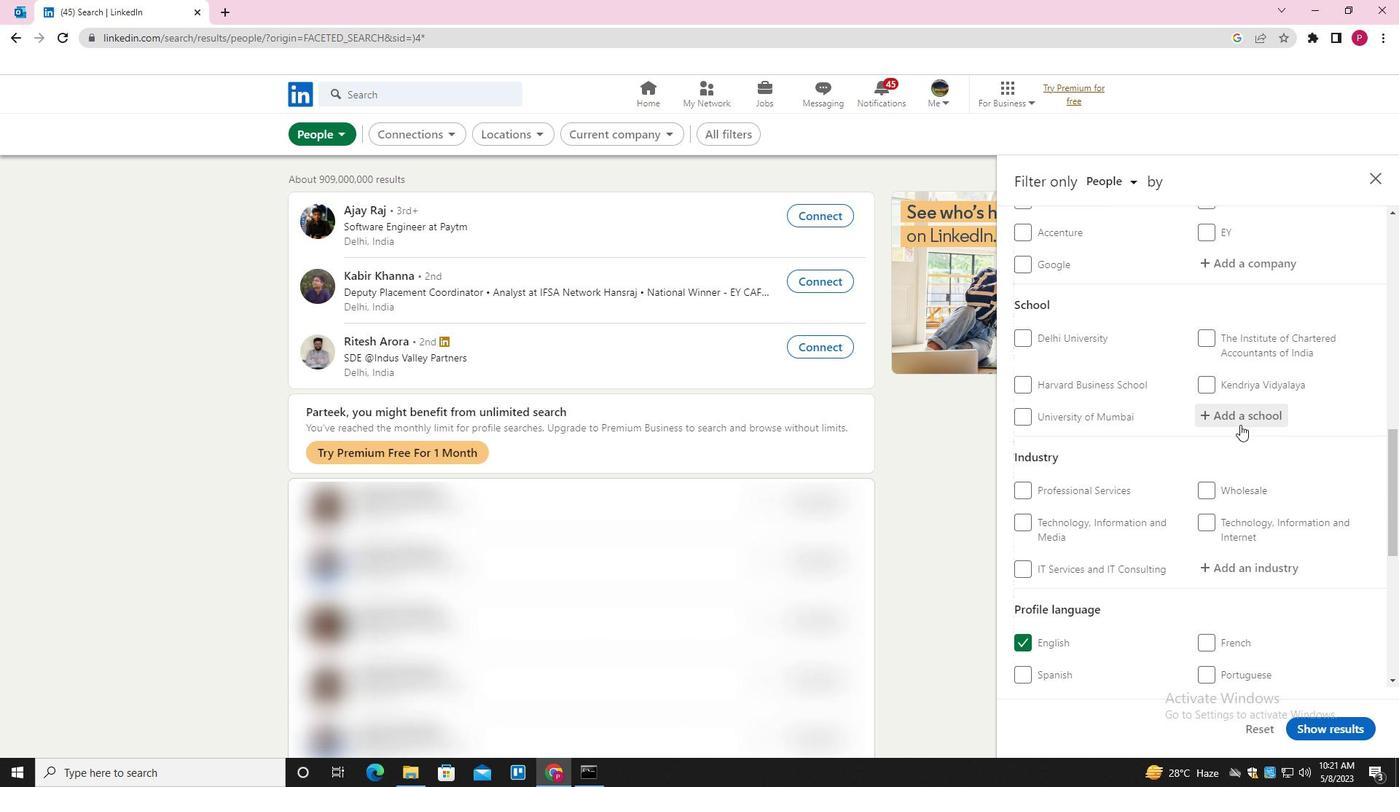 
Action: Key pressed <Key.shift>MAHARASHTRA<Key.space><Key.shift>PUBLIC<Key.space><Key.shift>SCHOOL<Key.down><Key.enter>
Screenshot: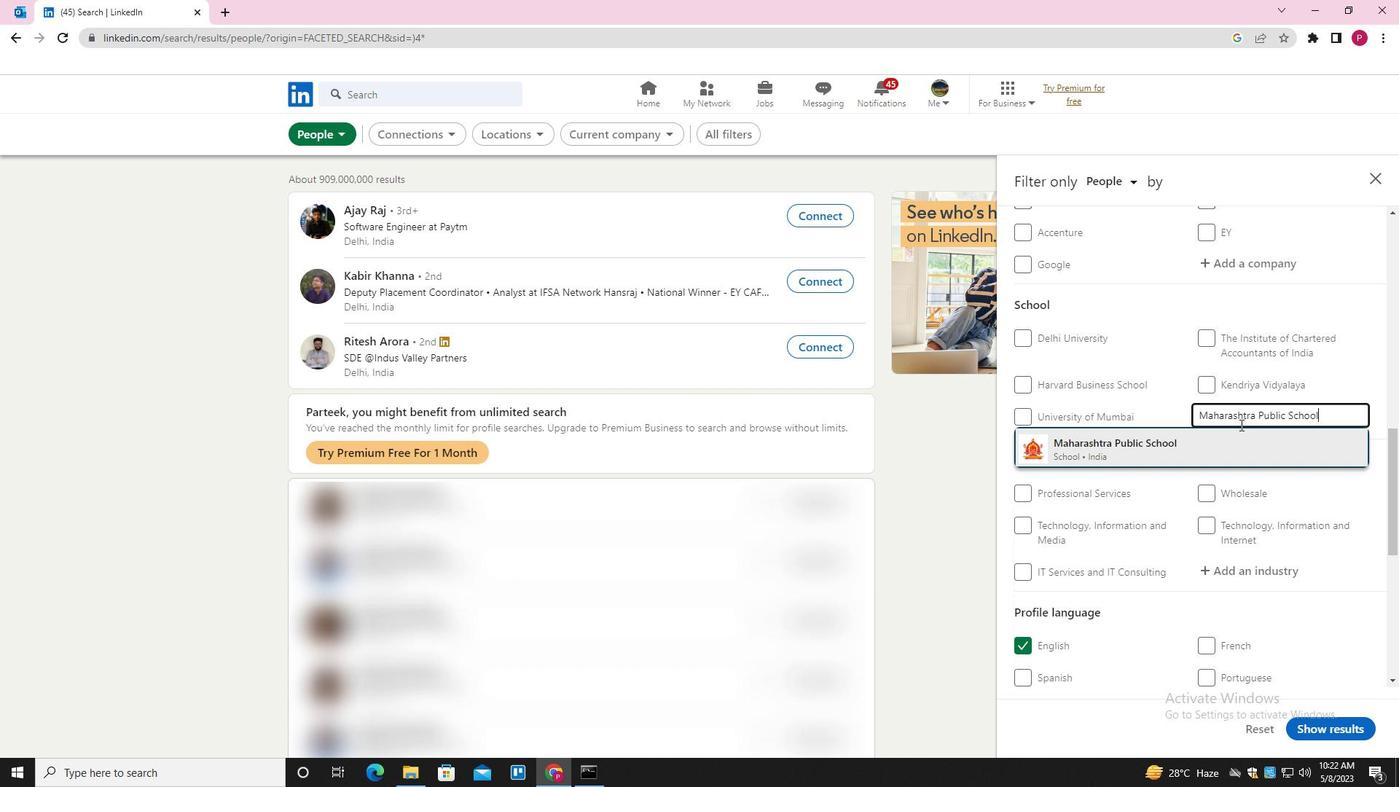
Action: Mouse moved to (1176, 473)
Screenshot: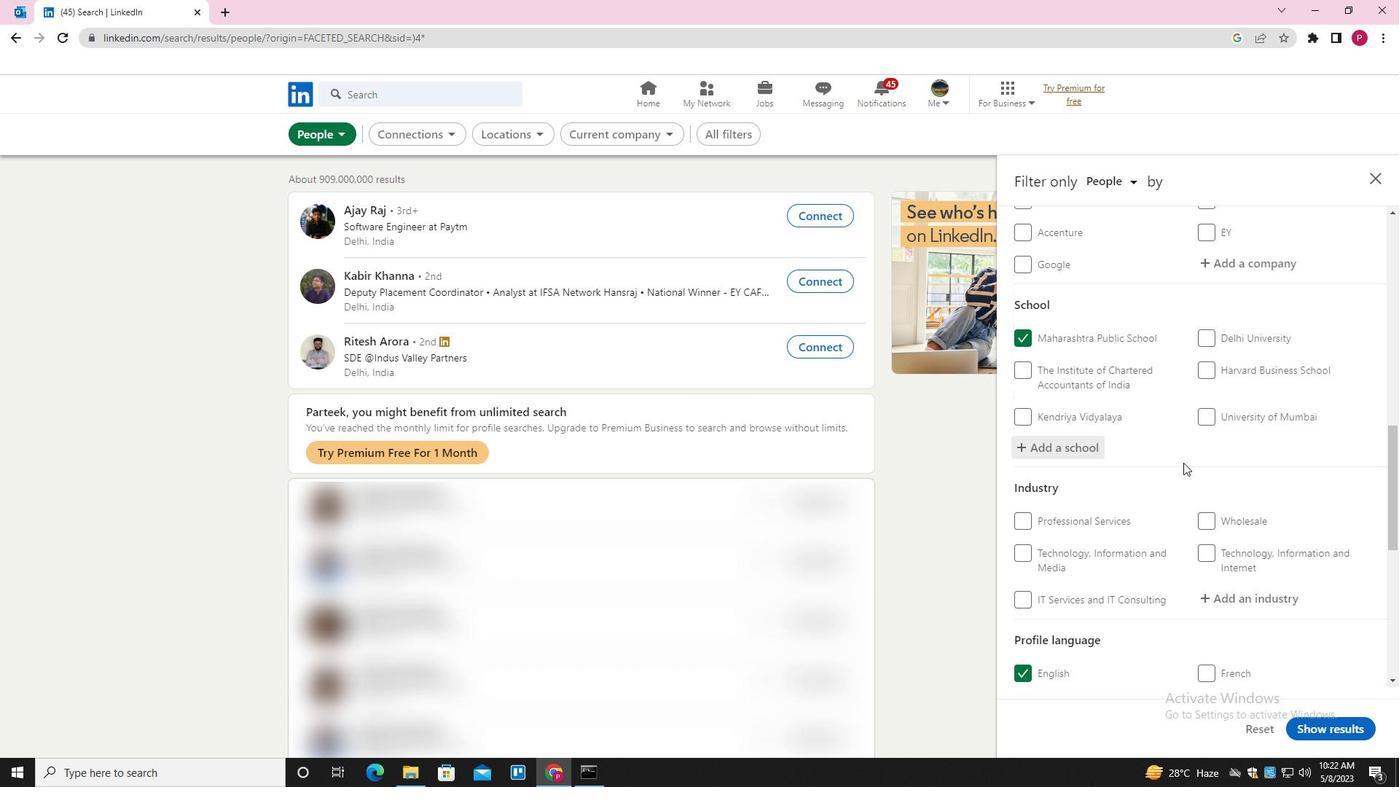 
Action: Mouse scrolled (1176, 473) with delta (0, 0)
Screenshot: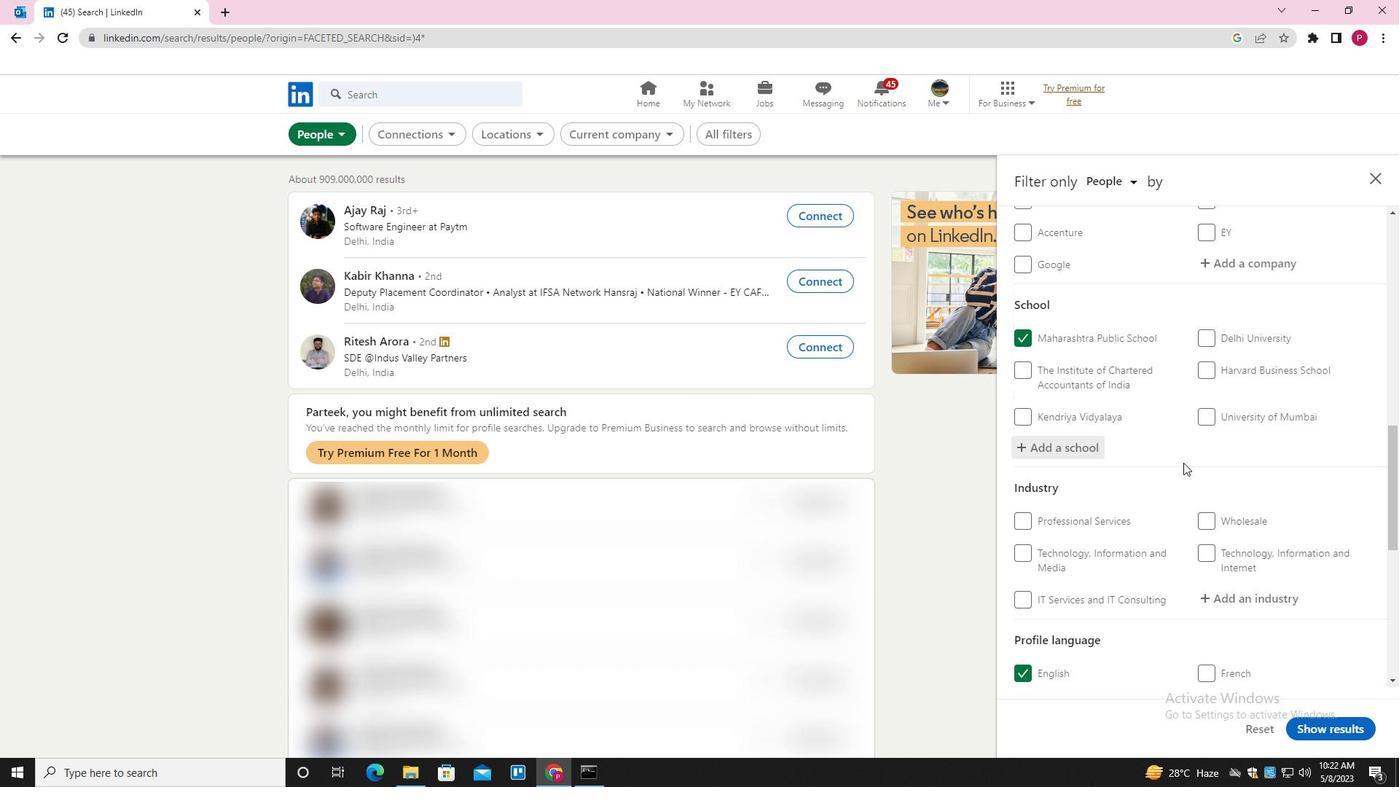 
Action: Mouse moved to (1176, 474)
Screenshot: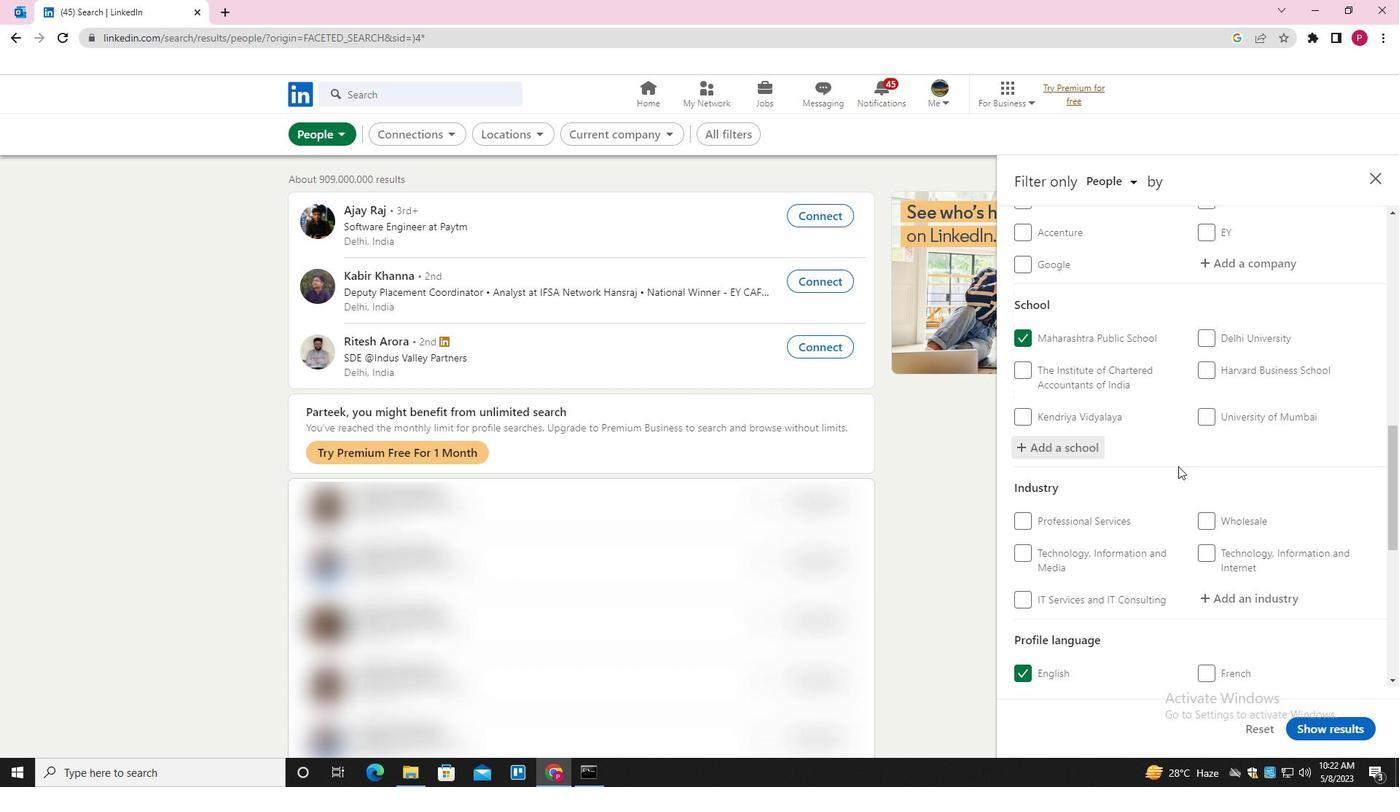 
Action: Mouse scrolled (1176, 473) with delta (0, 0)
Screenshot: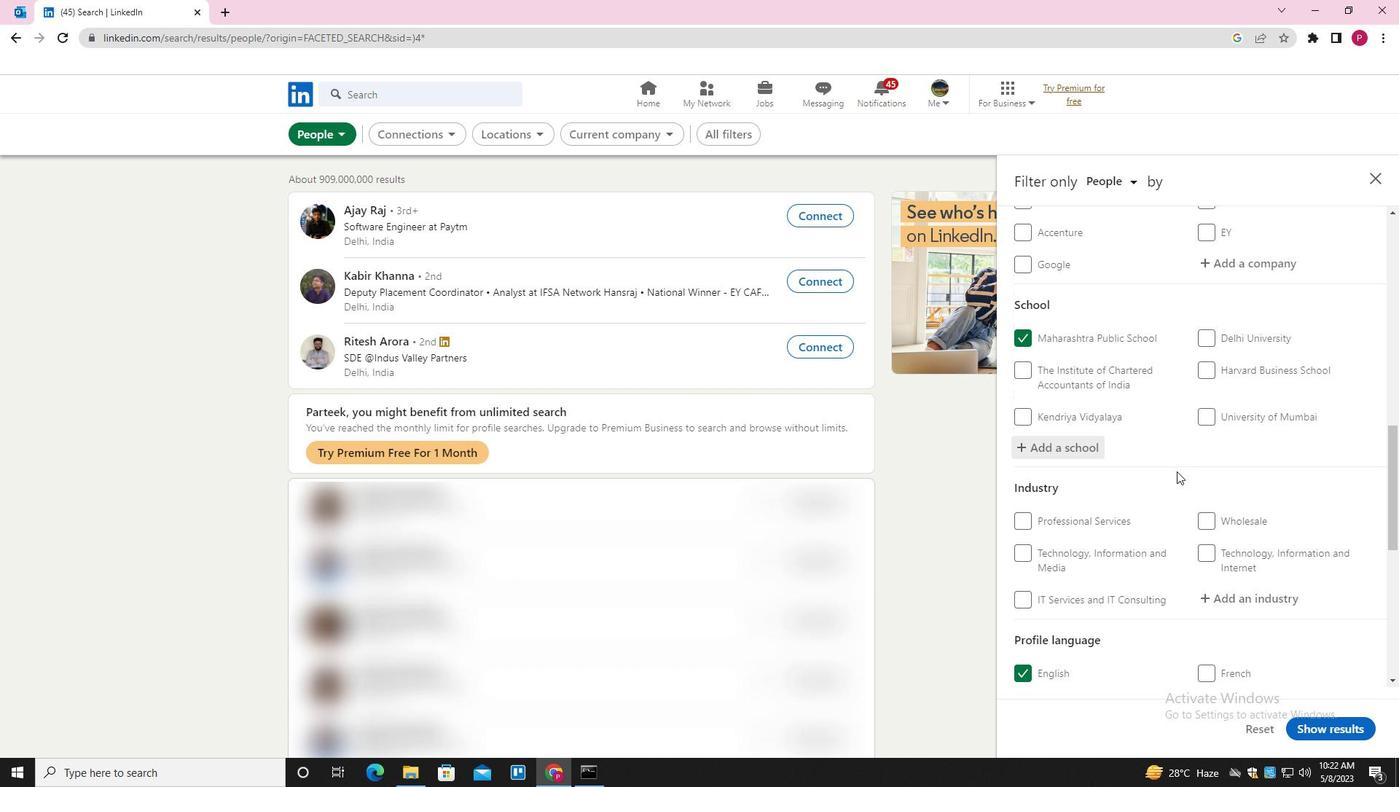 
Action: Mouse moved to (1176, 475)
Screenshot: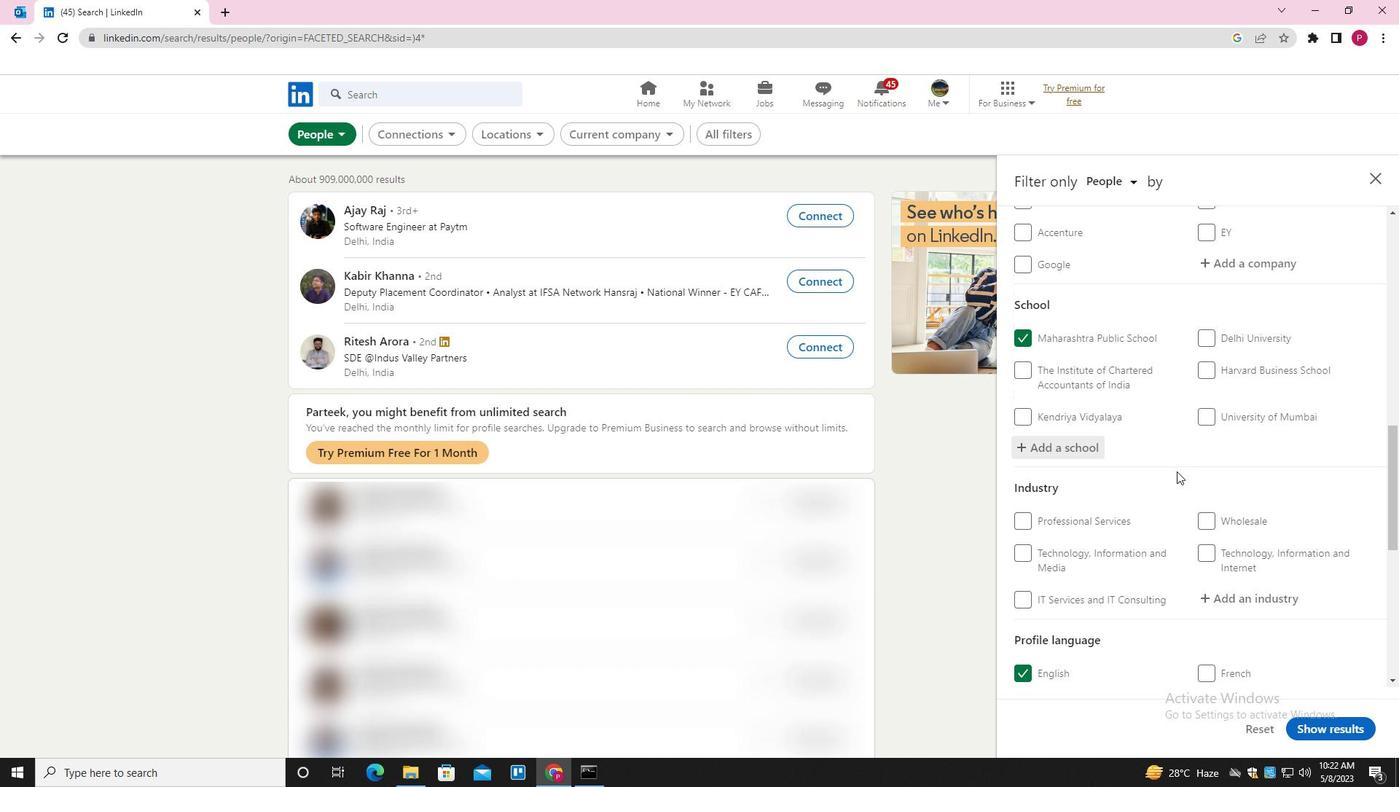 
Action: Mouse scrolled (1176, 474) with delta (0, 0)
Screenshot: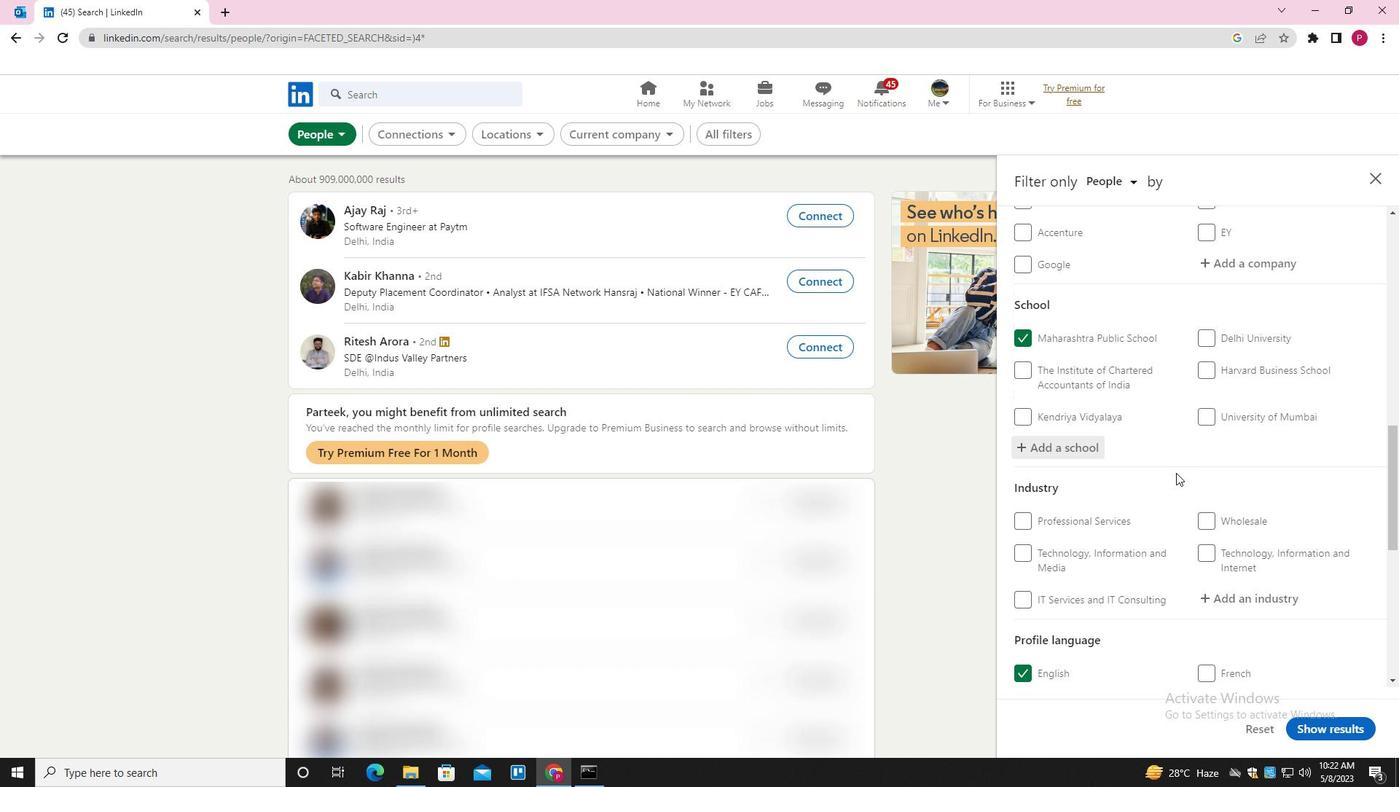 
Action: Mouse moved to (1176, 476)
Screenshot: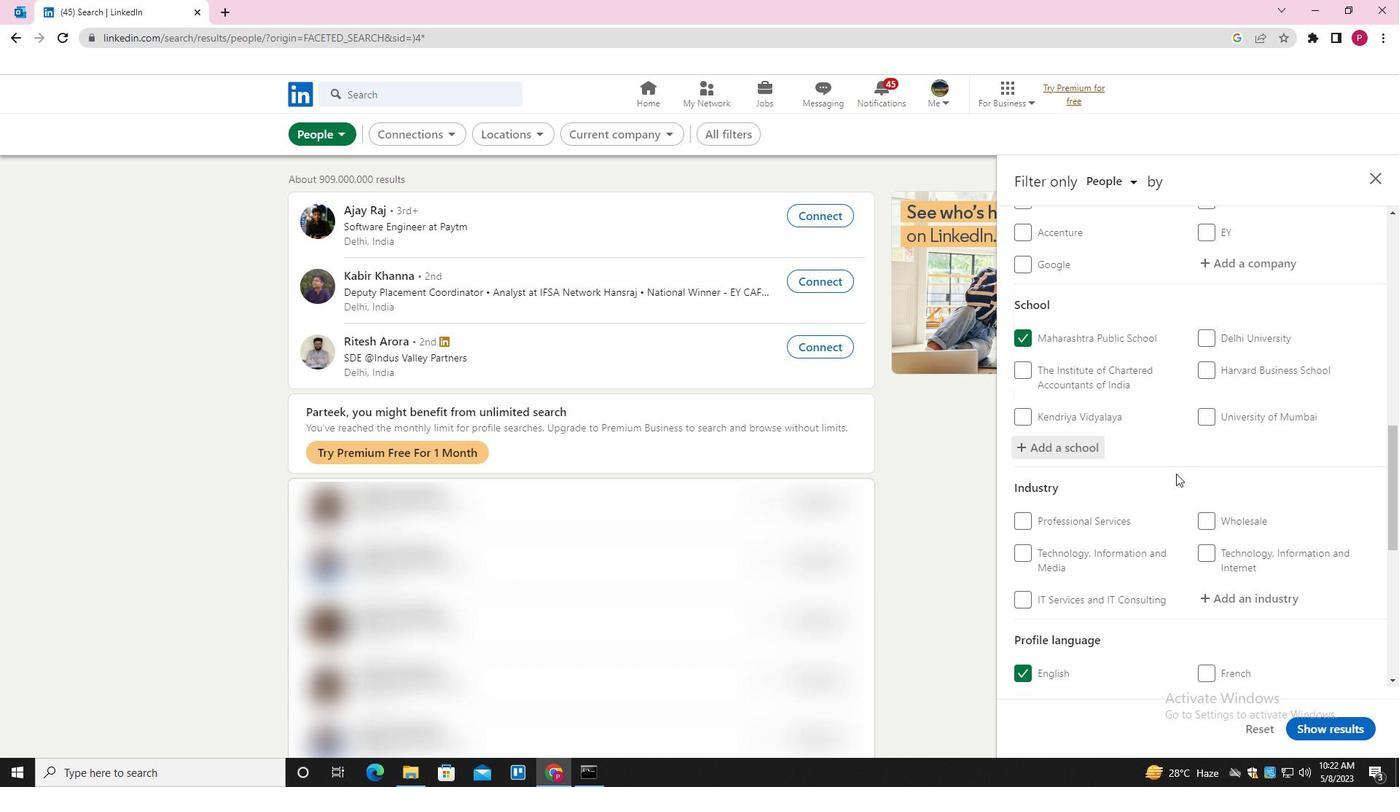 
Action: Mouse scrolled (1176, 476) with delta (0, 0)
Screenshot: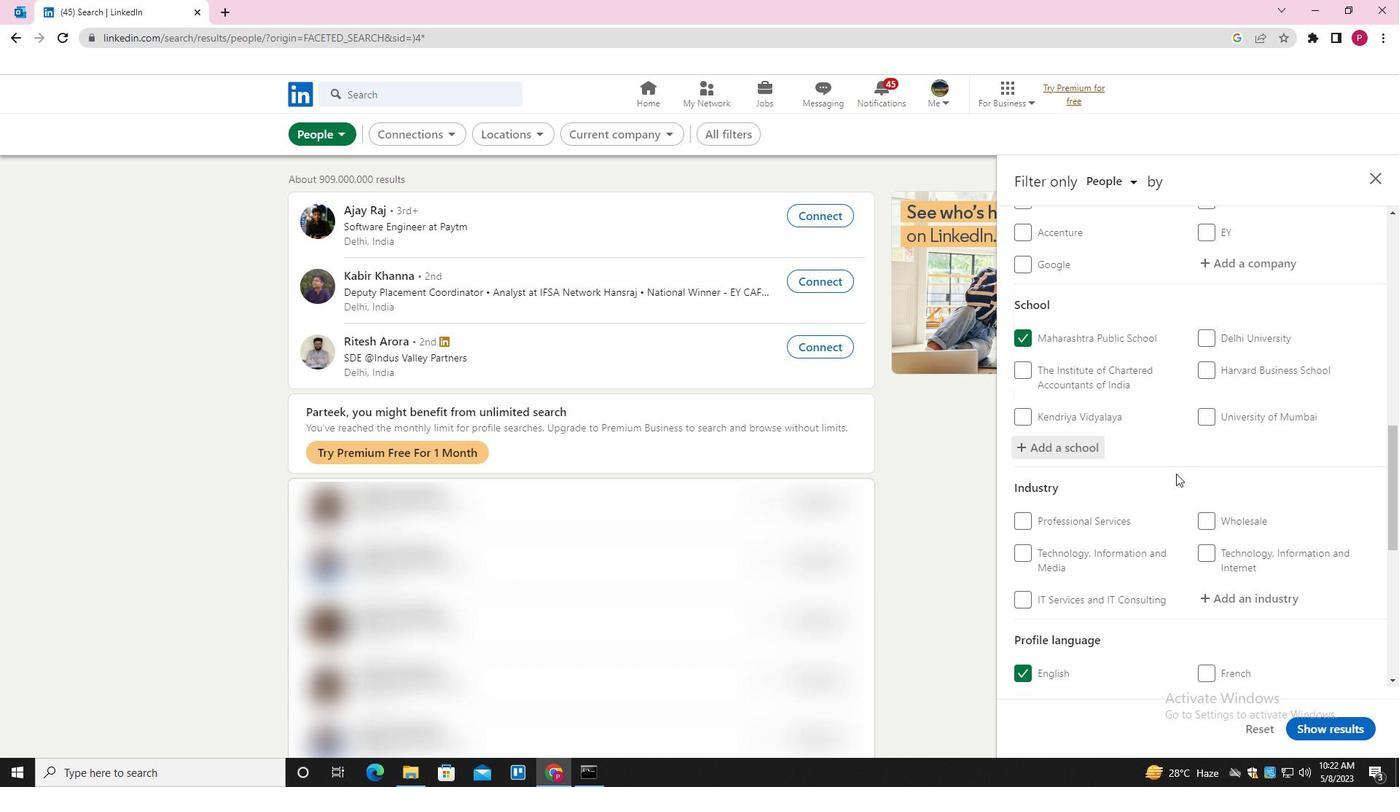 
Action: Mouse moved to (1273, 312)
Screenshot: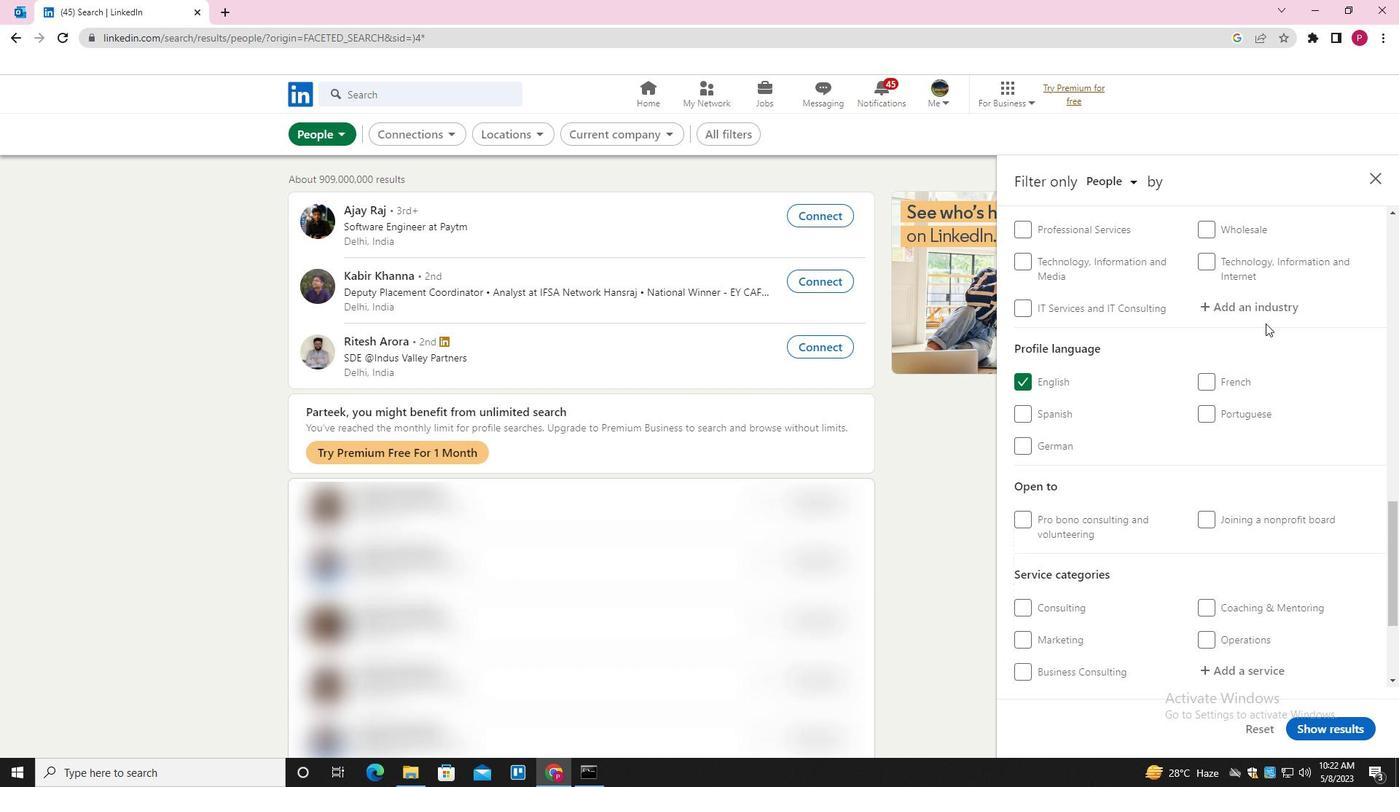 
Action: Mouse pressed left at (1273, 312)
Screenshot: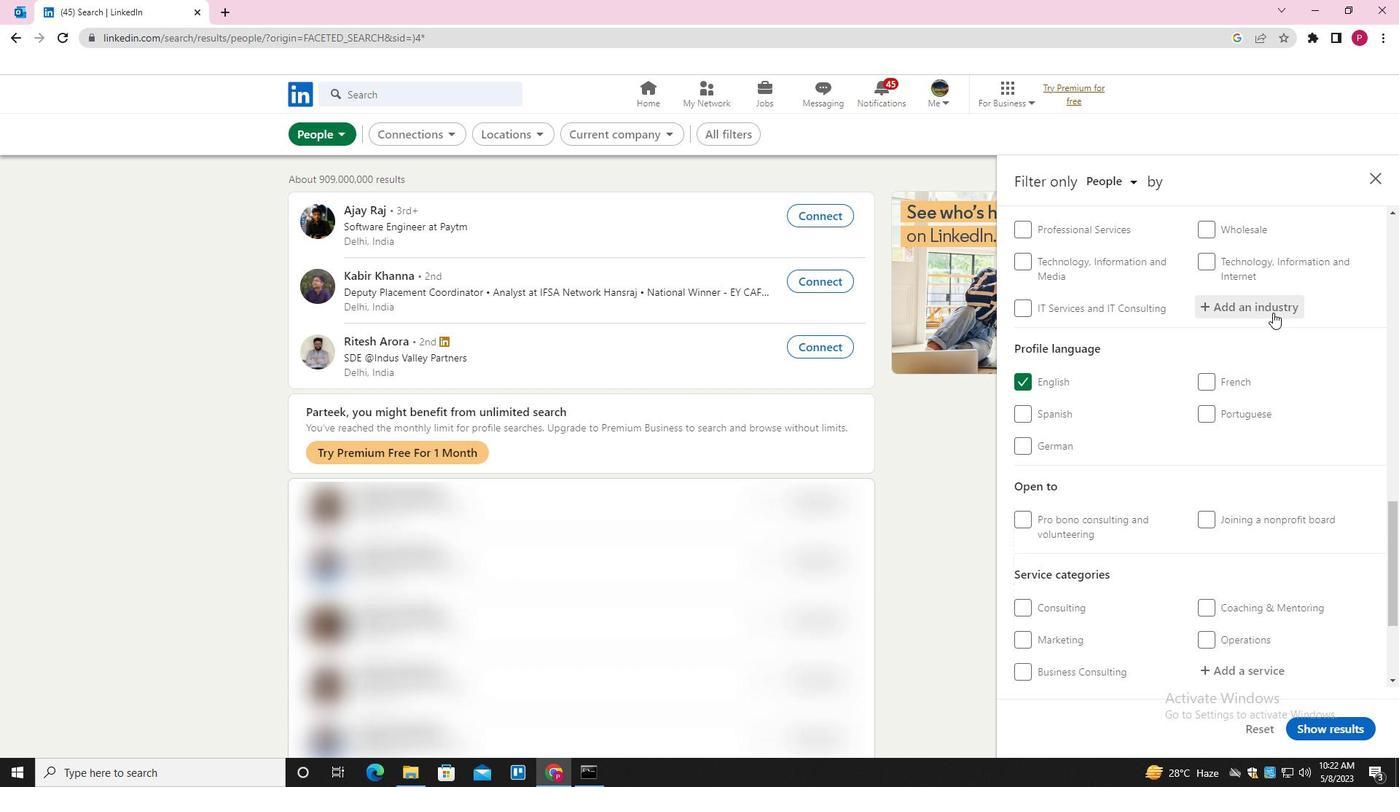 
Action: Key pressed <Key.shift>BIOTECHNOLOGY<Key.space><Key.shift>RESEARCH<Key.down><Key.enter>
Screenshot: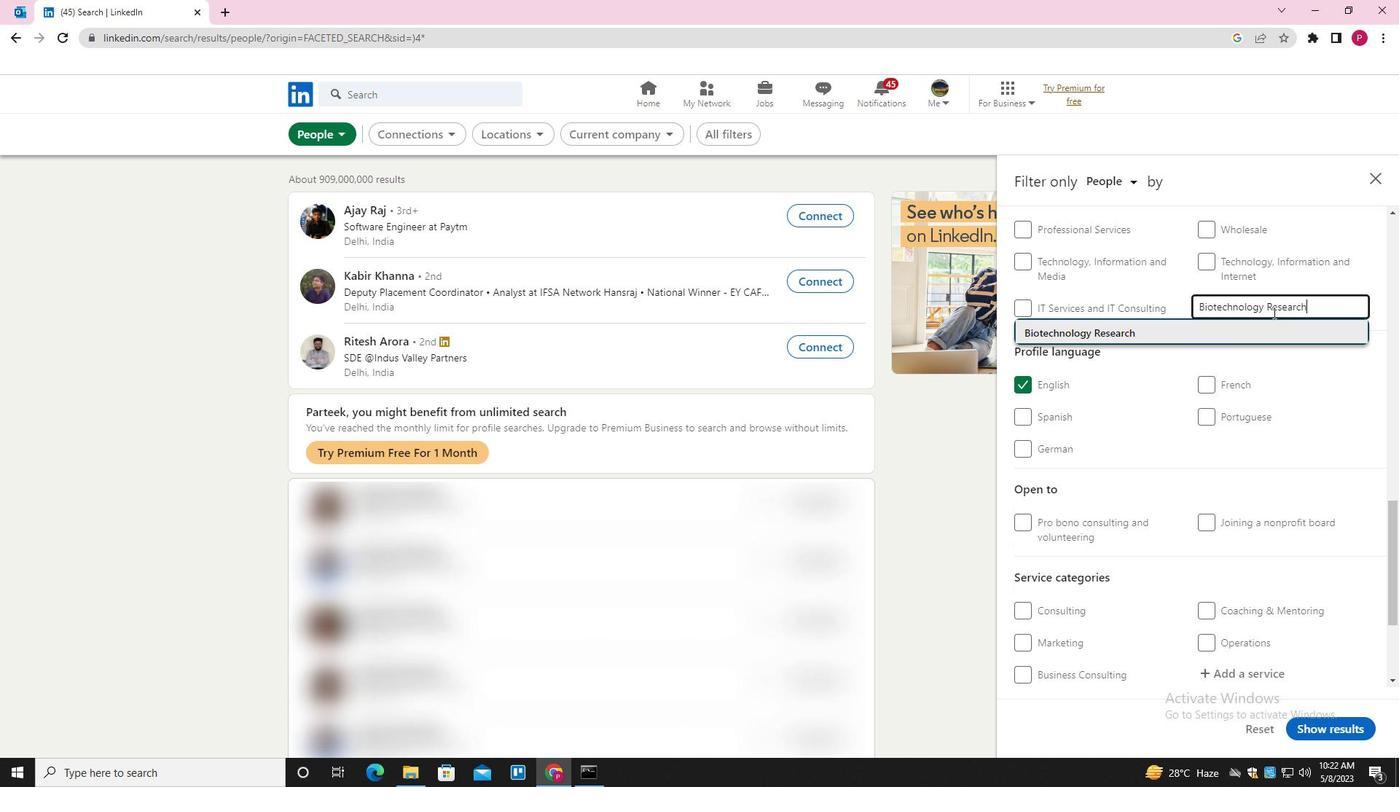 
Action: Mouse moved to (1255, 353)
Screenshot: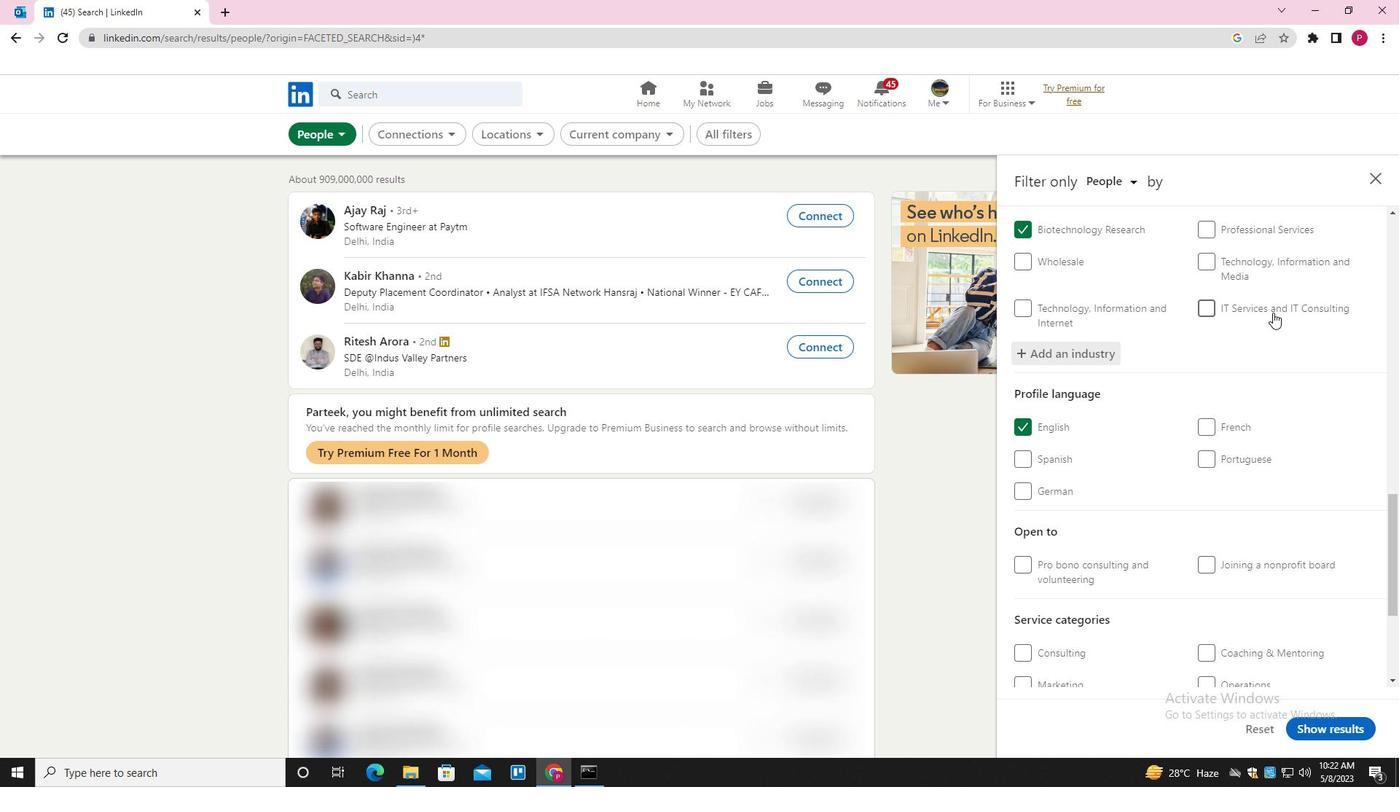 
Action: Mouse scrolled (1255, 352) with delta (0, 0)
Screenshot: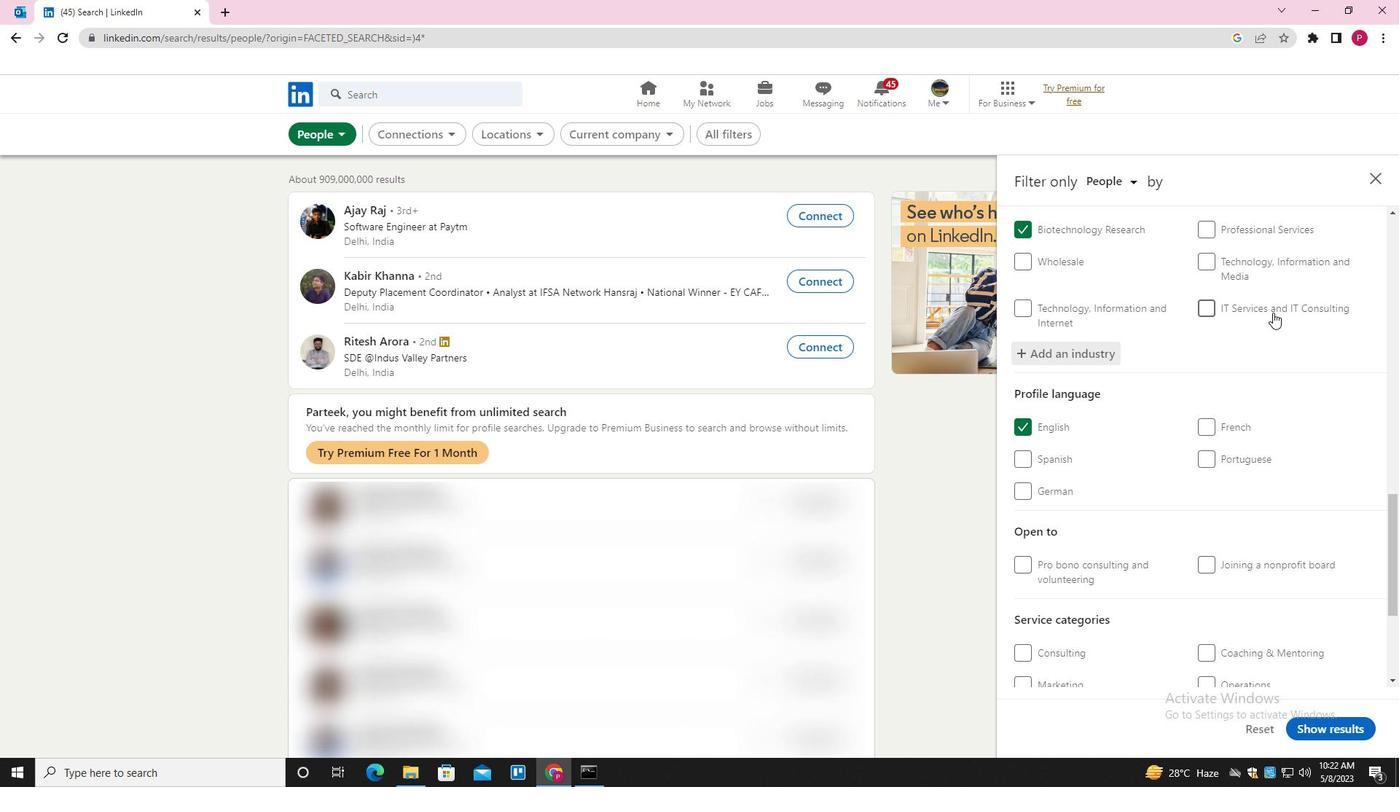 
Action: Mouse moved to (1250, 378)
Screenshot: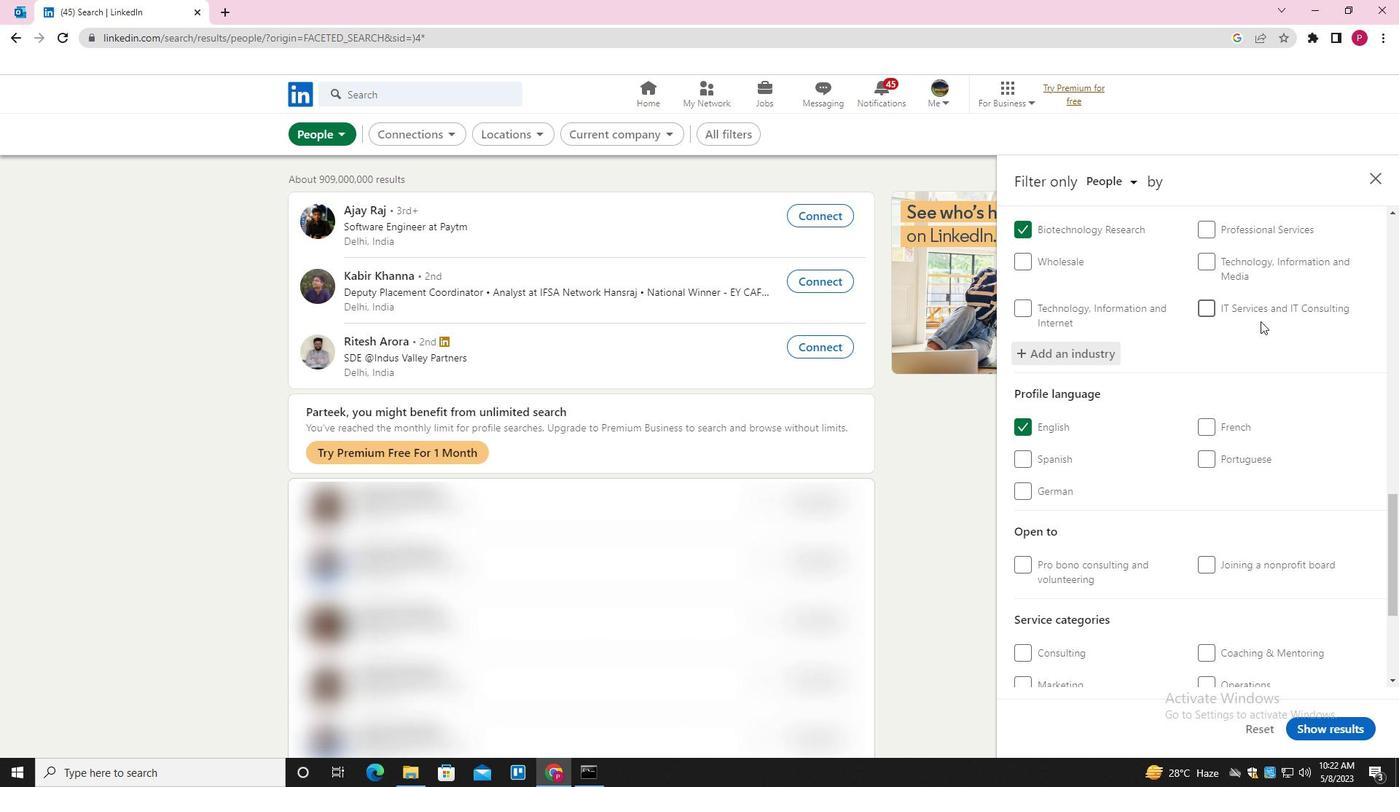
Action: Mouse scrolled (1250, 377) with delta (0, 0)
Screenshot: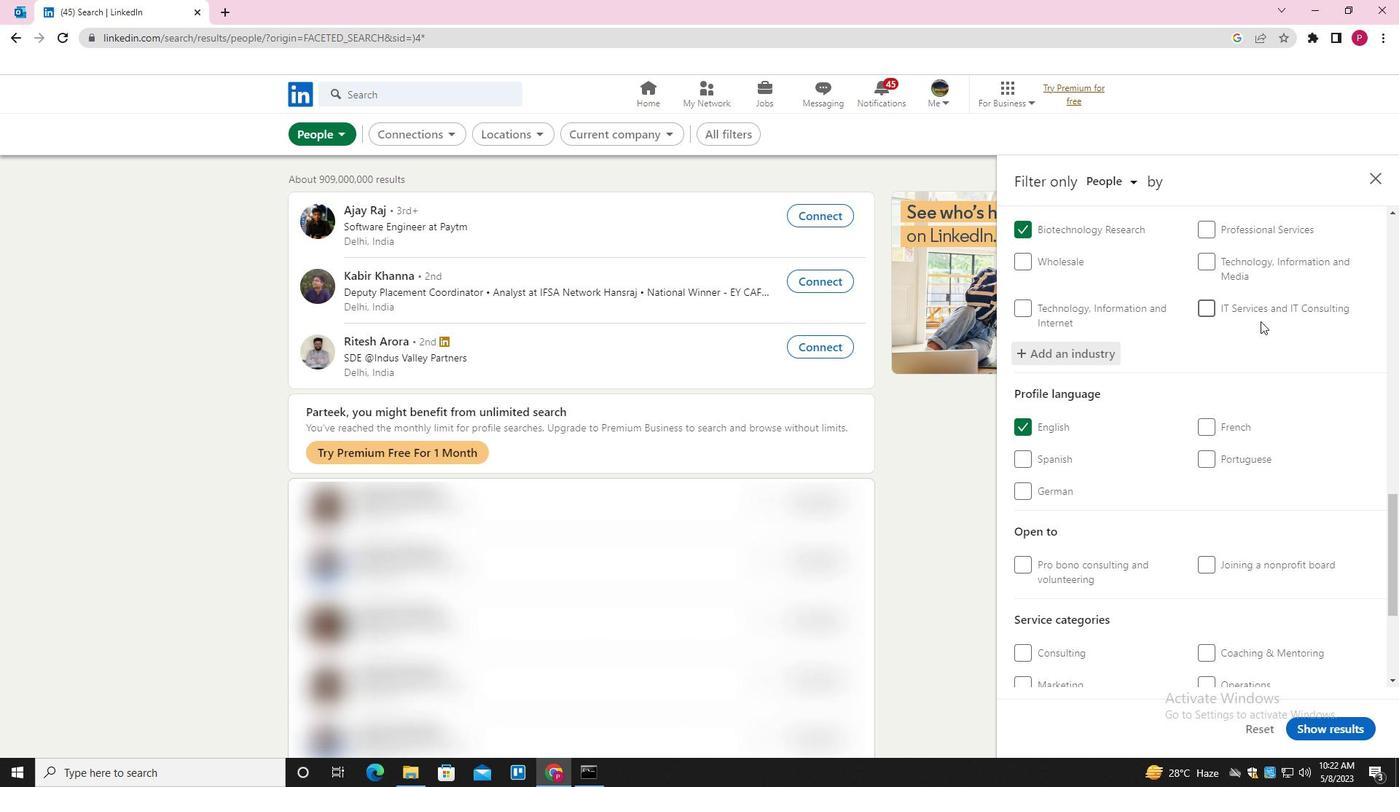 
Action: Mouse moved to (1247, 388)
Screenshot: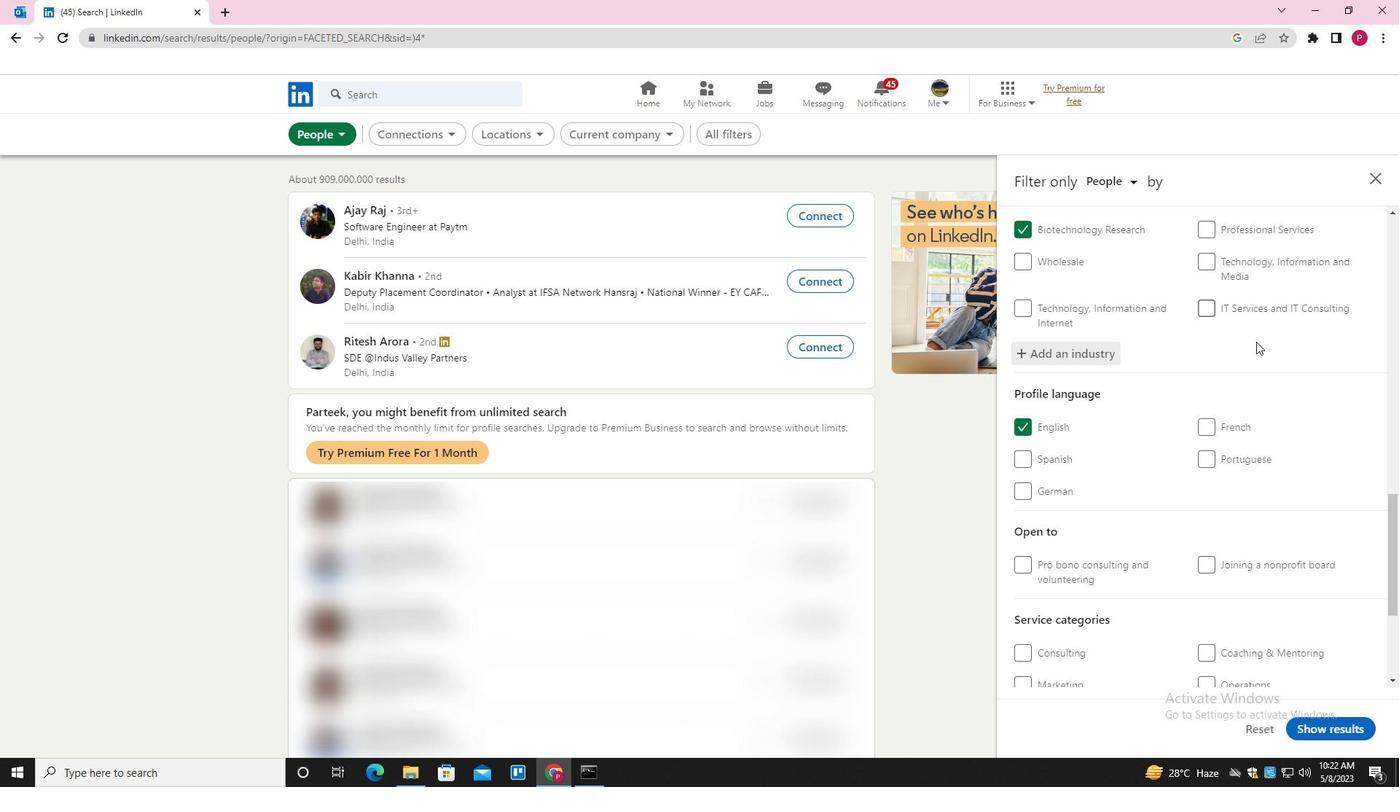 
Action: Mouse scrolled (1247, 387) with delta (0, 0)
Screenshot: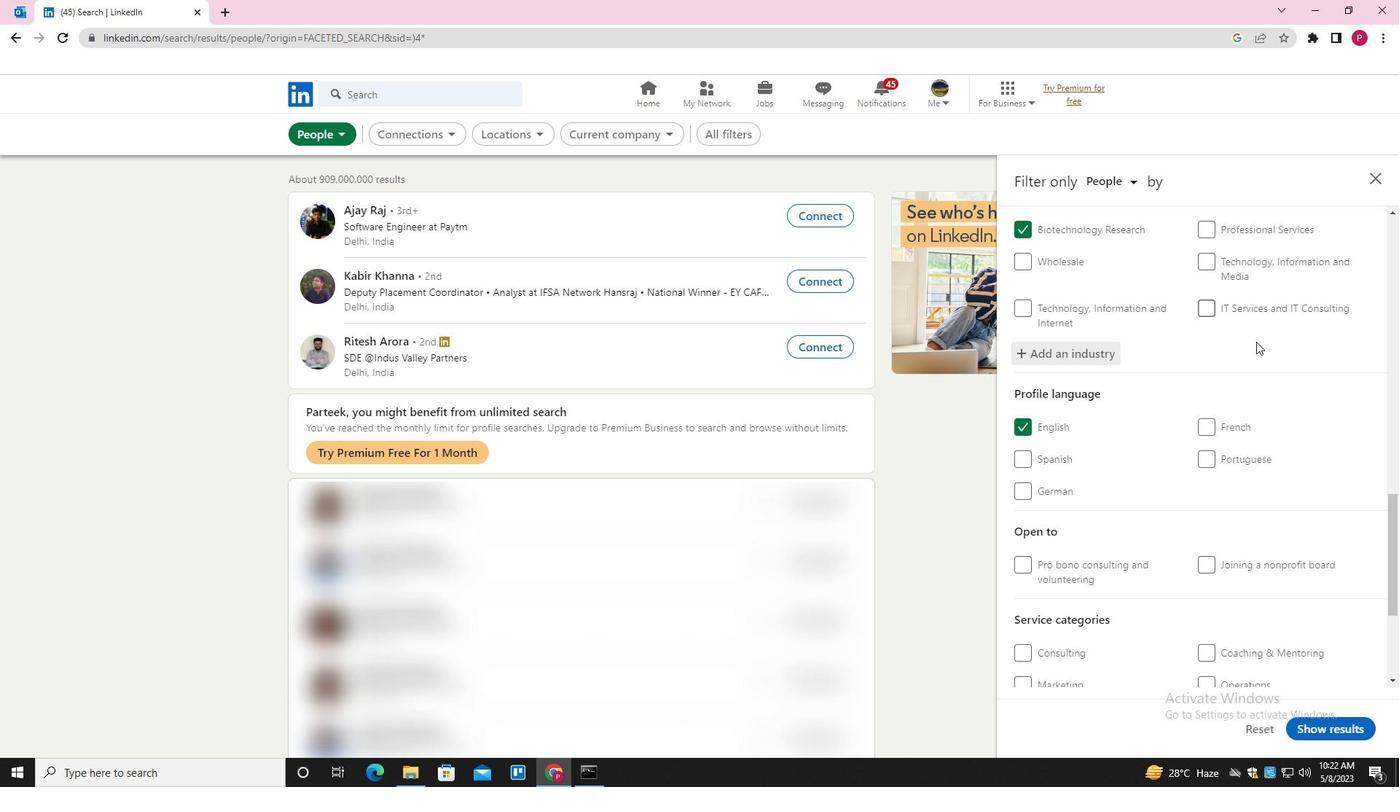 
Action: Mouse moved to (1243, 405)
Screenshot: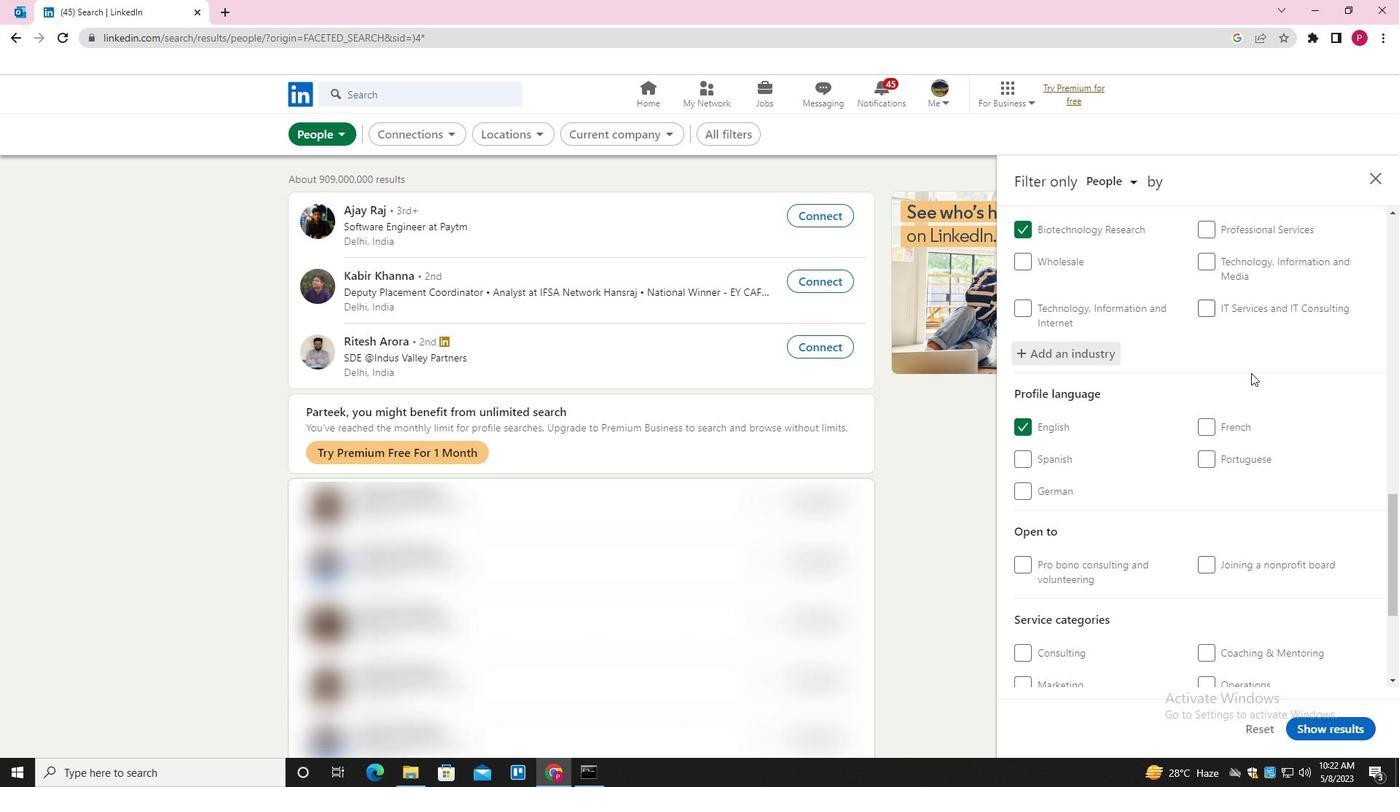 
Action: Mouse scrolled (1243, 404) with delta (0, 0)
Screenshot: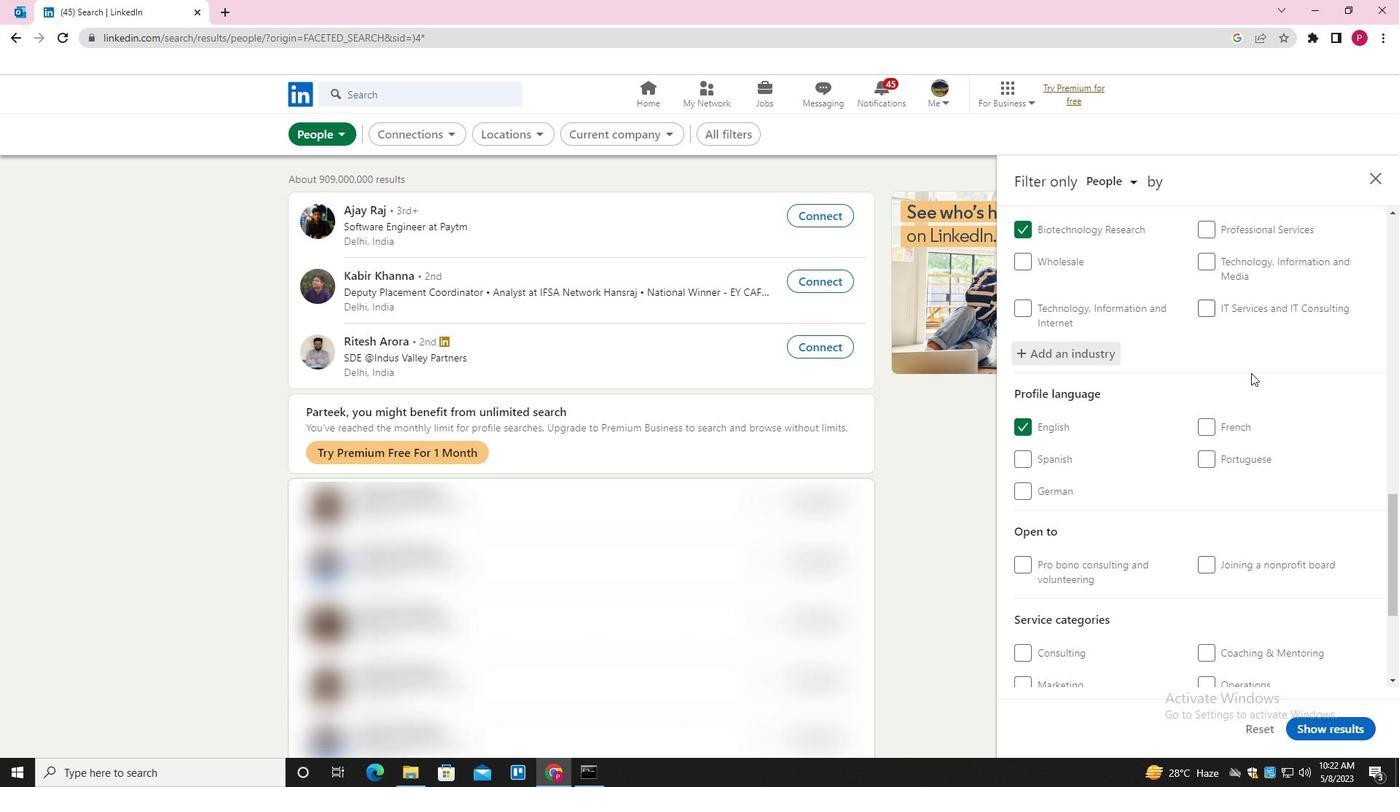 
Action: Mouse moved to (1246, 485)
Screenshot: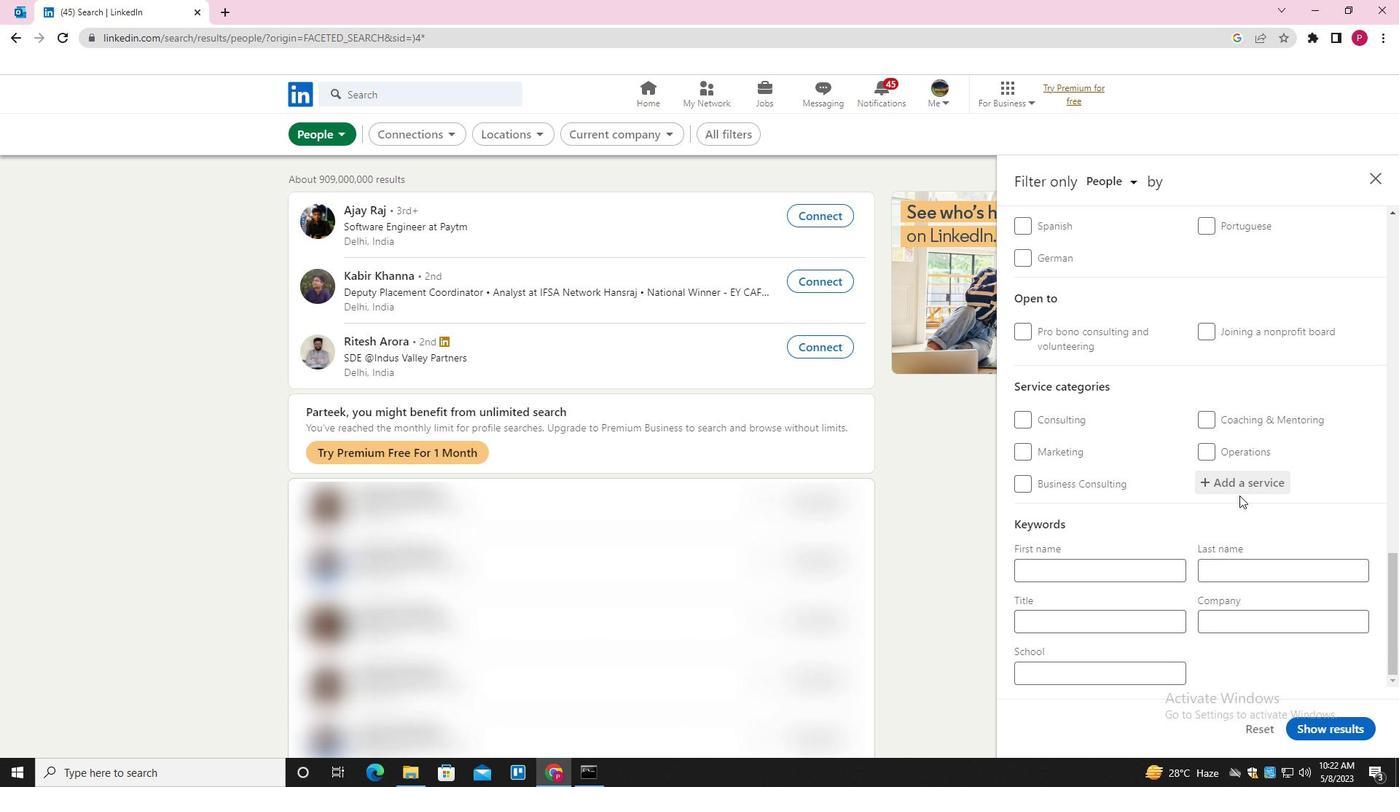 
Action: Mouse pressed left at (1246, 485)
Screenshot: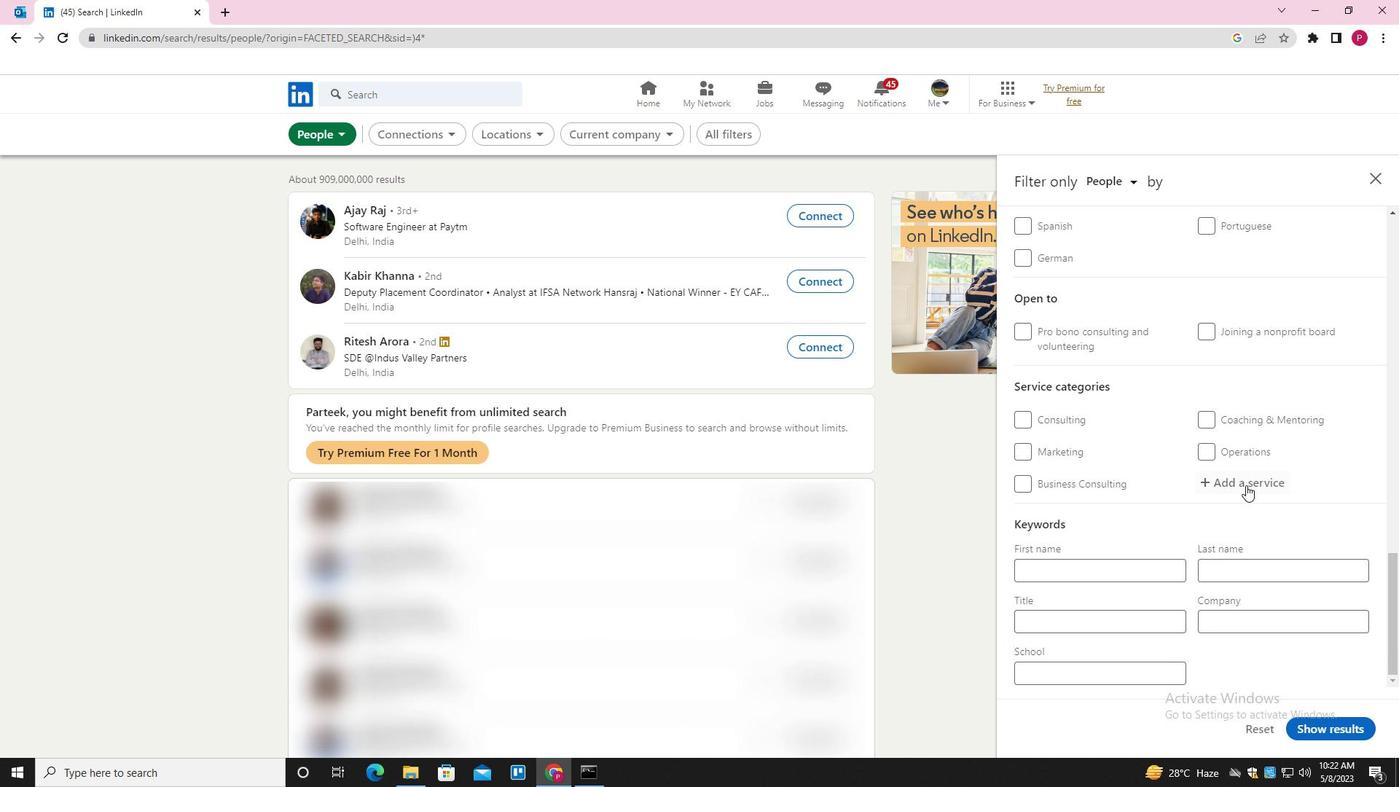 
Action: Key pressed <Key.shift><Key.shift><Key.shift><Key.shift><Key.shift><Key.shift><Key.shift><Key.shift><Key.shift><Key.shift><Key.shift>HEADSHOT<Key.space><Key.shift>PHOTOGRAPHY<Key.down><Key.enter>
Screenshot: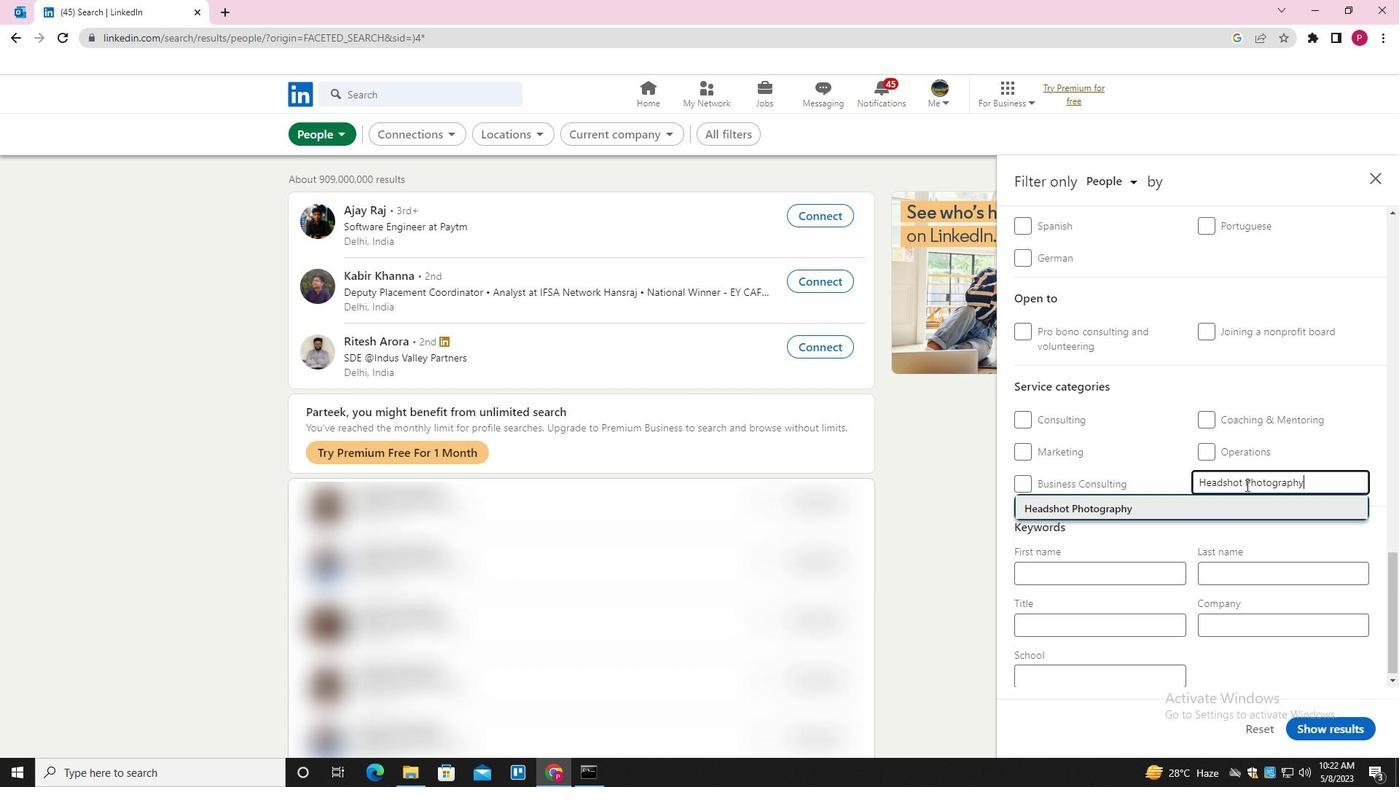 
Action: Mouse moved to (1213, 506)
Screenshot: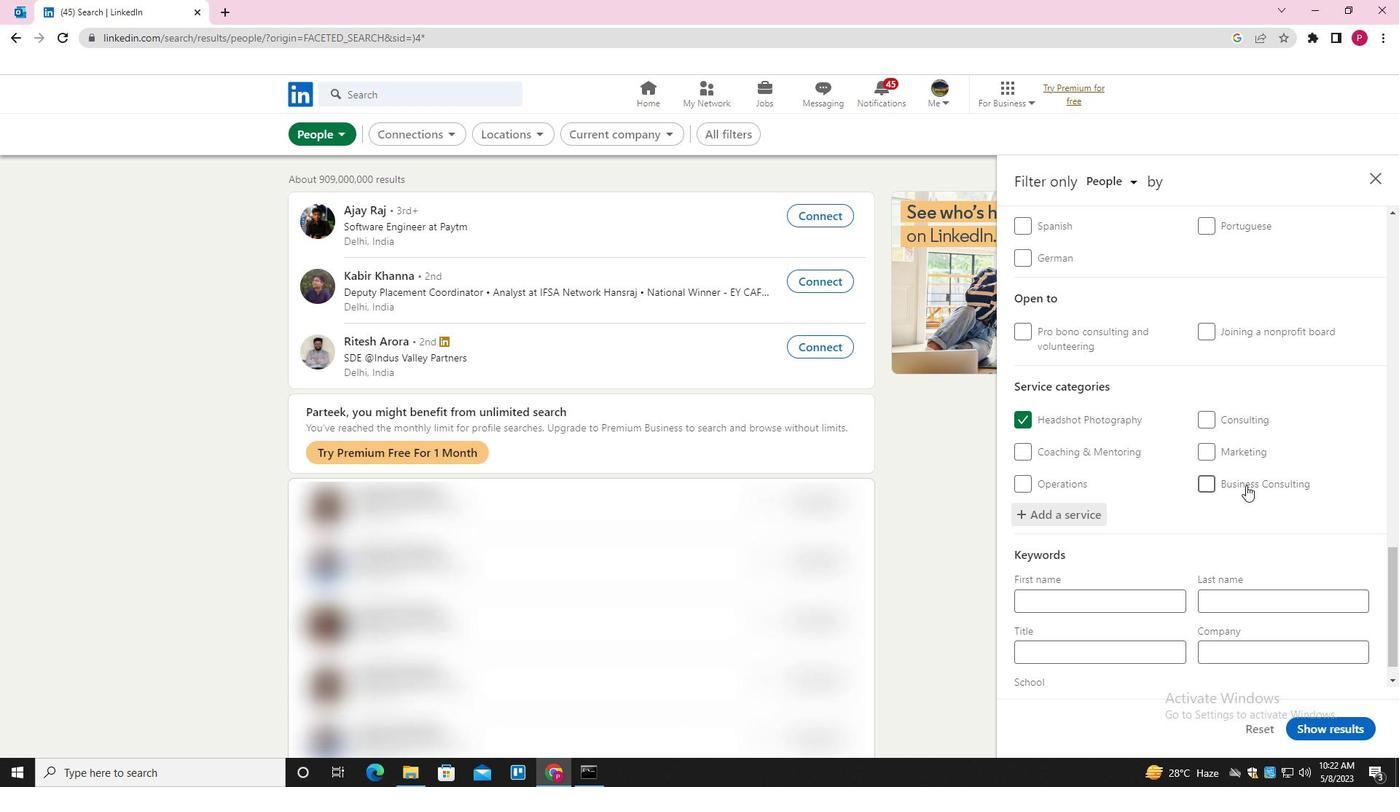 
Action: Mouse scrolled (1213, 506) with delta (0, 0)
Screenshot: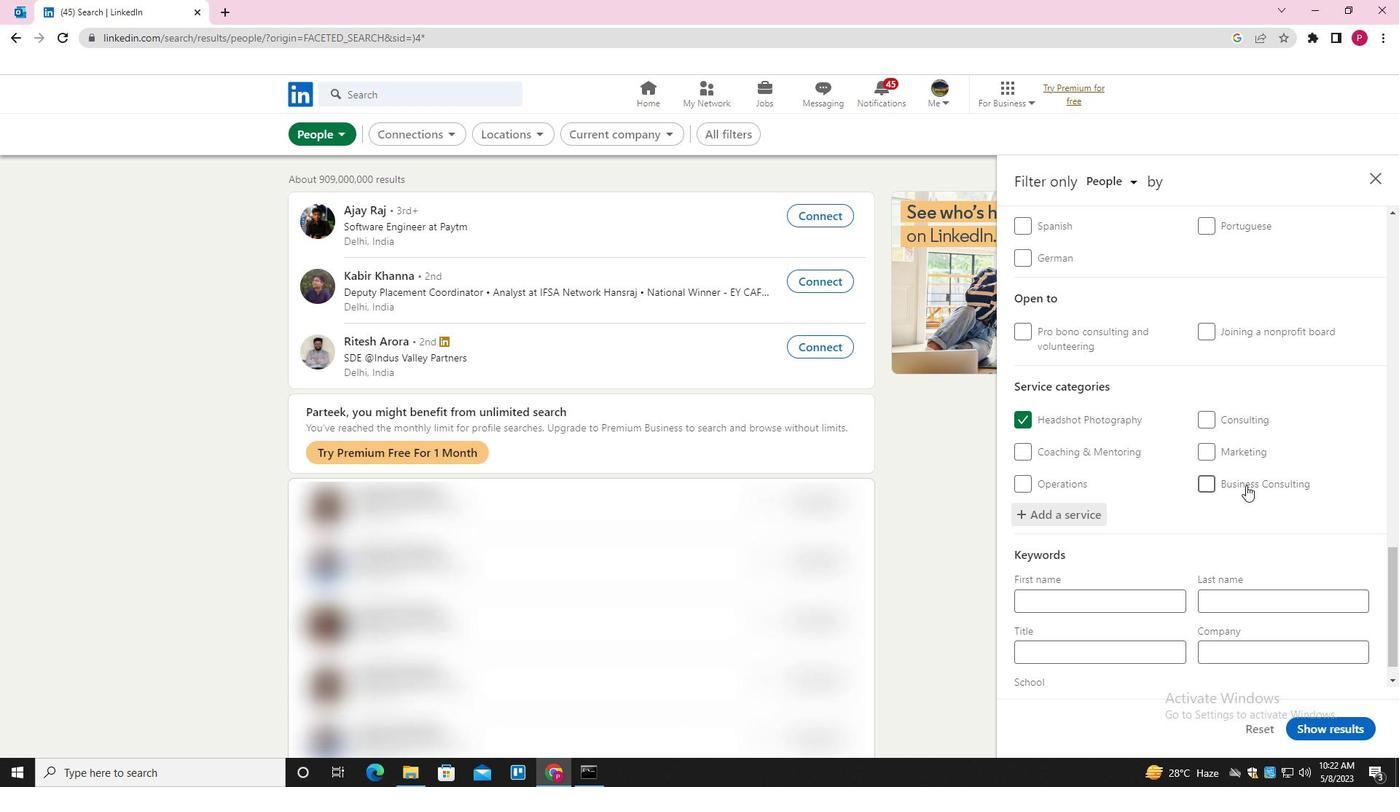 
Action: Mouse moved to (1192, 520)
Screenshot: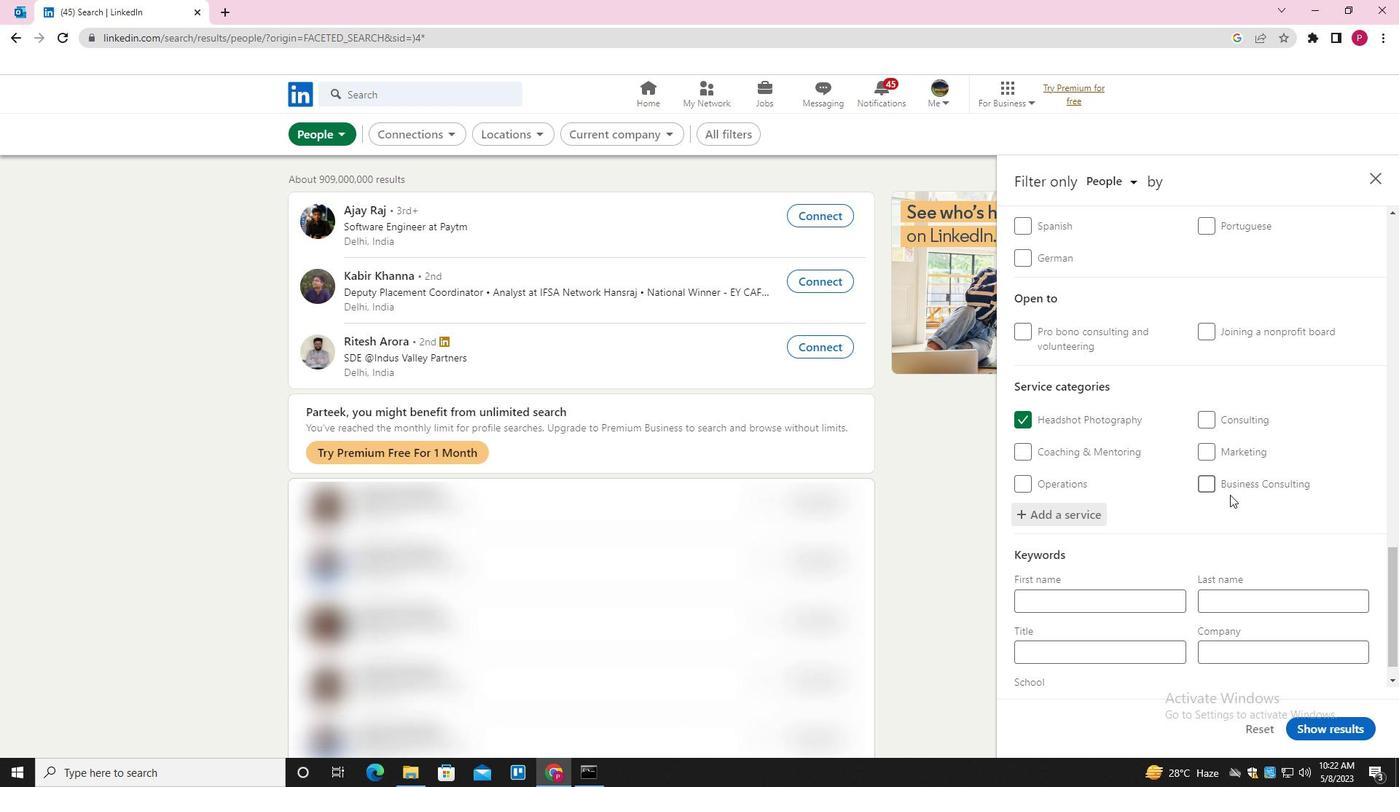 
Action: Mouse scrolled (1192, 519) with delta (0, 0)
Screenshot: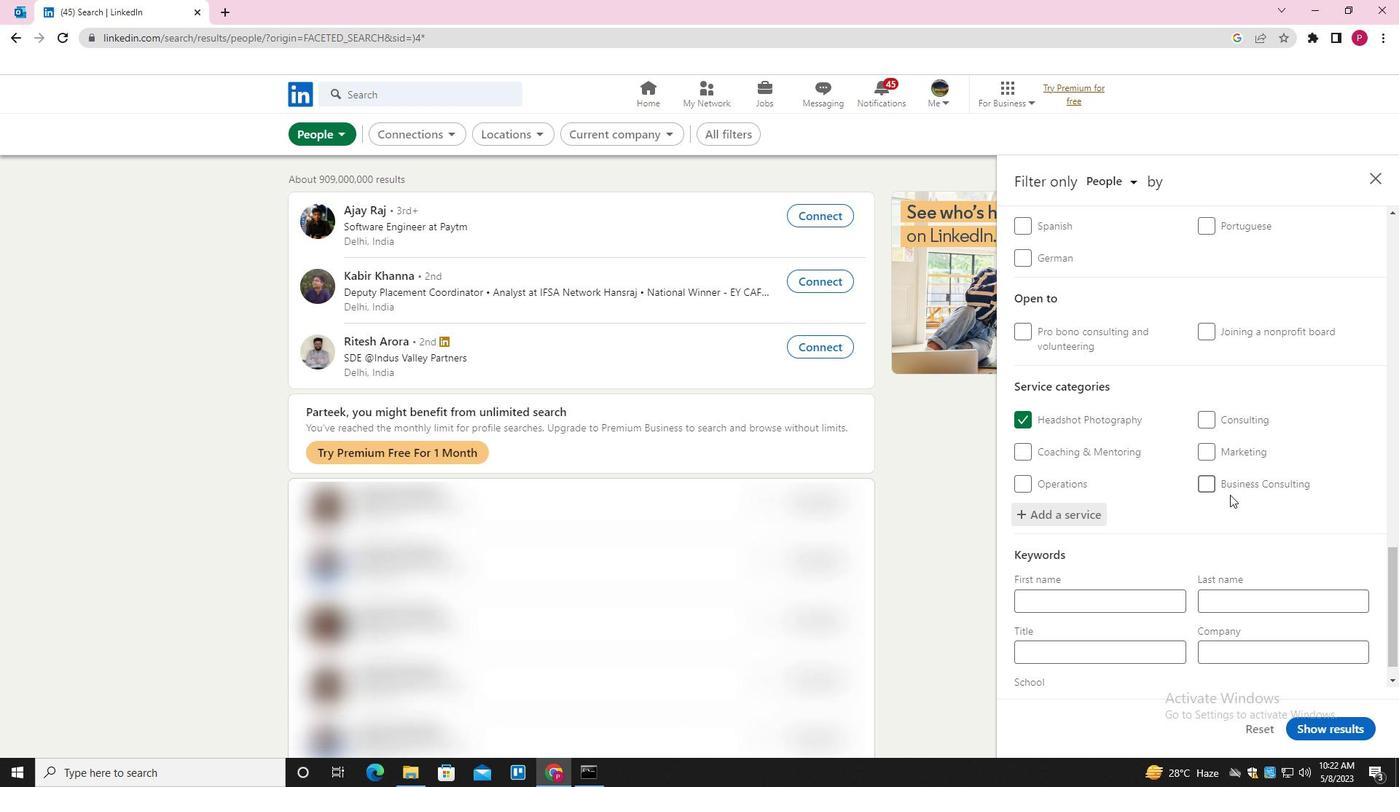 
Action: Mouse moved to (1189, 526)
Screenshot: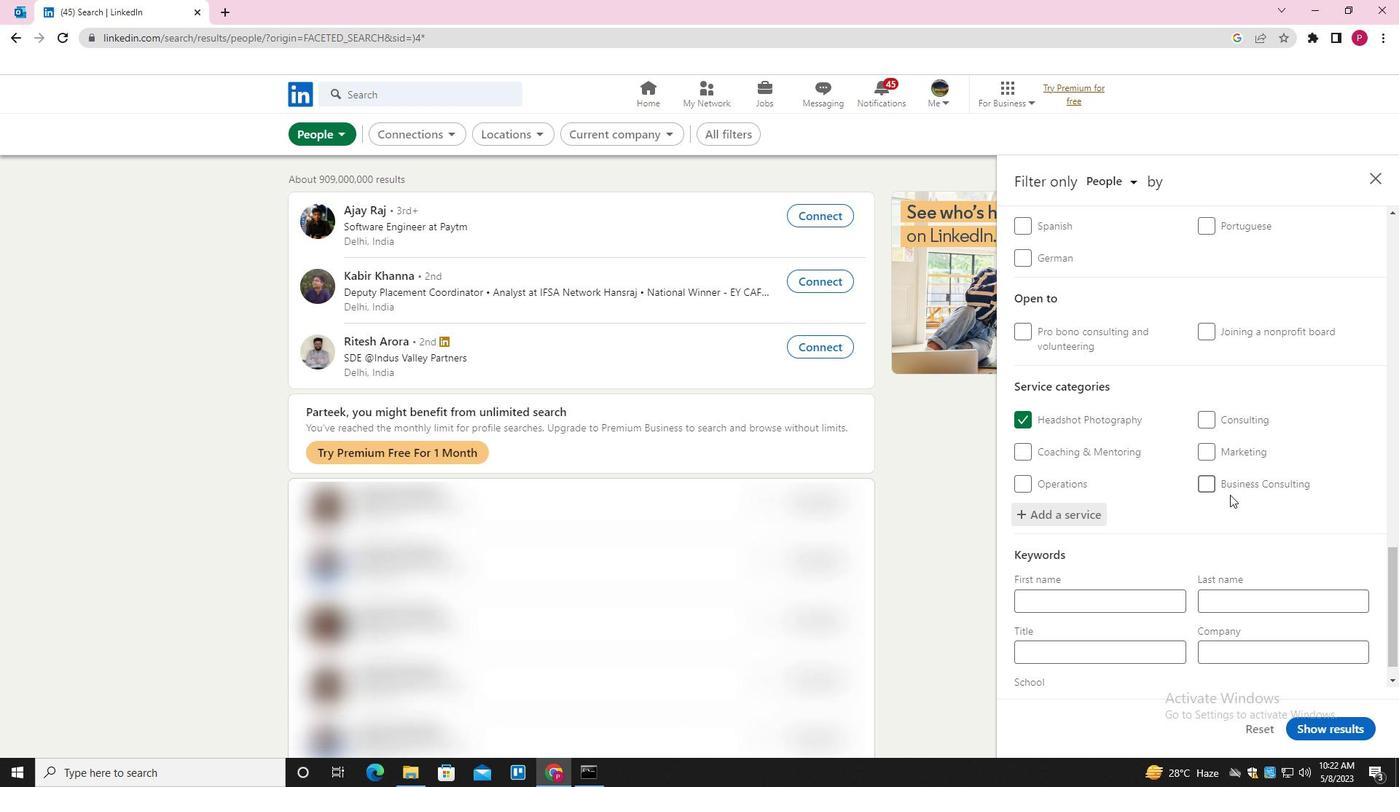 
Action: Mouse scrolled (1189, 525) with delta (0, 0)
Screenshot: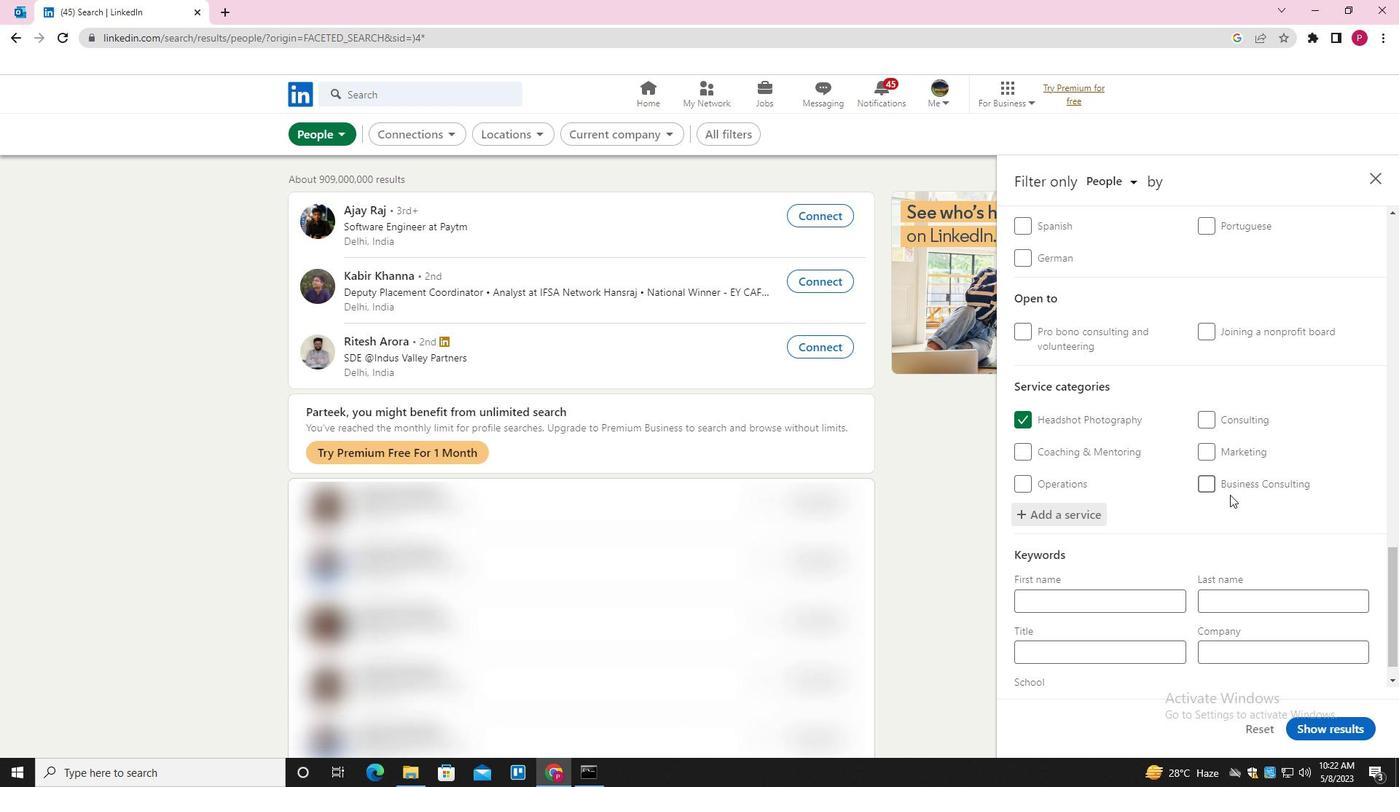 
Action: Mouse moved to (1125, 619)
Screenshot: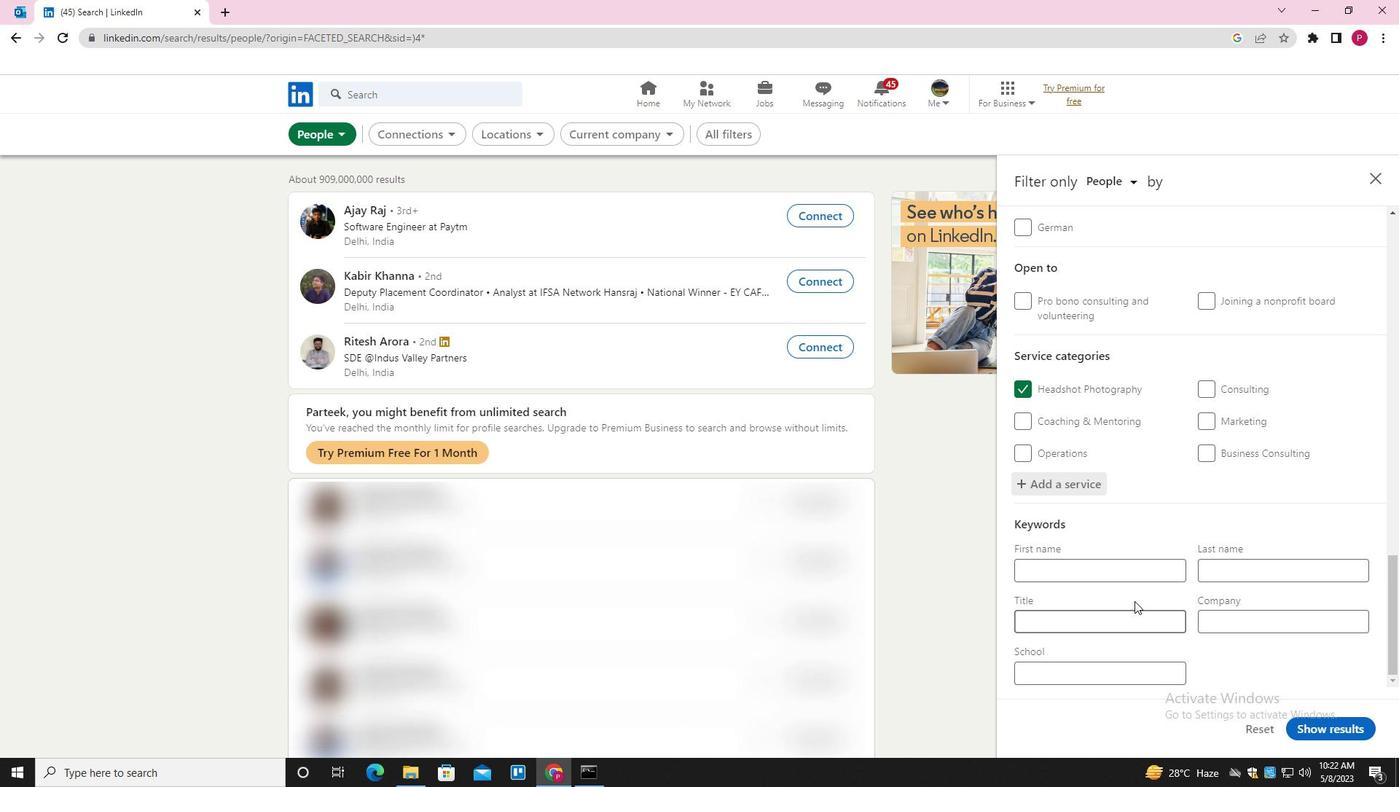 
Action: Mouse pressed left at (1125, 619)
Screenshot: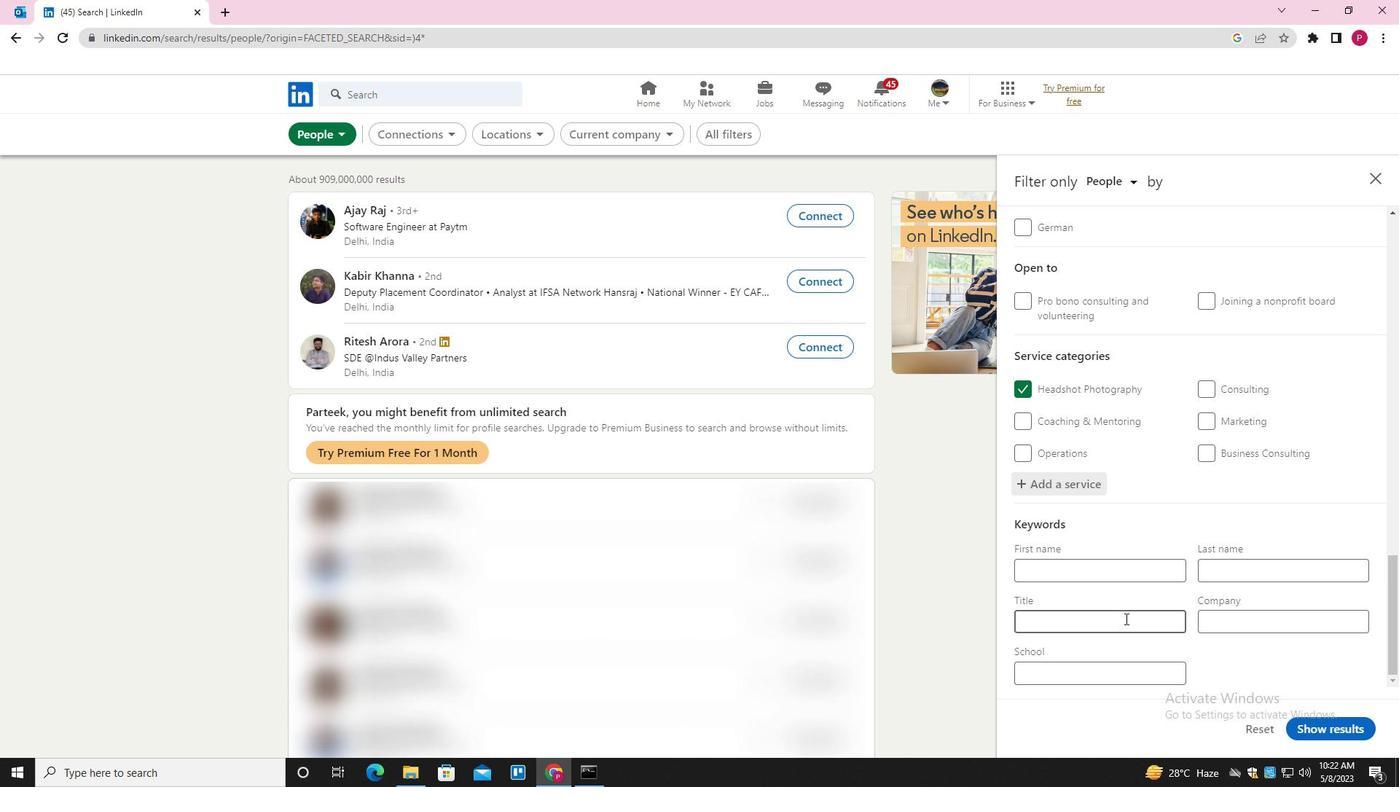 
Action: Mouse moved to (1127, 619)
Screenshot: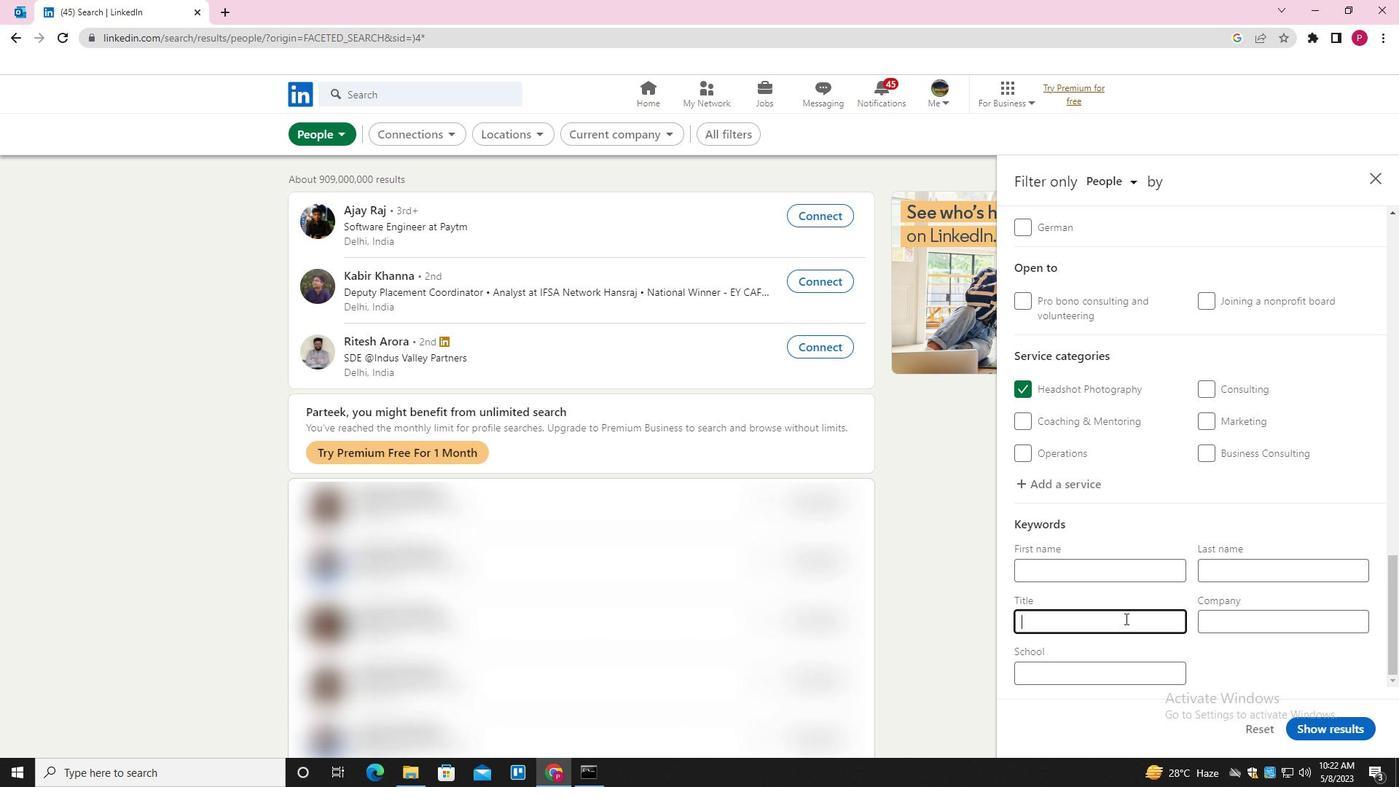 
Action: Key pressed <Key.shift><Key.shift><Key.shift><Key.shift><Key.shift><Key.shift><Key.shift><Key.shift><Key.shift><Key.shift><Key.shift><Key.shift><Key.shift><Key.shift><Key.shift><Key.shift><Key.shift><Key.shift>CONCIERGE
Screenshot: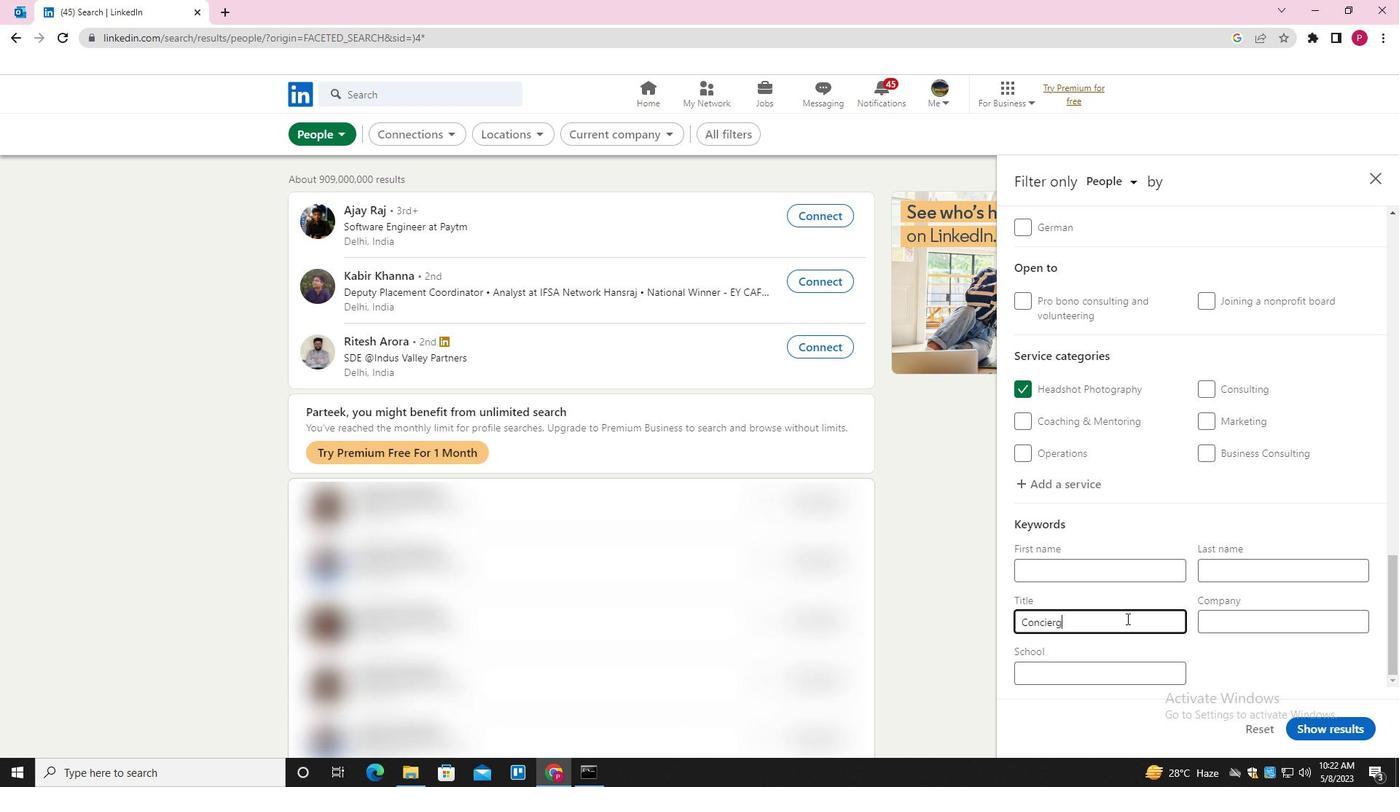 
Action: Mouse moved to (1312, 724)
Screenshot: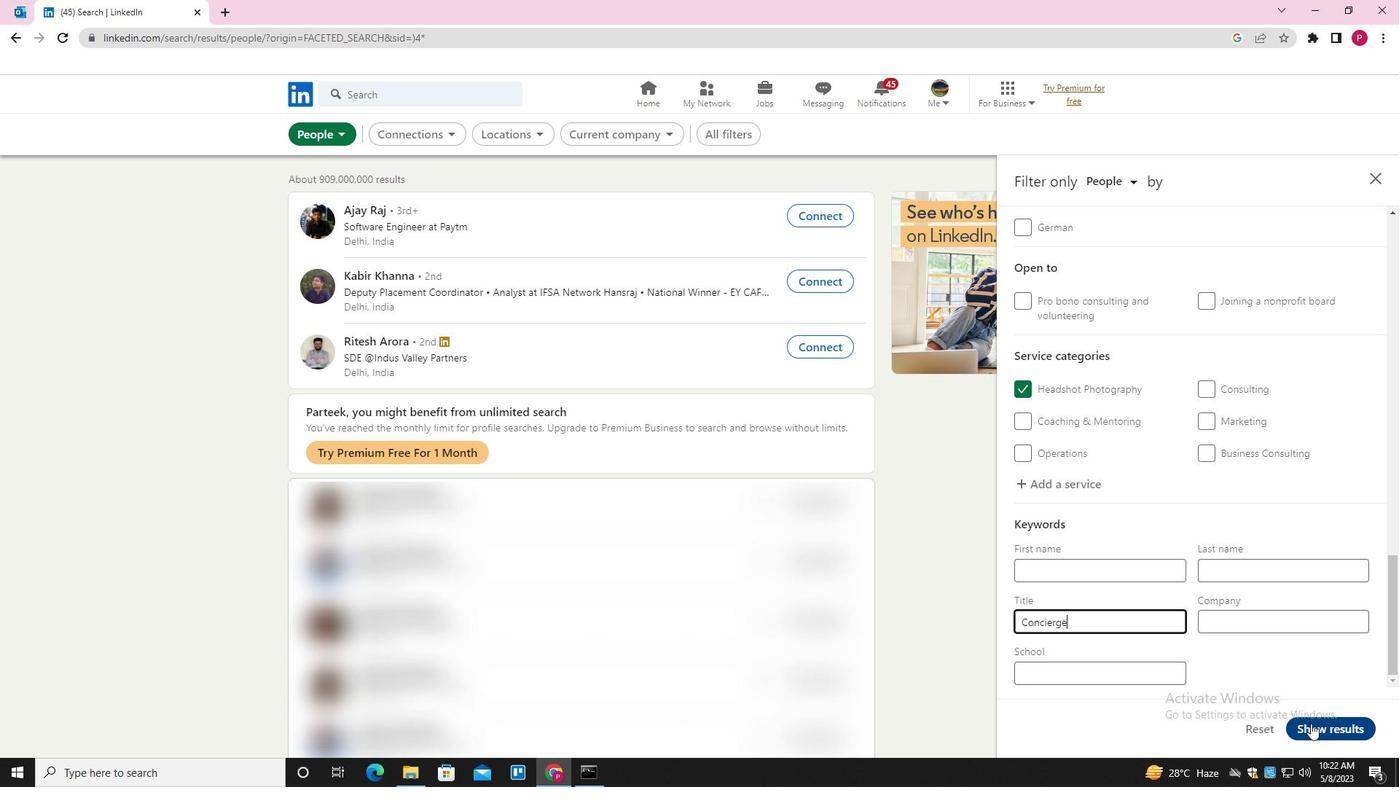 
Action: Mouse pressed left at (1312, 724)
Screenshot: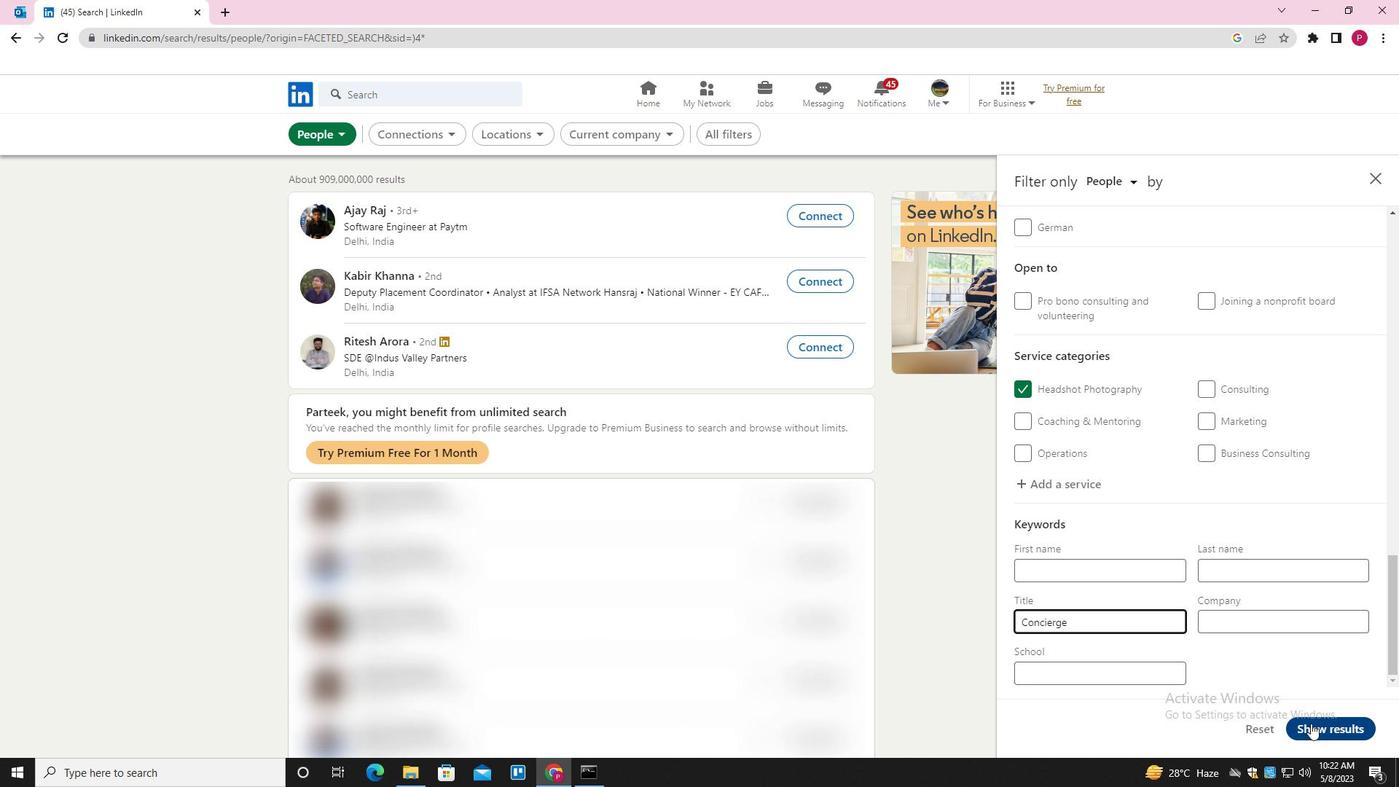 
Action: Mouse moved to (428, 307)
Screenshot: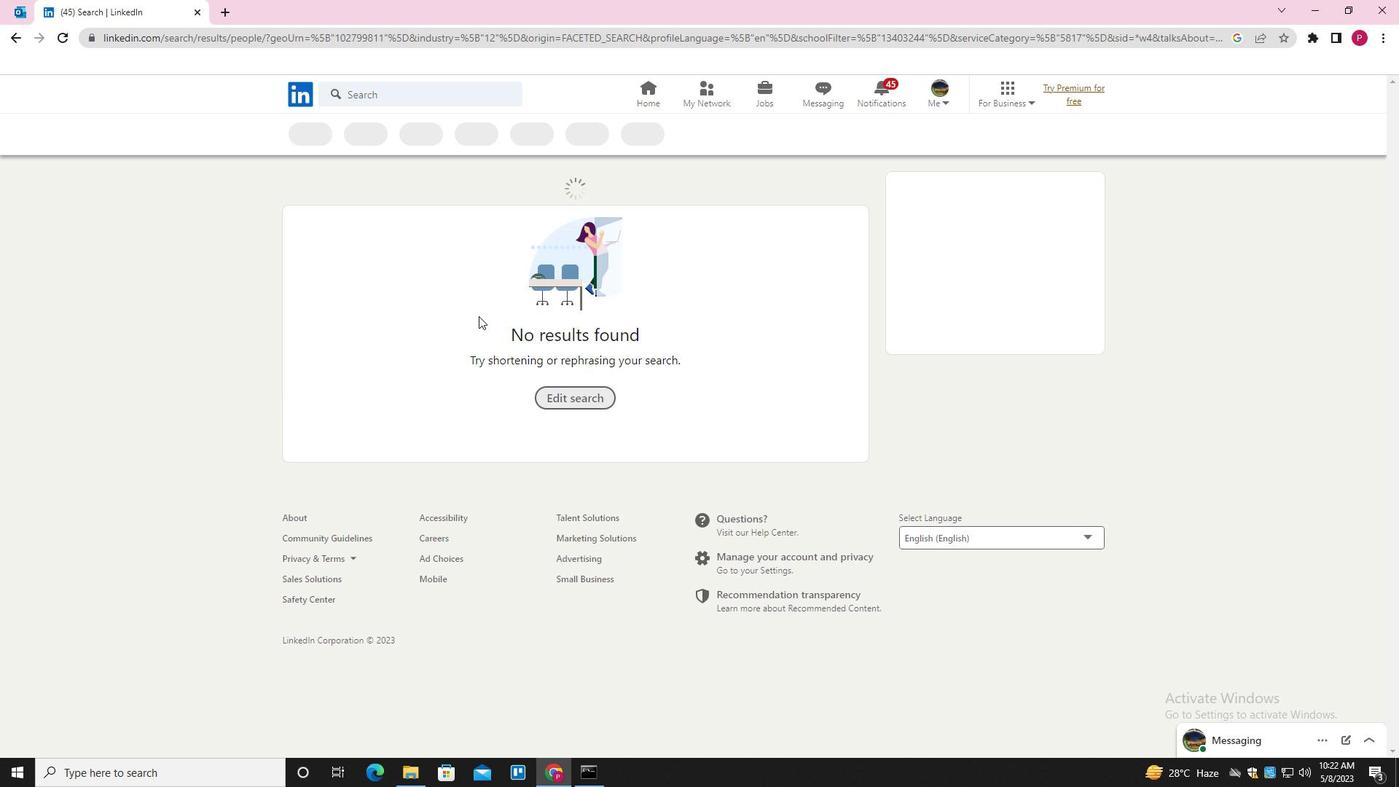 
